 Task: Look for space in Alexandria, United States from 12th August, 2023 to 16th August, 2023 for 8 adults in price range Rs.10000 to Rs.16000. Place can be private room with 8 bedrooms having 8 beds and 8 bathrooms. Property type can be house, flat, guest house, hotel. Amenities needed are: wifi, TV, free parkinig on premises, gym, breakfast. Booking option can be shelf check-in. Required host language is English.
Action: Mouse moved to (491, 121)
Screenshot: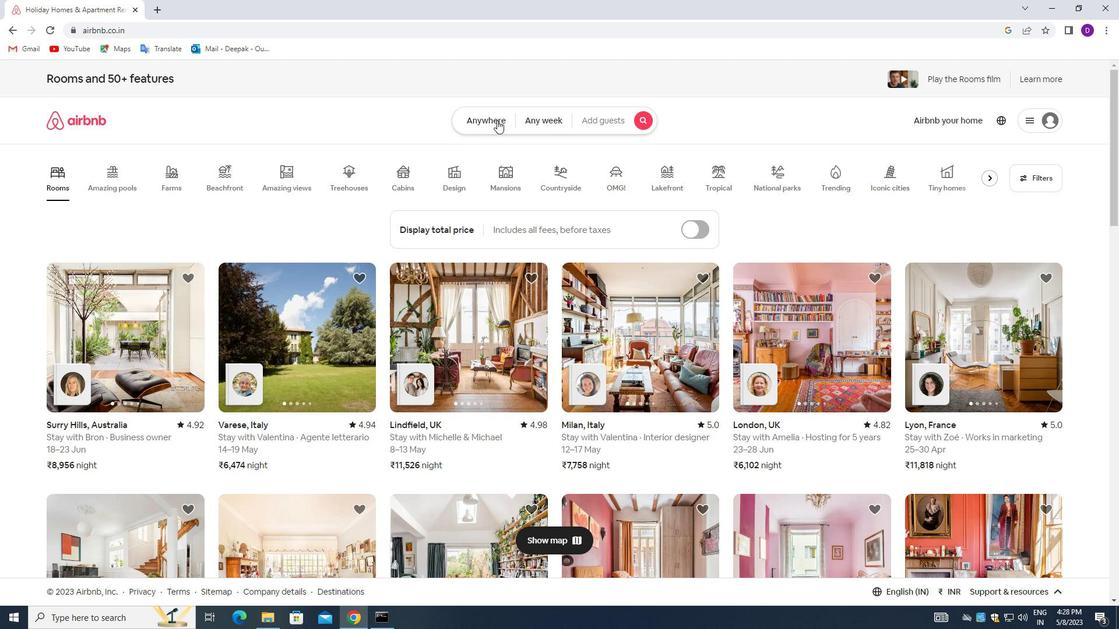 
Action: Mouse pressed left at (491, 121)
Screenshot: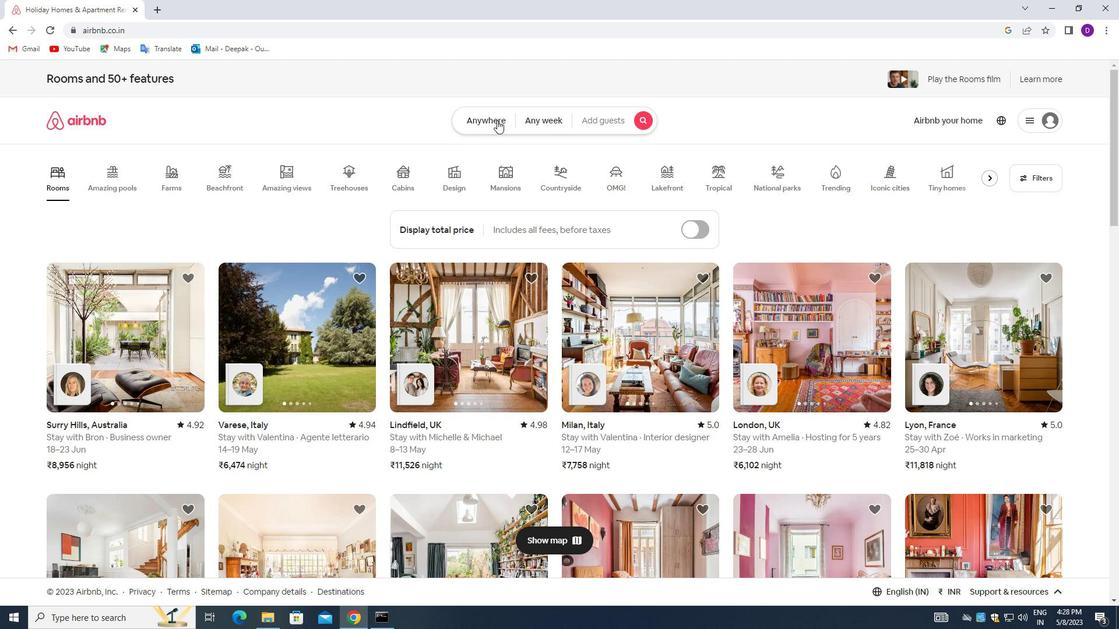 
Action: Mouse moved to (468, 166)
Screenshot: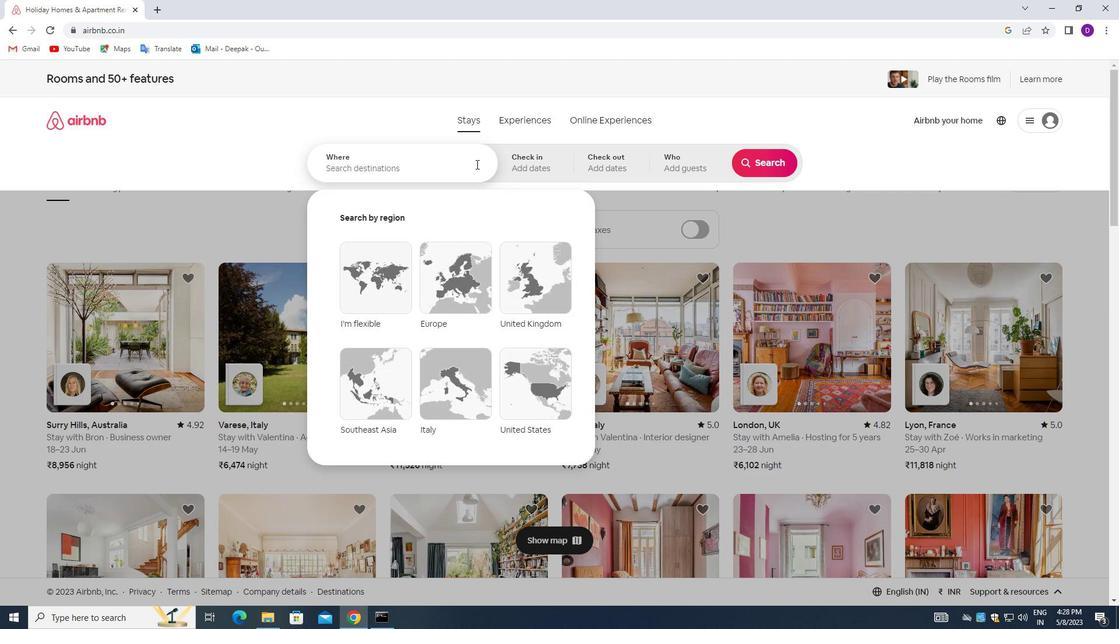 
Action: Mouse pressed left at (468, 166)
Screenshot: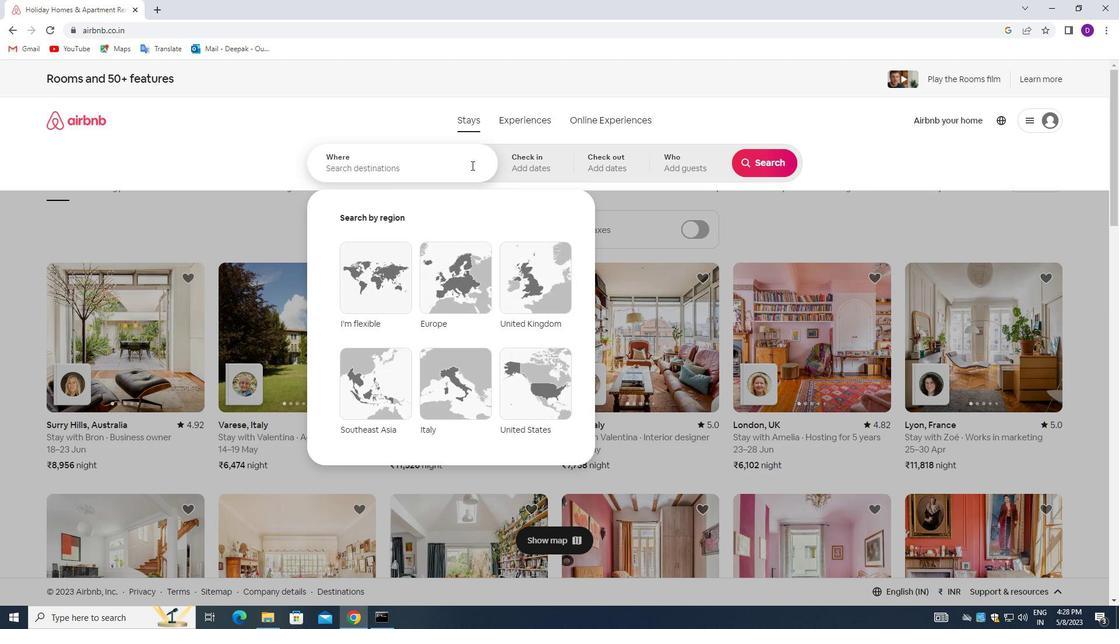 
Action: Mouse moved to (233, 209)
Screenshot: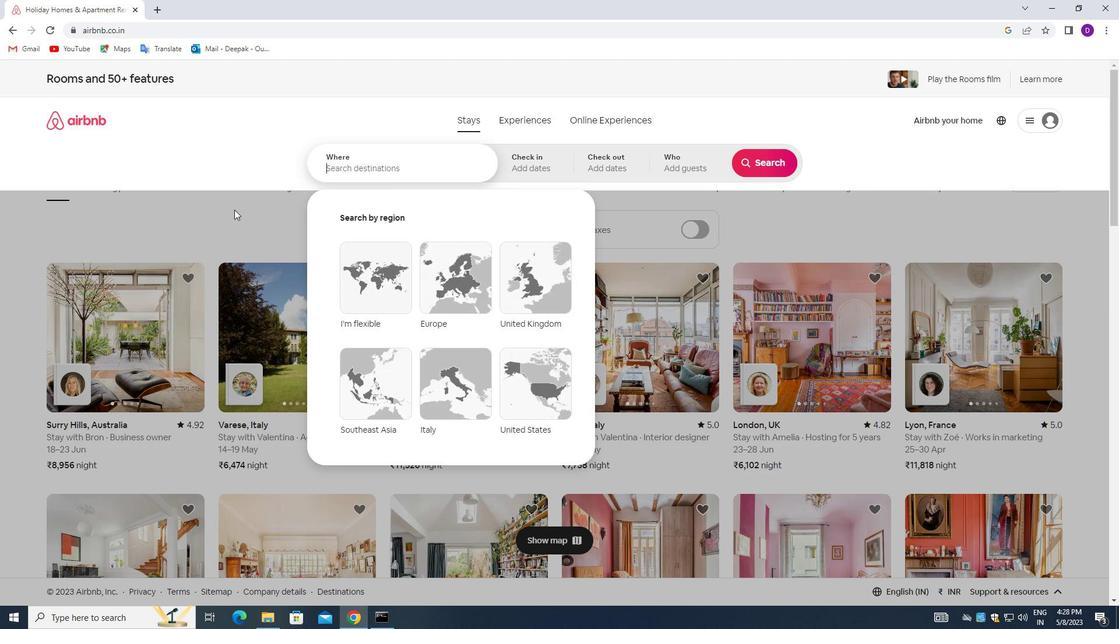 
Action: Key pressed <Key.shift_r>Alexandria,<Key.space><Key.shift><Key.shift><Key.shift><Key.shift><Key.shift>UNITED<Key.space><Key.shift_r><Key.shift_r>STATES<Key.enter>
Screenshot: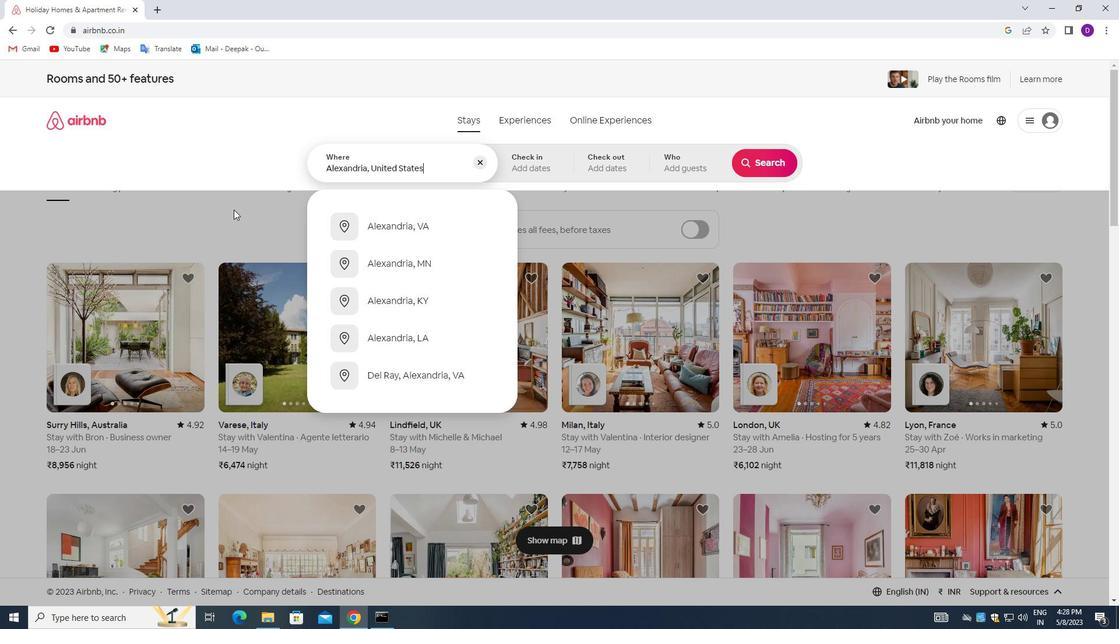 
Action: Mouse moved to (764, 261)
Screenshot: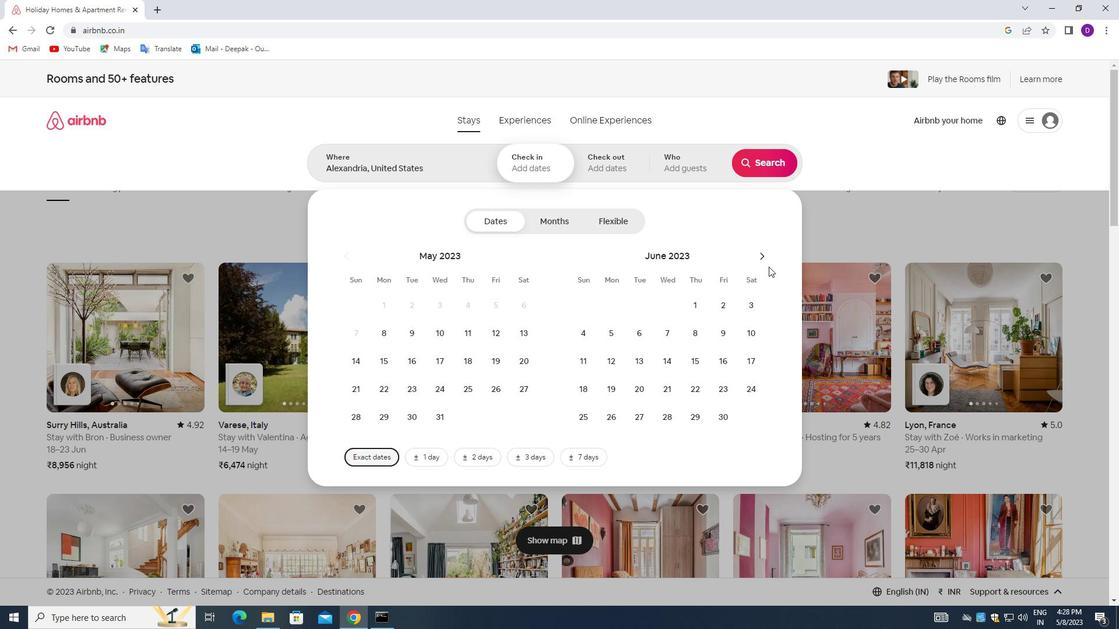 
Action: Mouse pressed left at (764, 261)
Screenshot: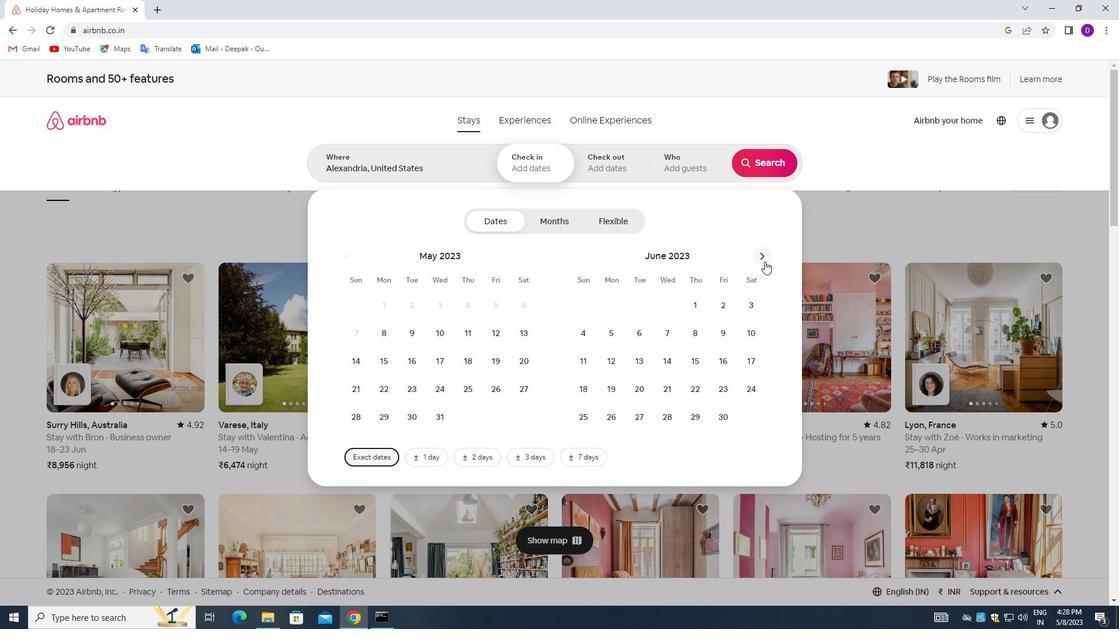 
Action: Mouse pressed left at (764, 261)
Screenshot: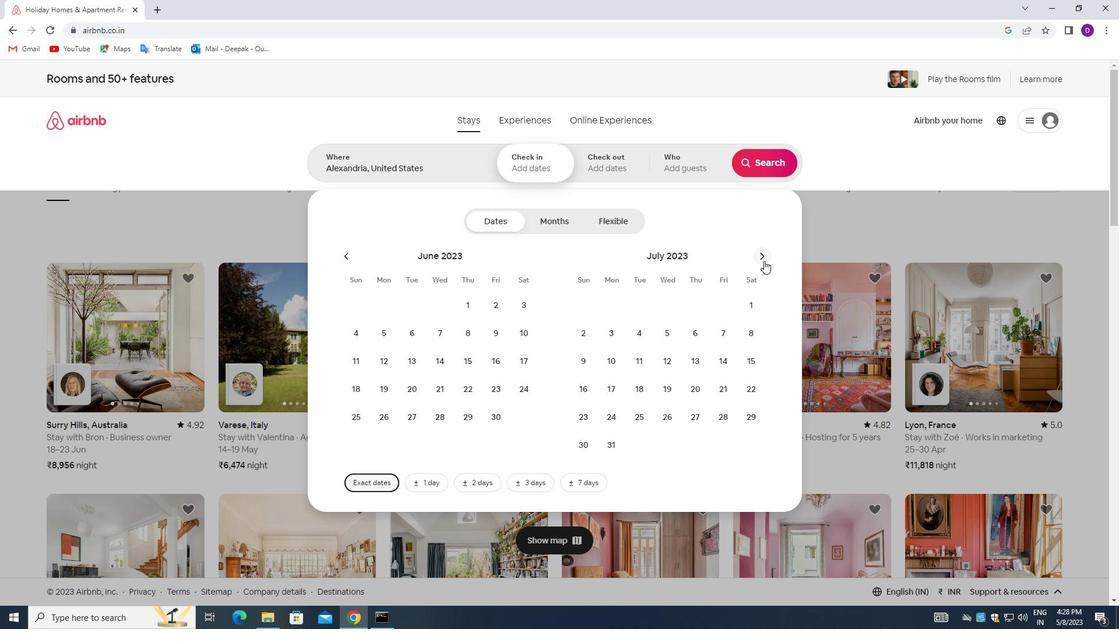 
Action: Mouse moved to (740, 333)
Screenshot: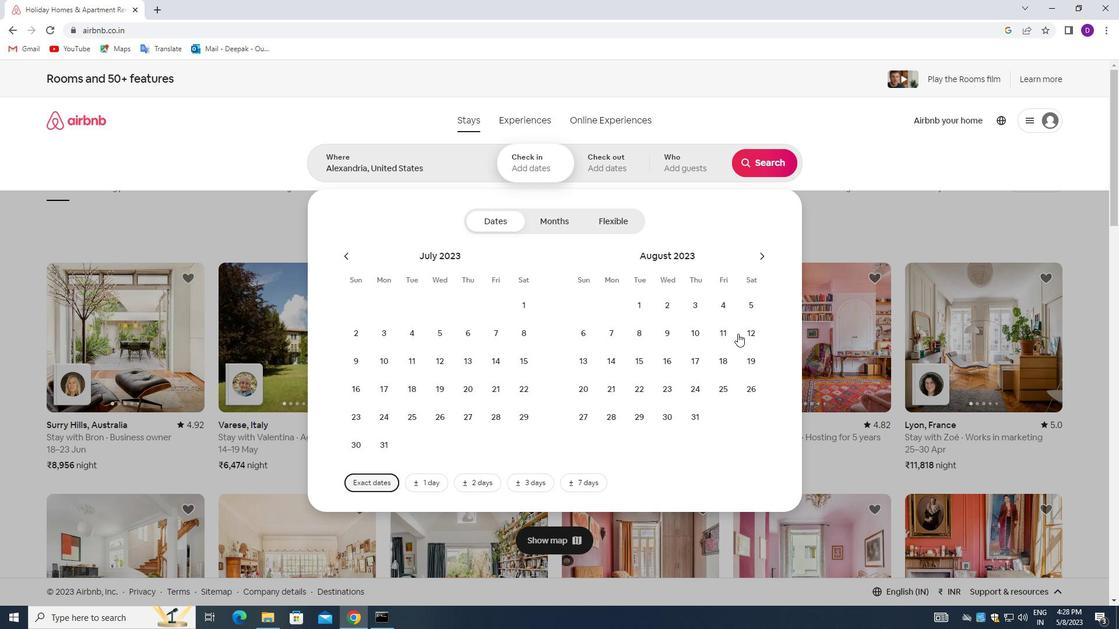 
Action: Mouse pressed left at (740, 333)
Screenshot: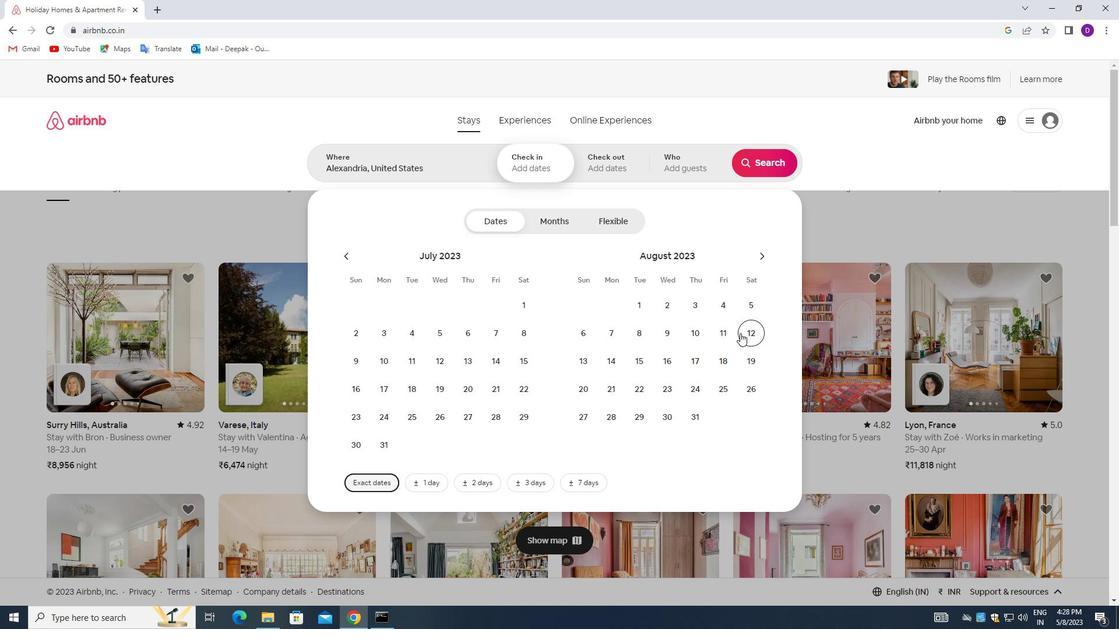 
Action: Mouse moved to (660, 360)
Screenshot: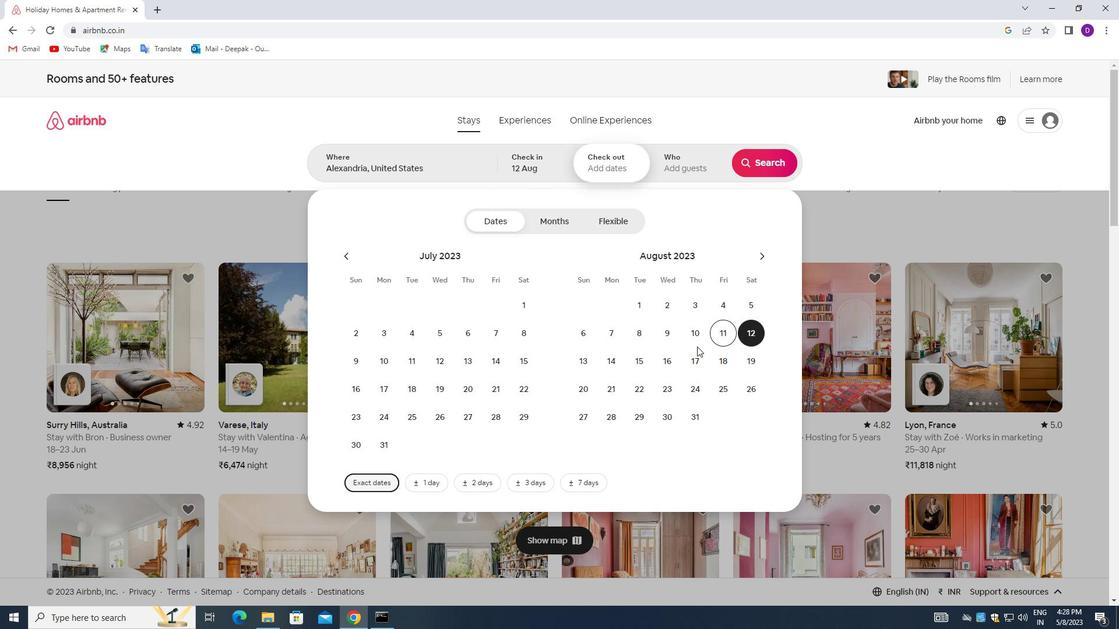 
Action: Mouse pressed left at (660, 360)
Screenshot: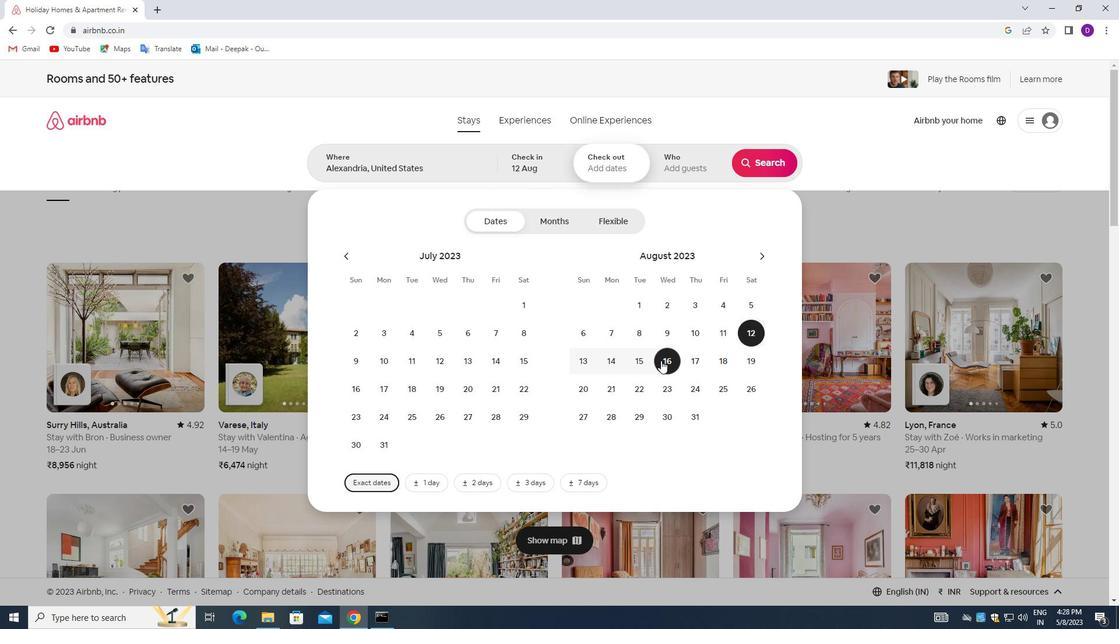 
Action: Mouse moved to (667, 167)
Screenshot: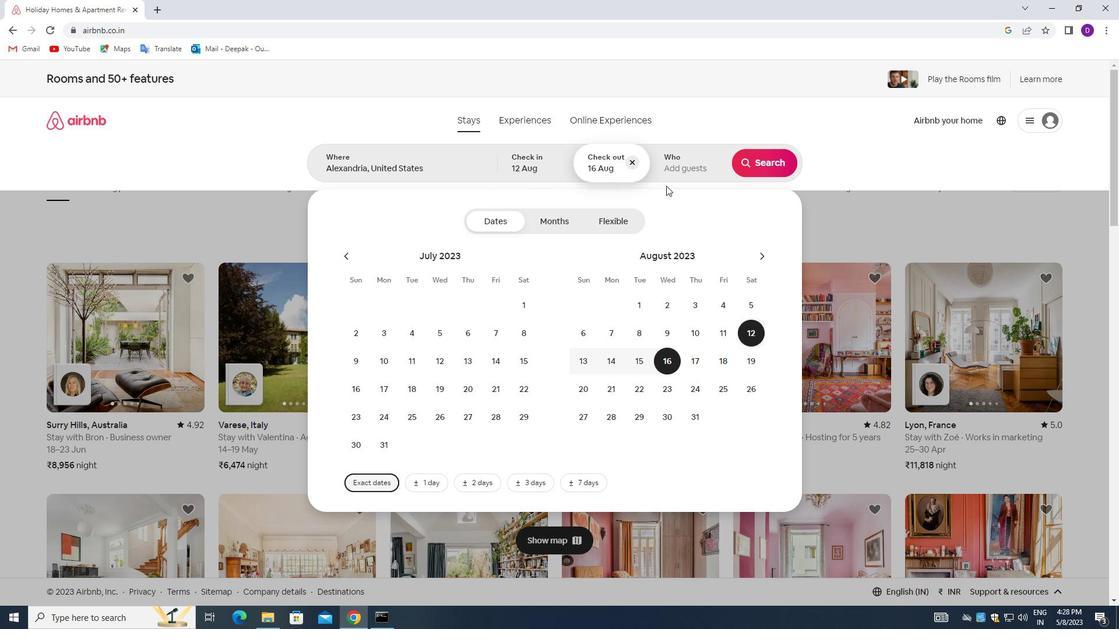 
Action: Mouse pressed left at (667, 167)
Screenshot: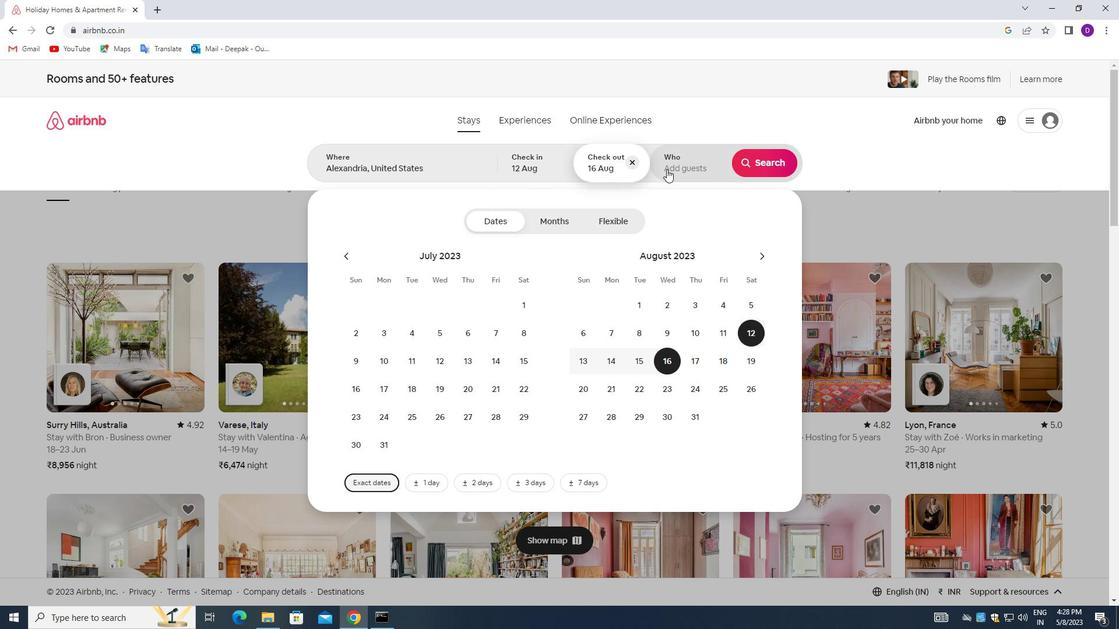 
Action: Mouse moved to (765, 229)
Screenshot: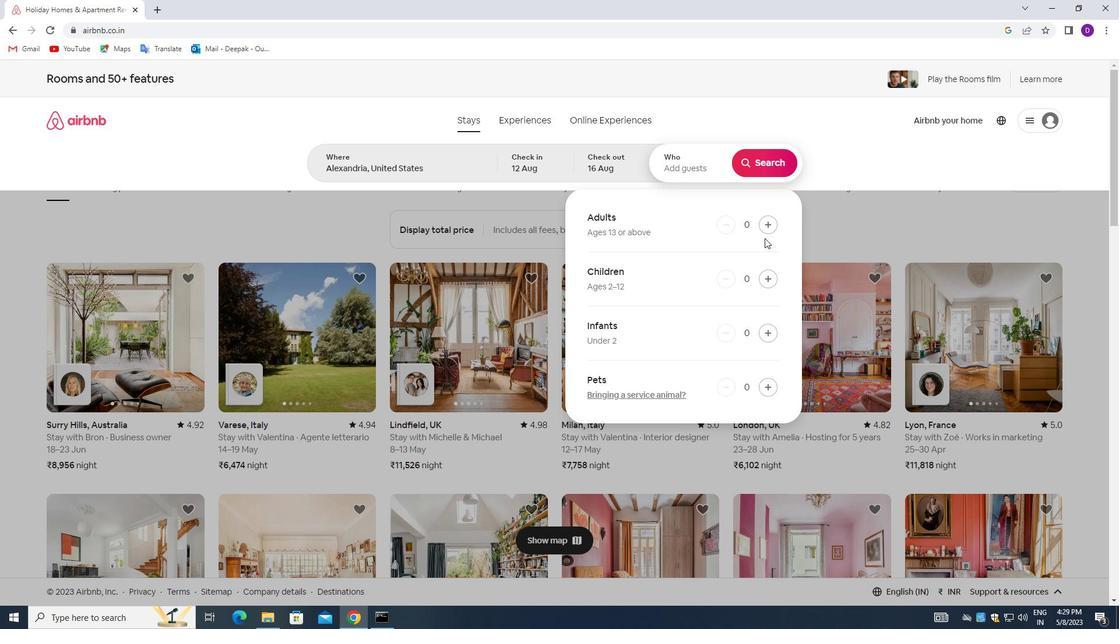 
Action: Mouse pressed left at (765, 229)
Screenshot: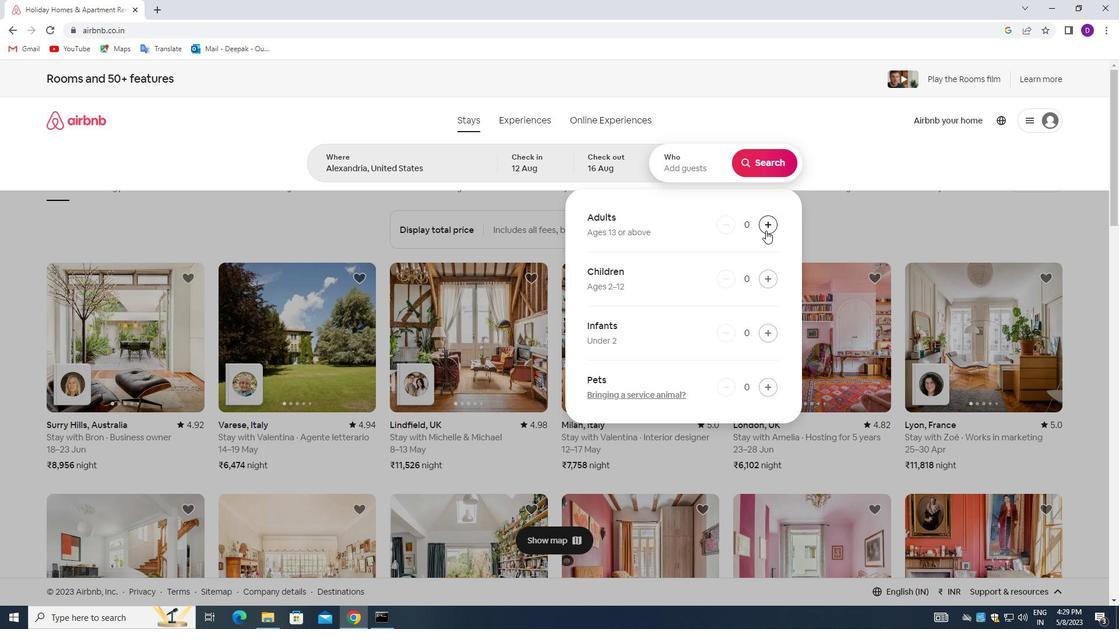 
Action: Mouse pressed left at (765, 229)
Screenshot: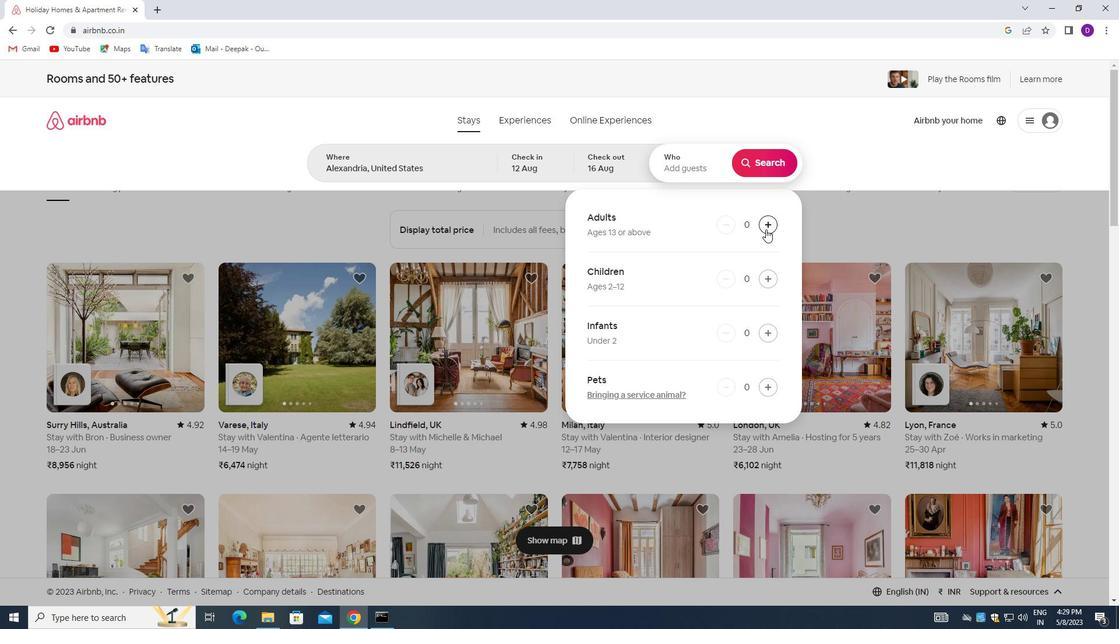 
Action: Mouse pressed left at (765, 229)
Screenshot: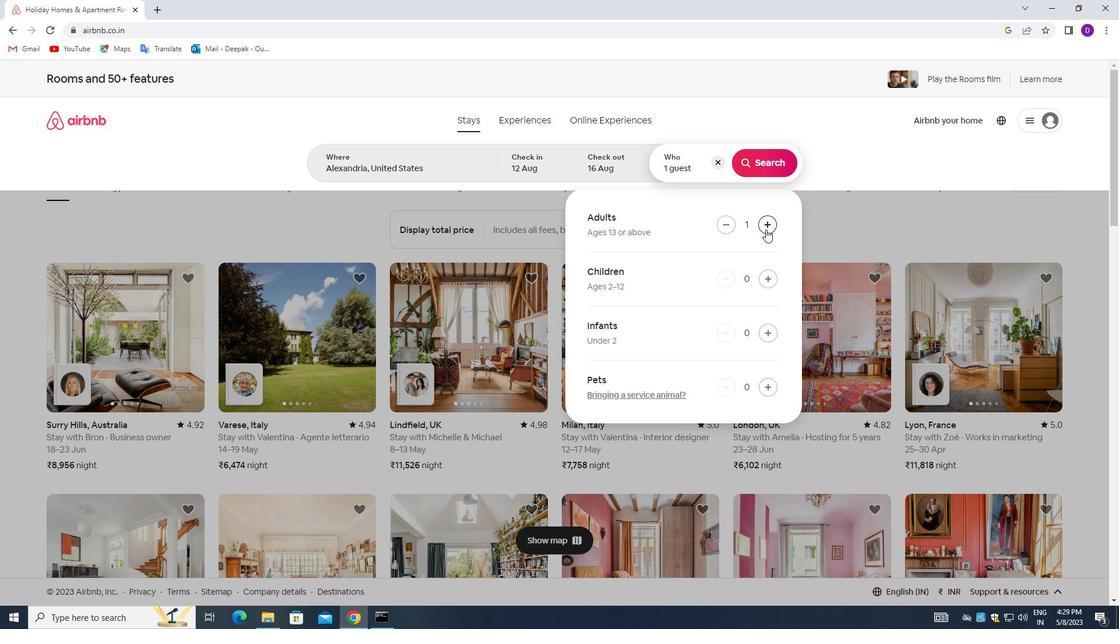 
Action: Mouse pressed left at (765, 229)
Screenshot: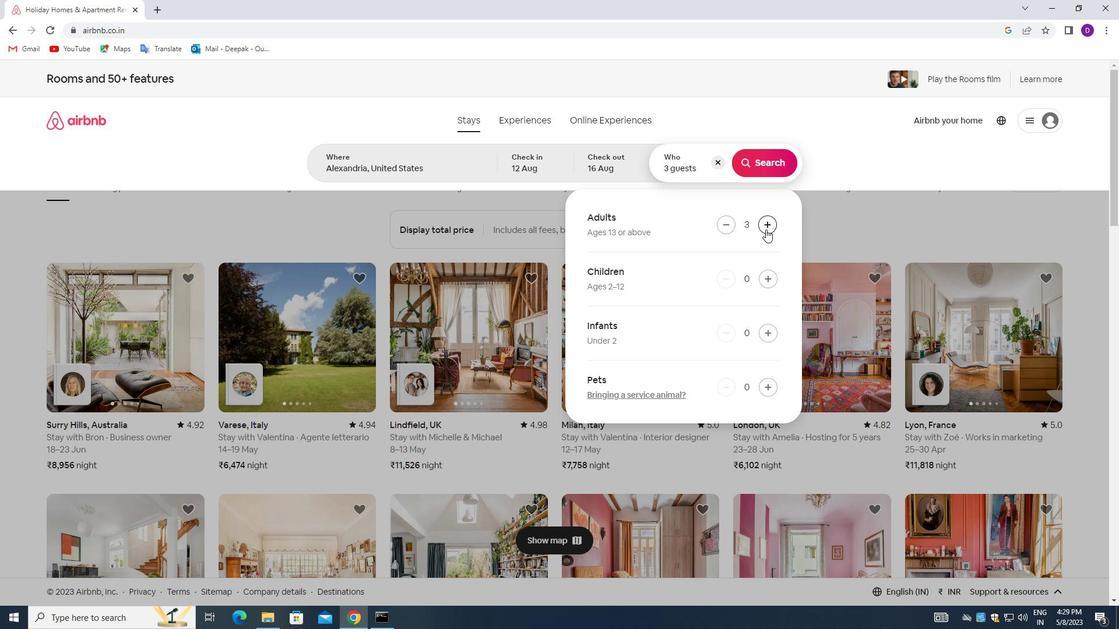 
Action: Mouse pressed left at (765, 229)
Screenshot: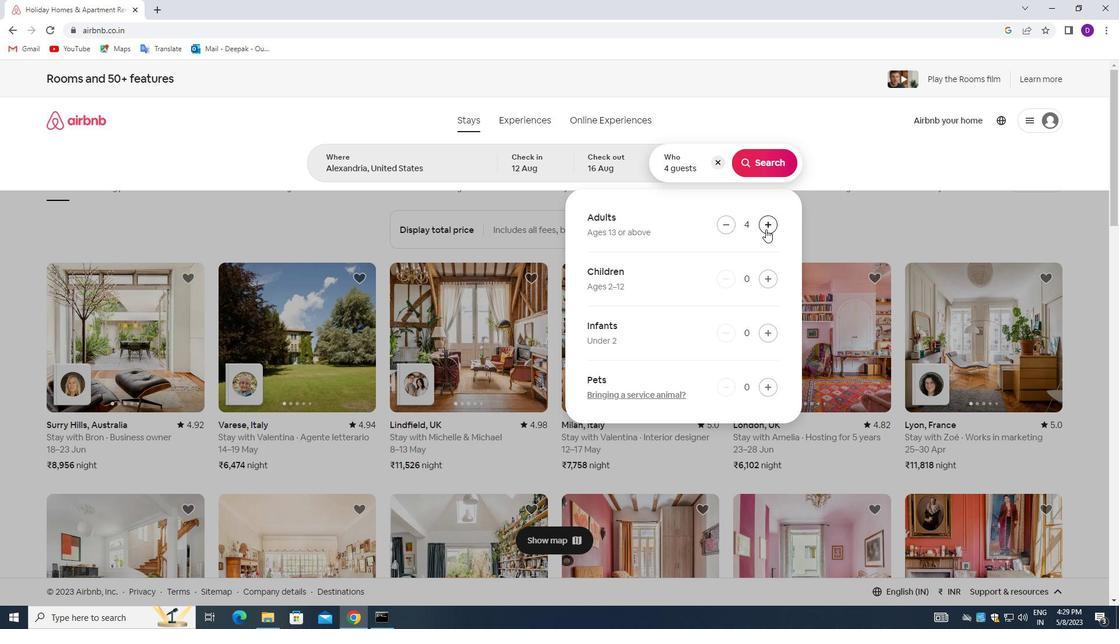 
Action: Mouse pressed left at (765, 229)
Screenshot: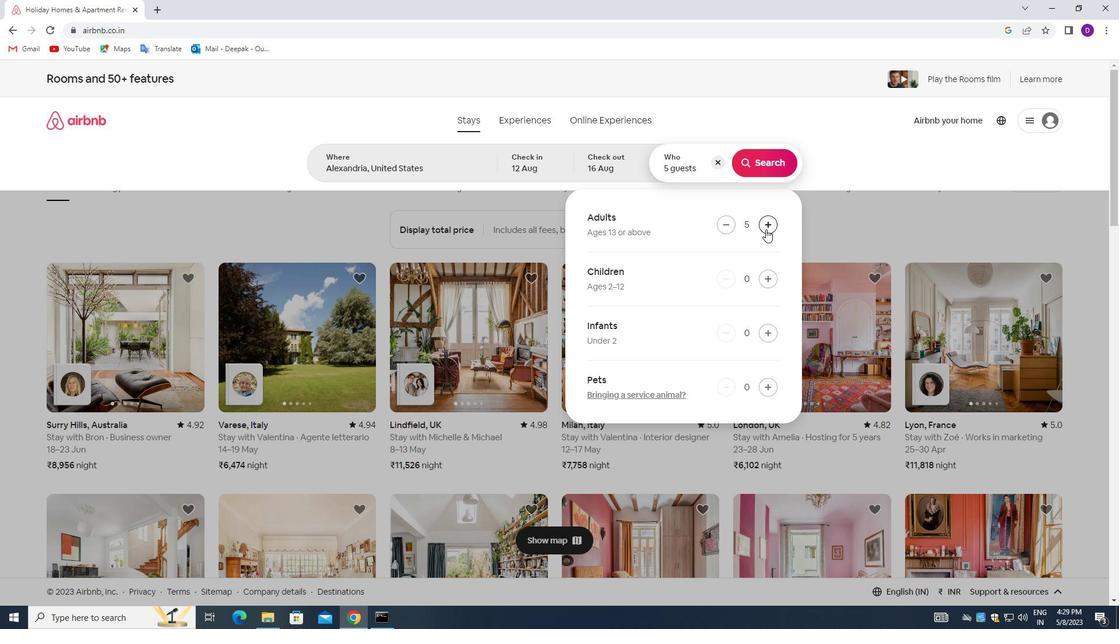 
Action: Mouse moved to (764, 229)
Screenshot: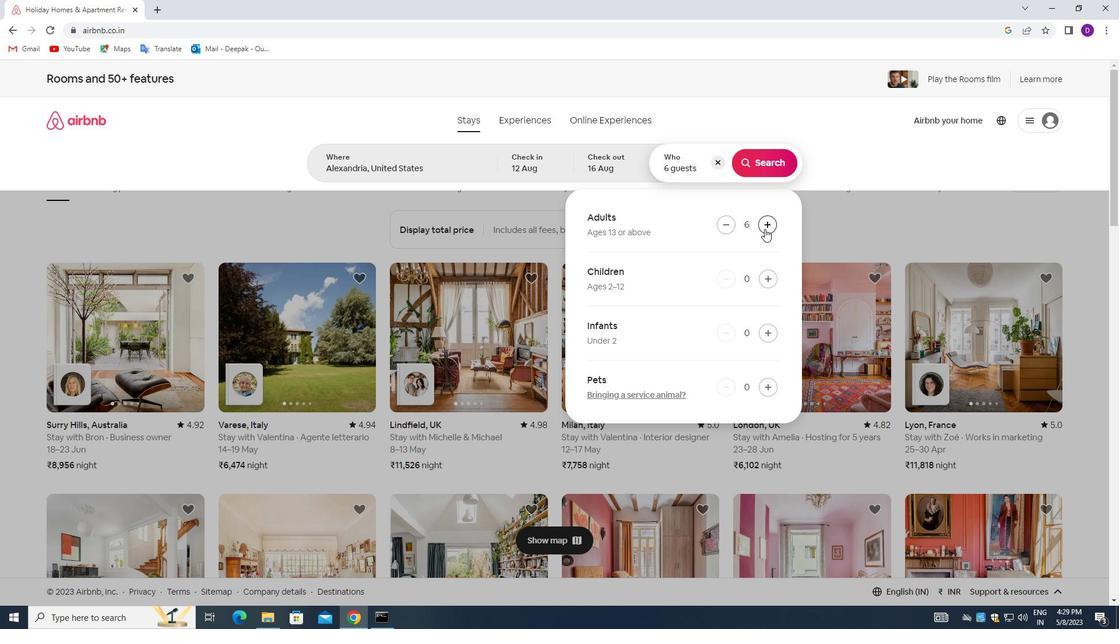 
Action: Mouse pressed left at (764, 229)
Screenshot: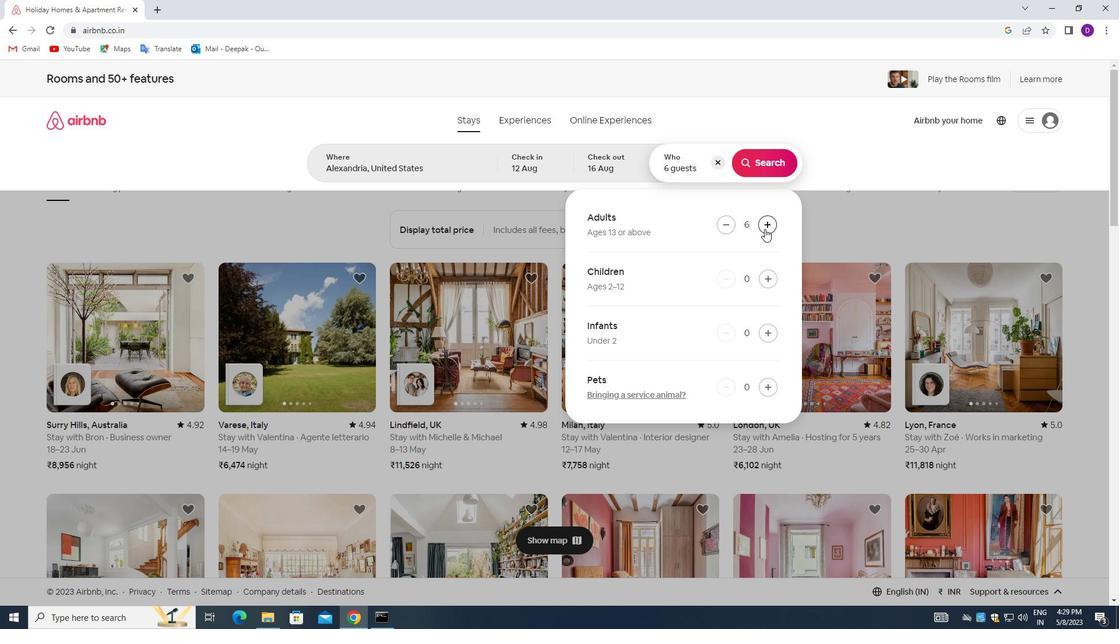
Action: Mouse moved to (764, 229)
Screenshot: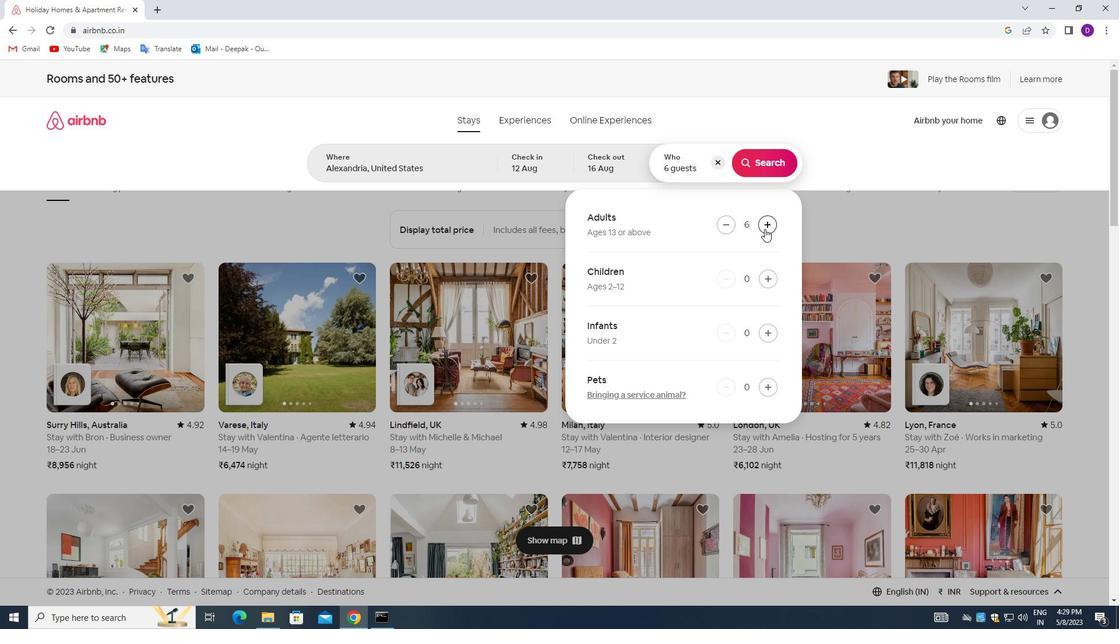 
Action: Mouse pressed left at (764, 229)
Screenshot: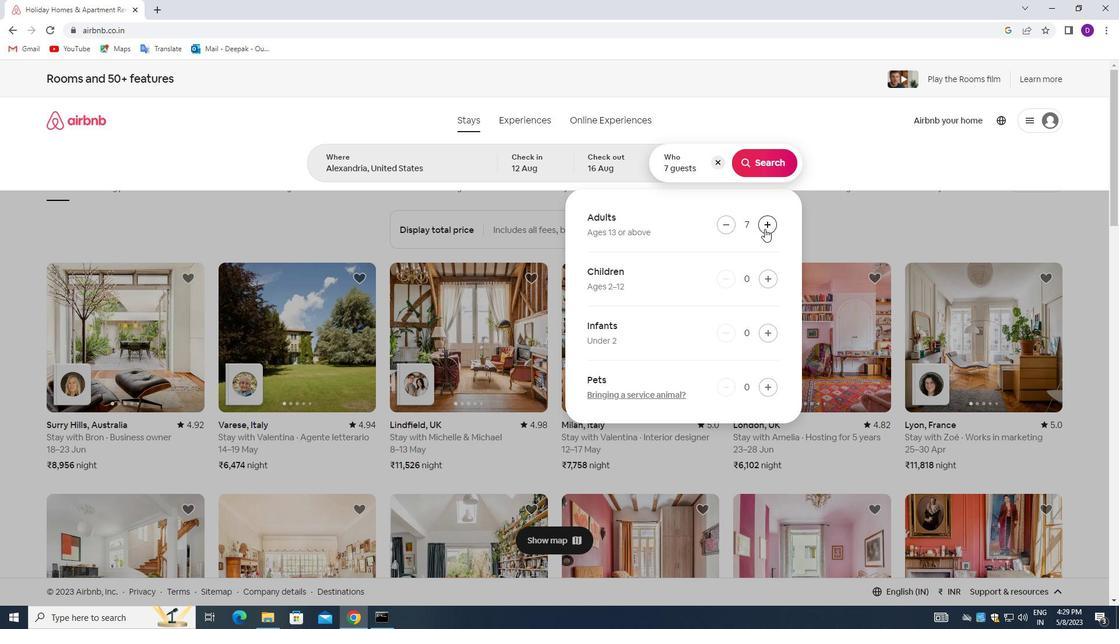 
Action: Mouse moved to (762, 155)
Screenshot: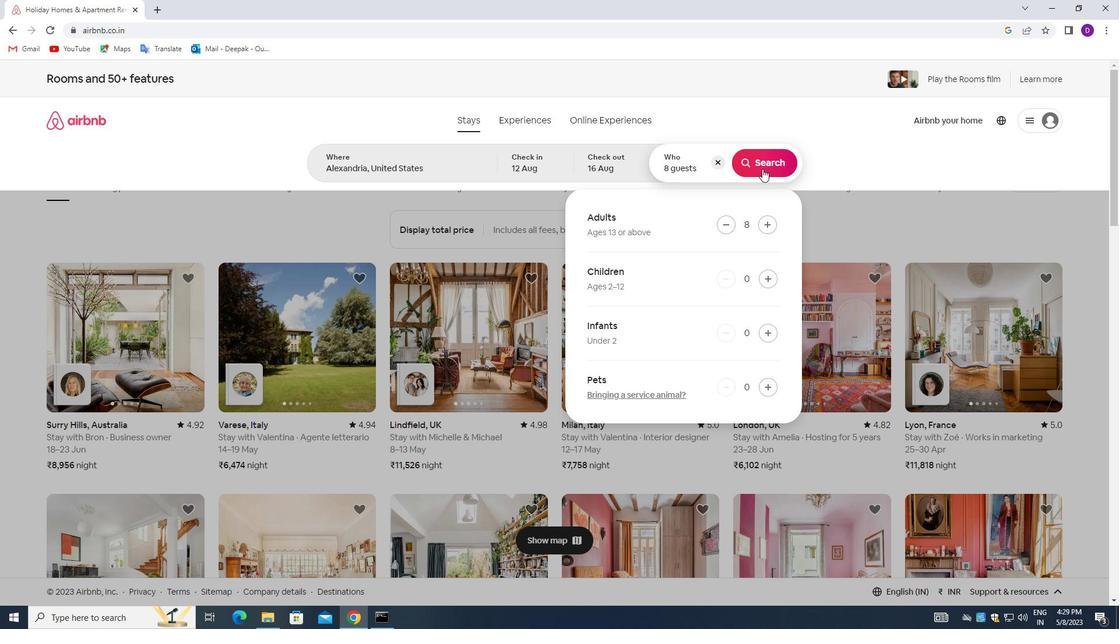 
Action: Mouse pressed left at (762, 155)
Screenshot: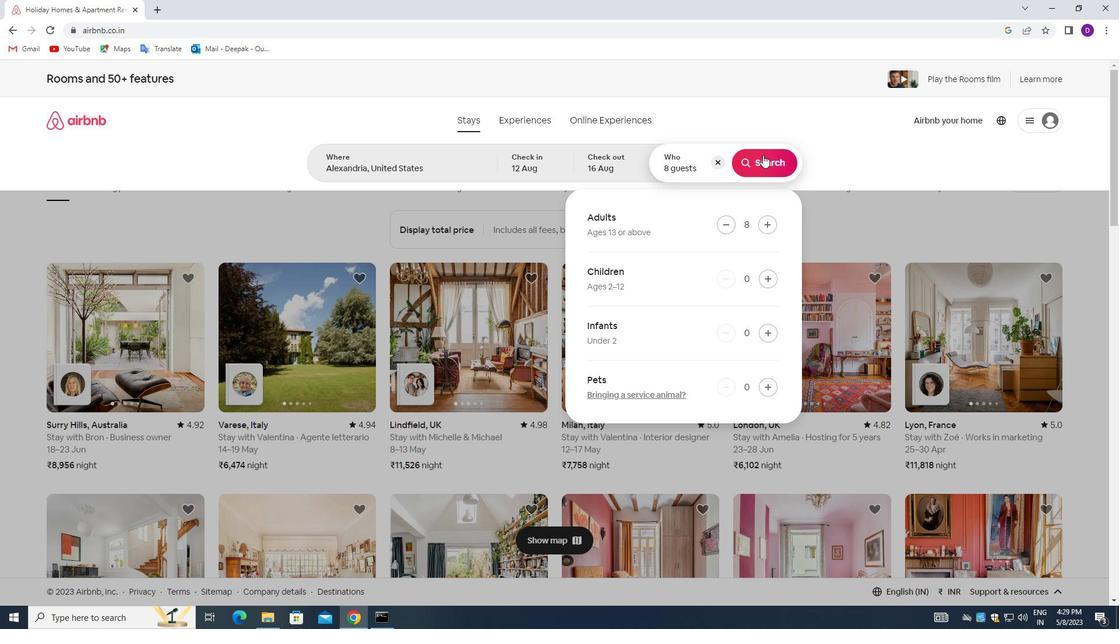 
Action: Mouse moved to (1053, 125)
Screenshot: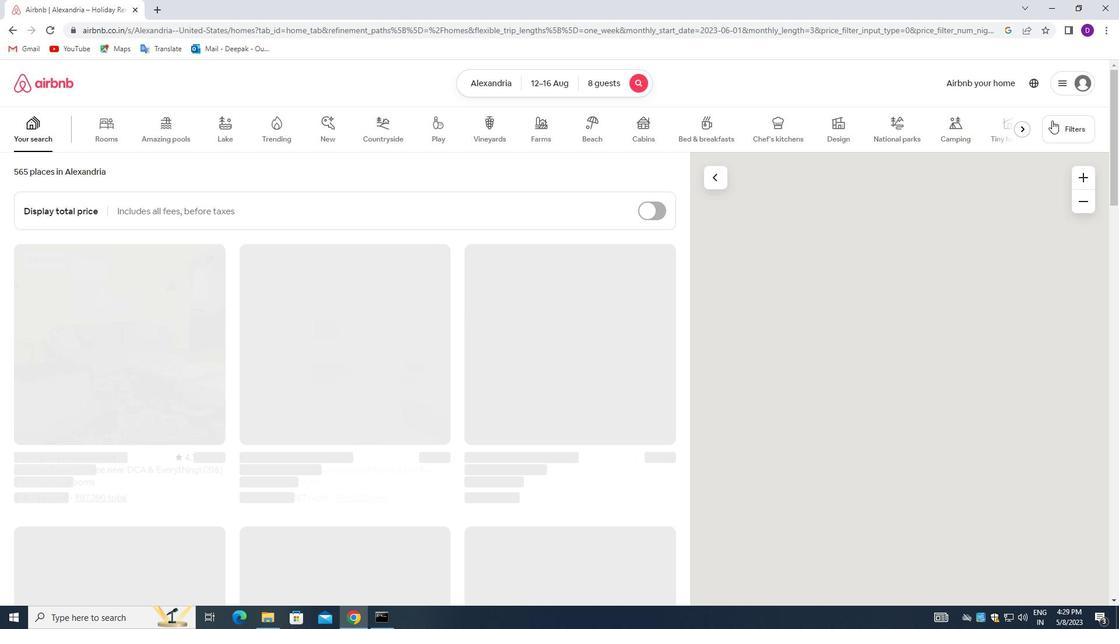 
Action: Mouse pressed left at (1053, 125)
Screenshot: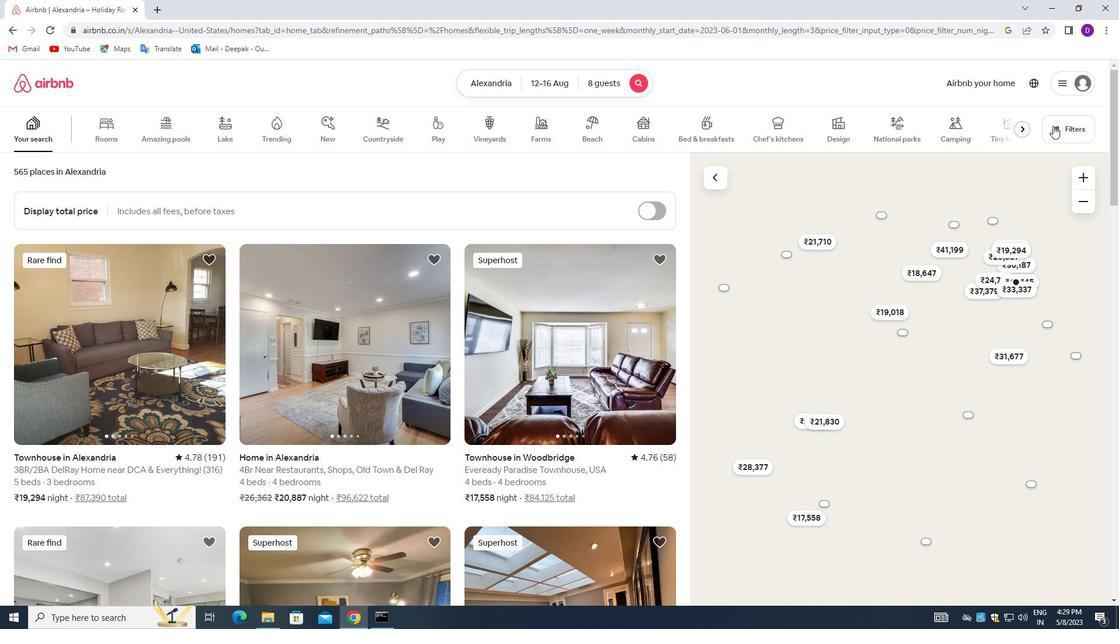 
Action: Mouse moved to (411, 414)
Screenshot: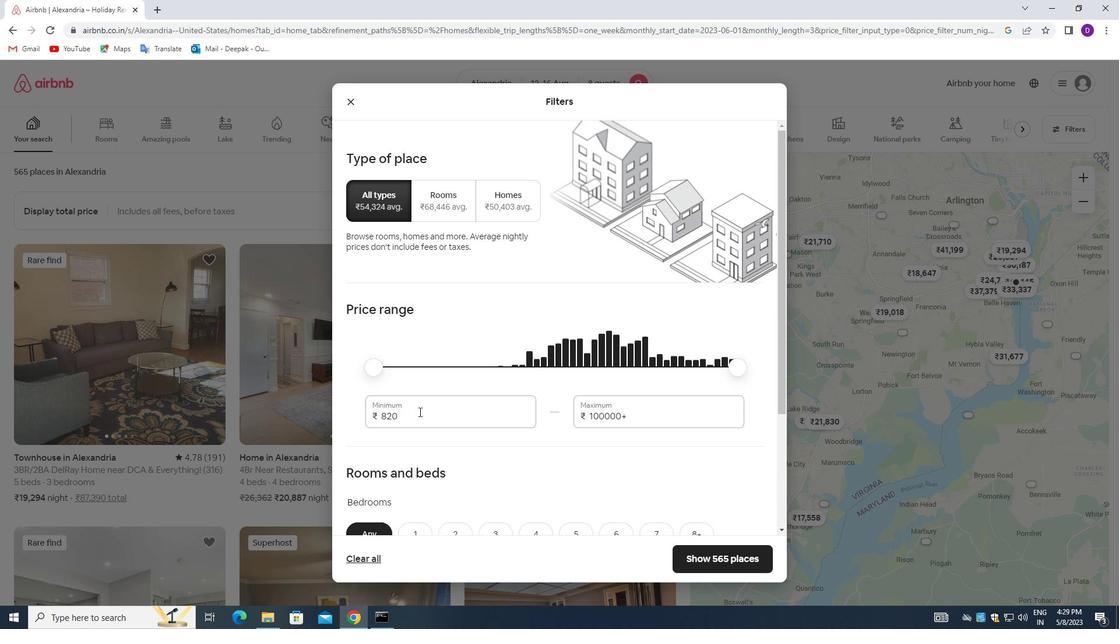 
Action: Mouse pressed left at (411, 414)
Screenshot: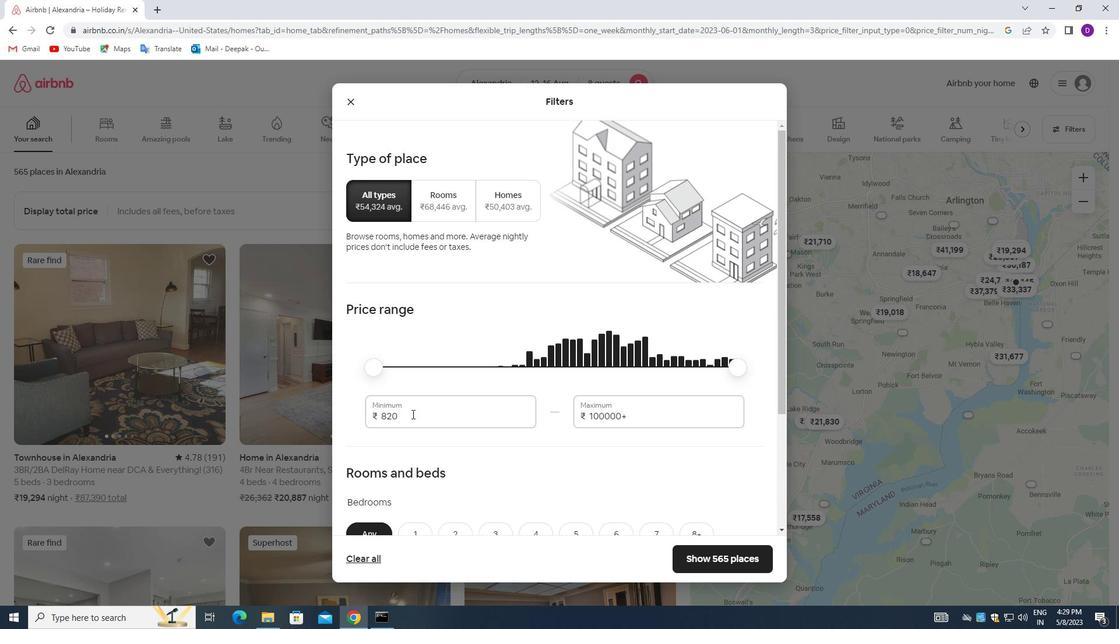
Action: Mouse pressed left at (411, 414)
Screenshot: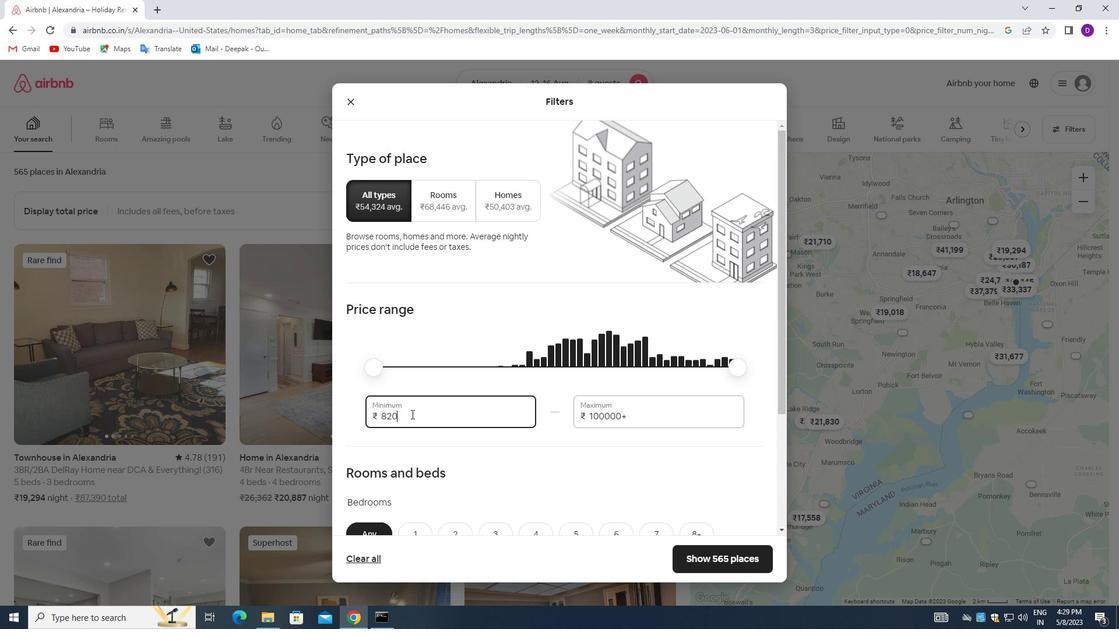 
Action: Mouse moved to (408, 401)
Screenshot: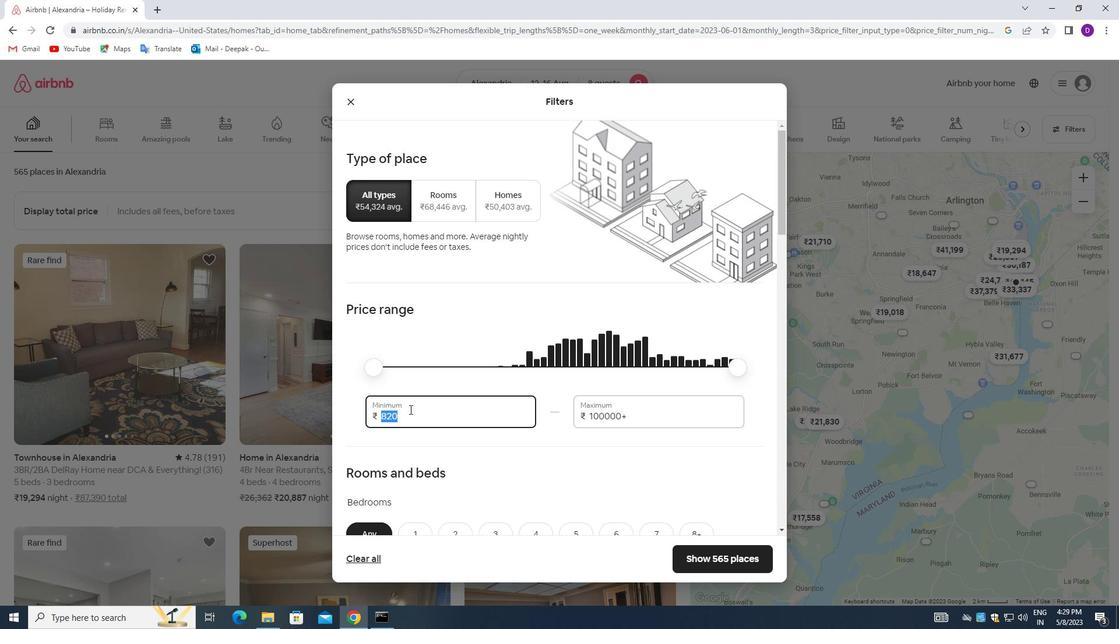 
Action: Key pressed 1
Screenshot: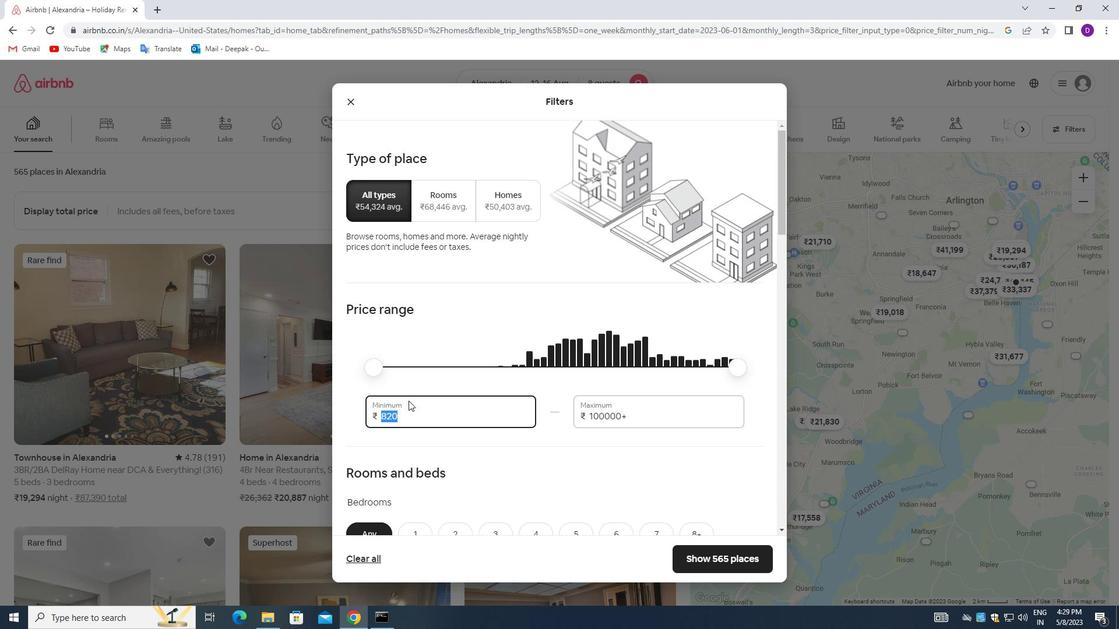 
Action: Mouse moved to (408, 400)
Screenshot: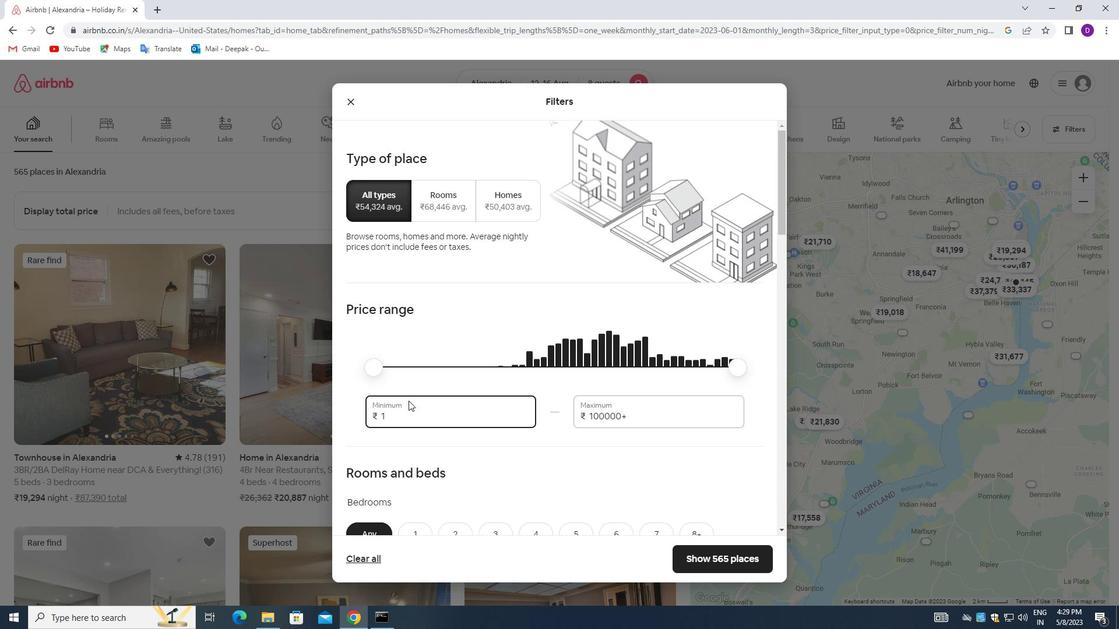 
Action: Key pressed 0000<Key.tab>16000
Screenshot: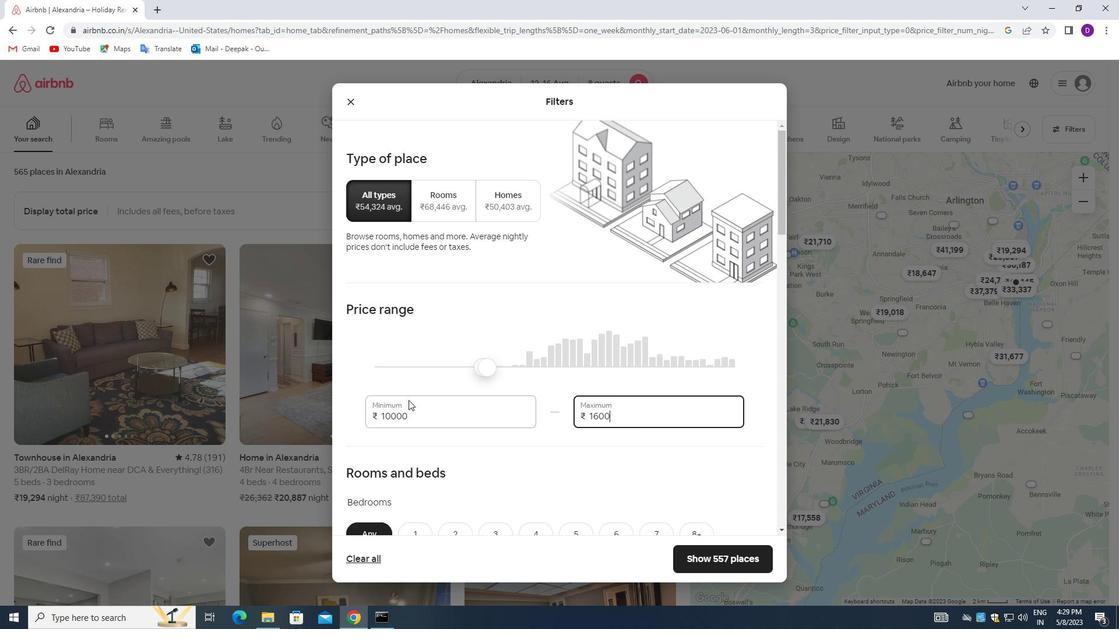 
Action: Mouse moved to (545, 343)
Screenshot: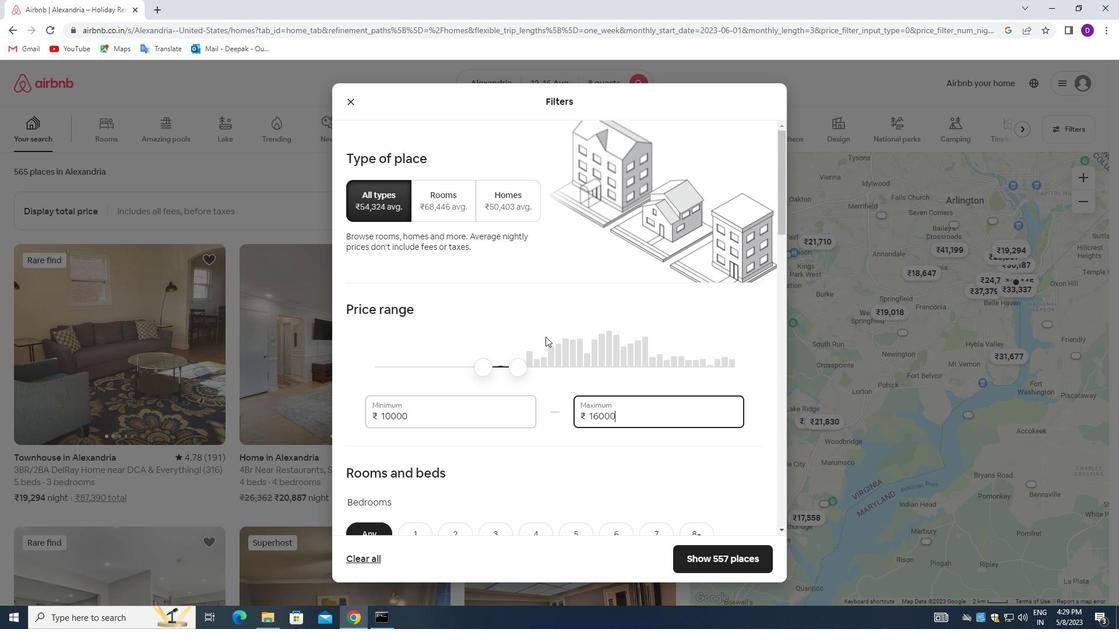 
Action: Mouse scrolled (545, 342) with delta (0, 0)
Screenshot: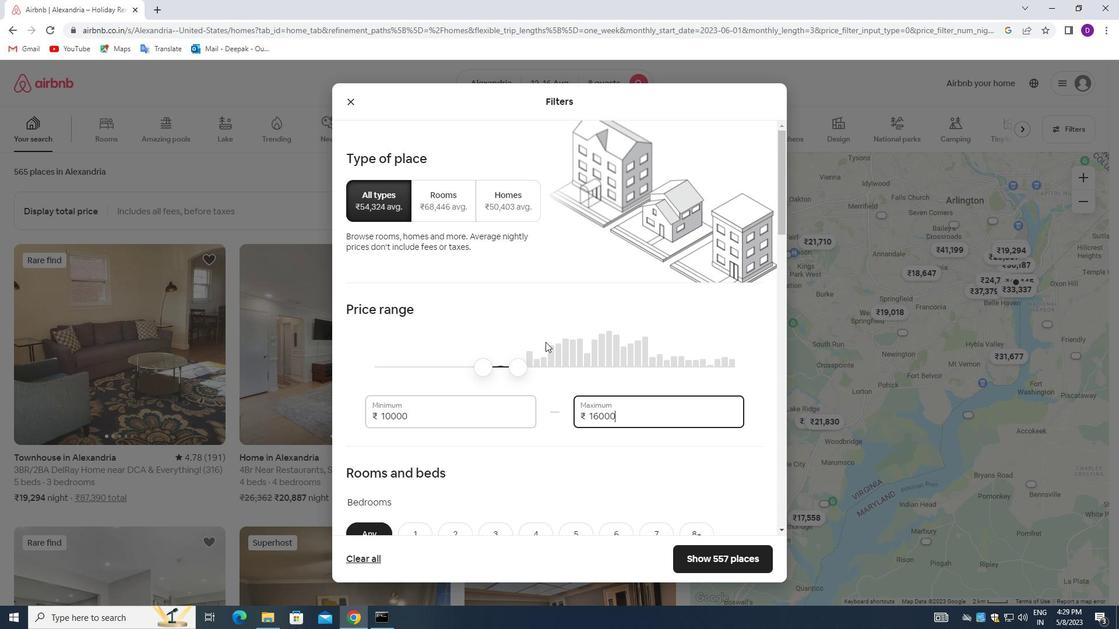
Action: Mouse moved to (546, 343)
Screenshot: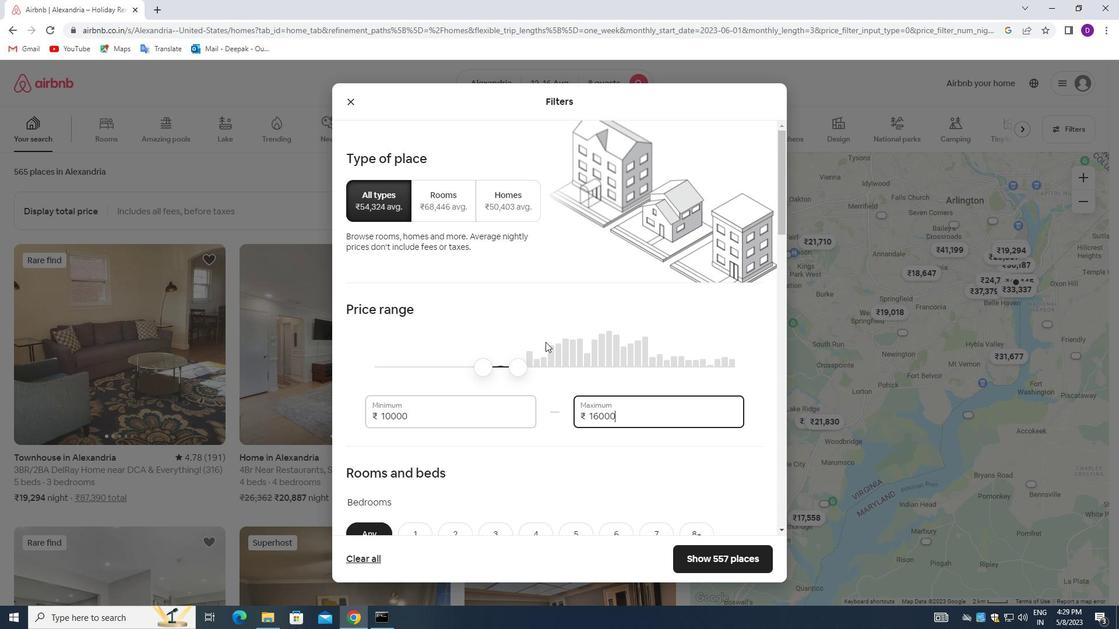 
Action: Mouse scrolled (546, 342) with delta (0, 0)
Screenshot: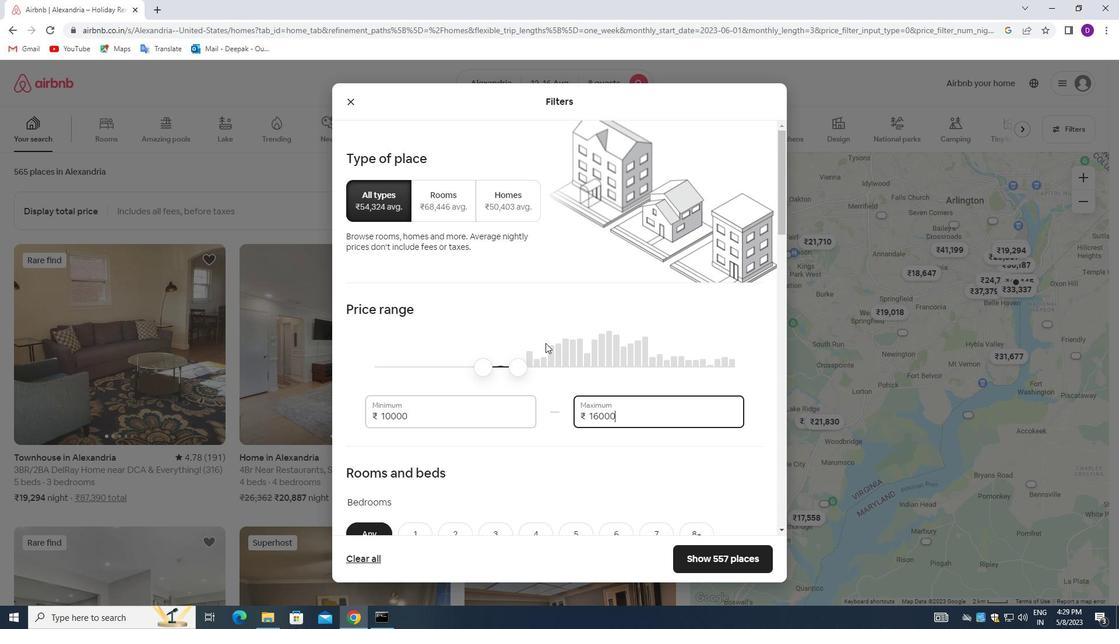 
Action: Mouse moved to (550, 325)
Screenshot: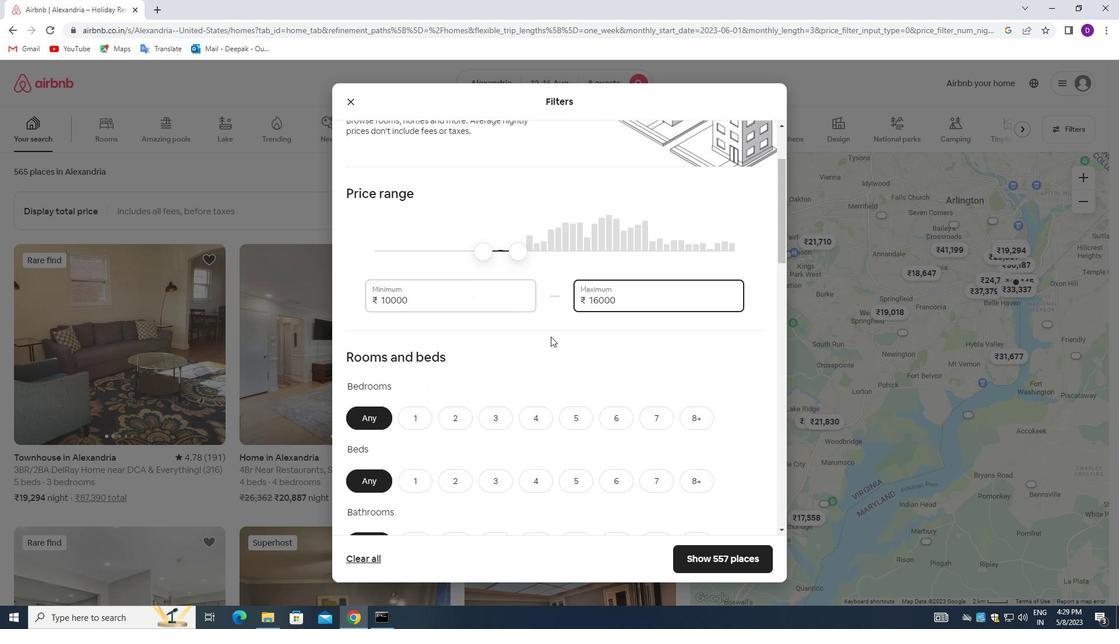 
Action: Mouse scrolled (550, 325) with delta (0, 0)
Screenshot: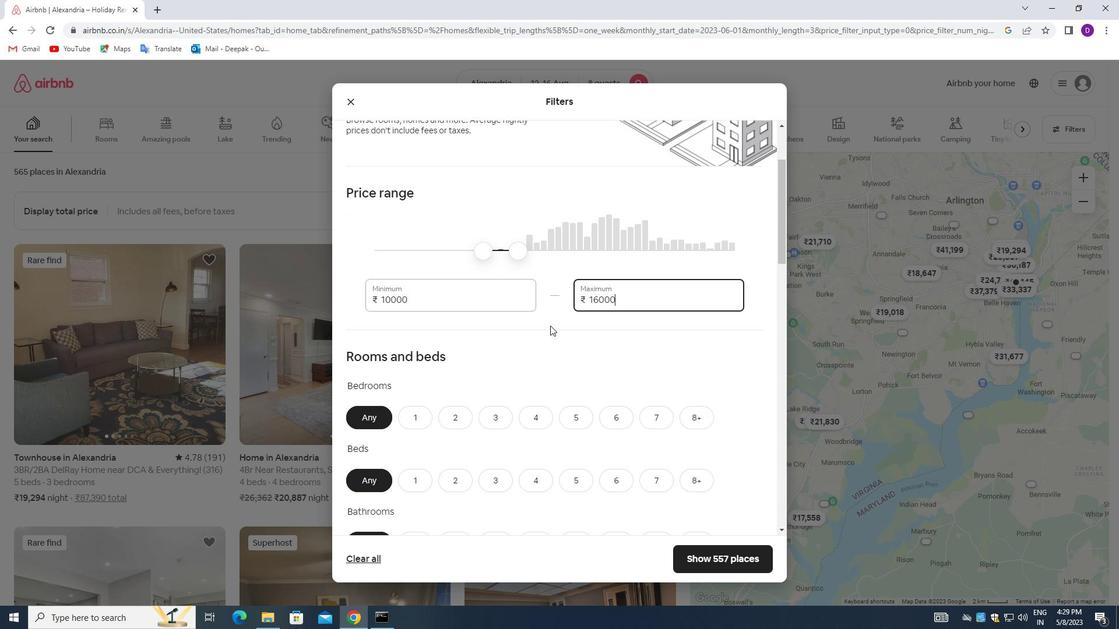
Action: Mouse scrolled (550, 325) with delta (0, 0)
Screenshot: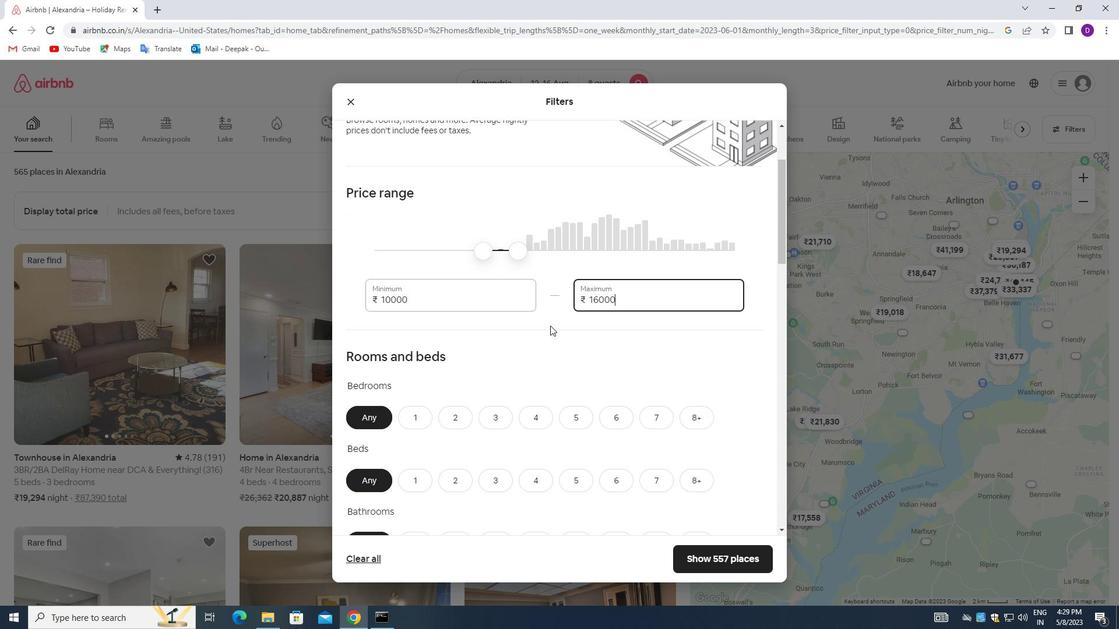 
Action: Mouse moved to (692, 300)
Screenshot: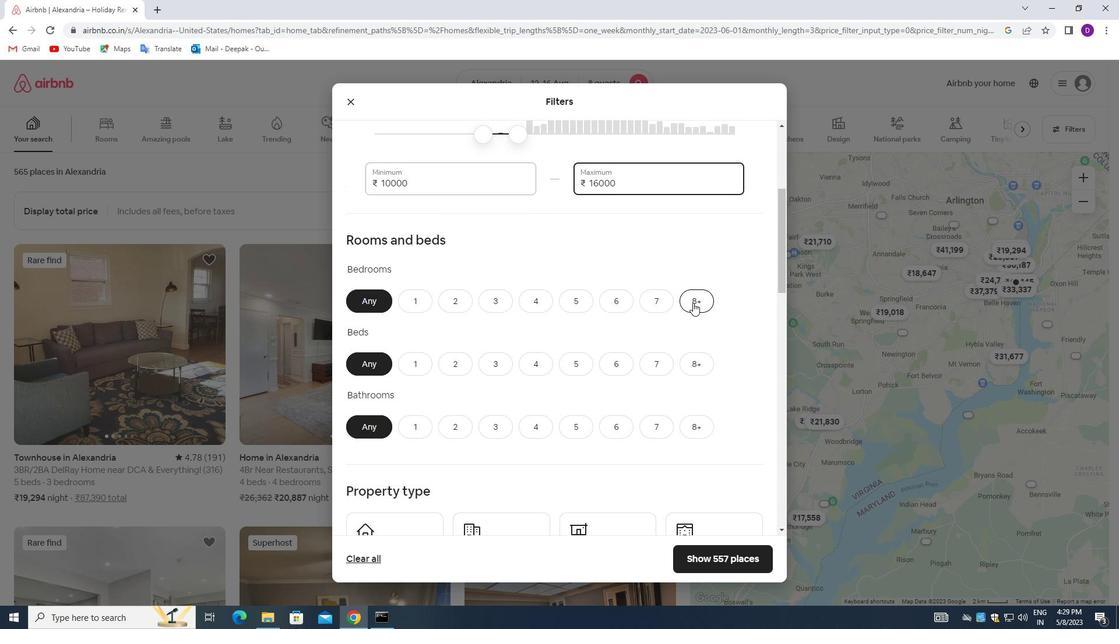 
Action: Mouse pressed left at (692, 300)
Screenshot: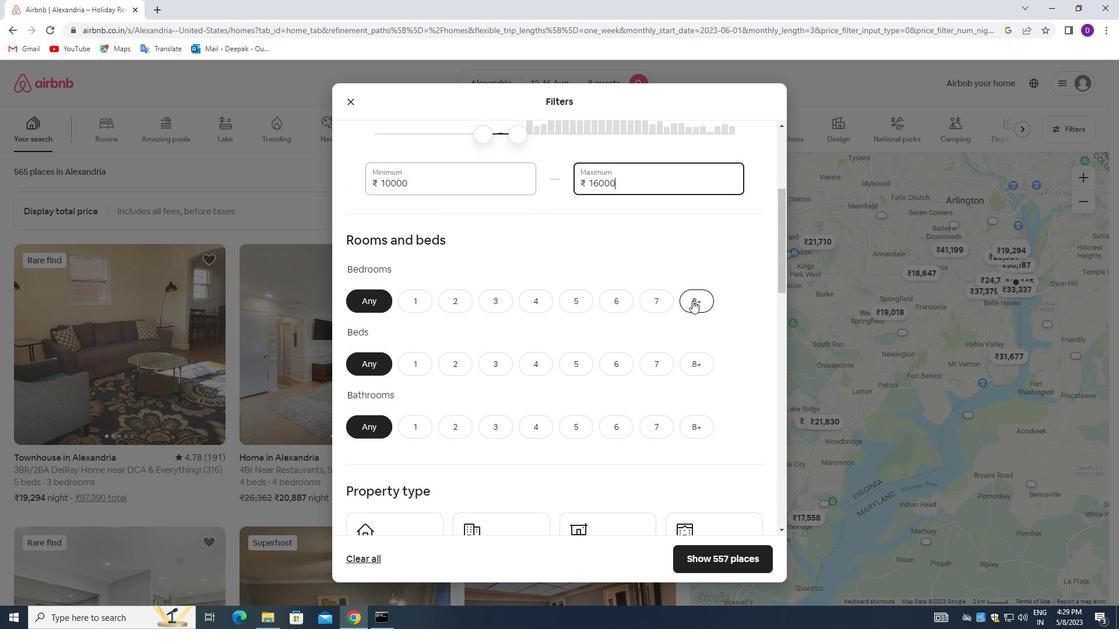 
Action: Mouse moved to (686, 358)
Screenshot: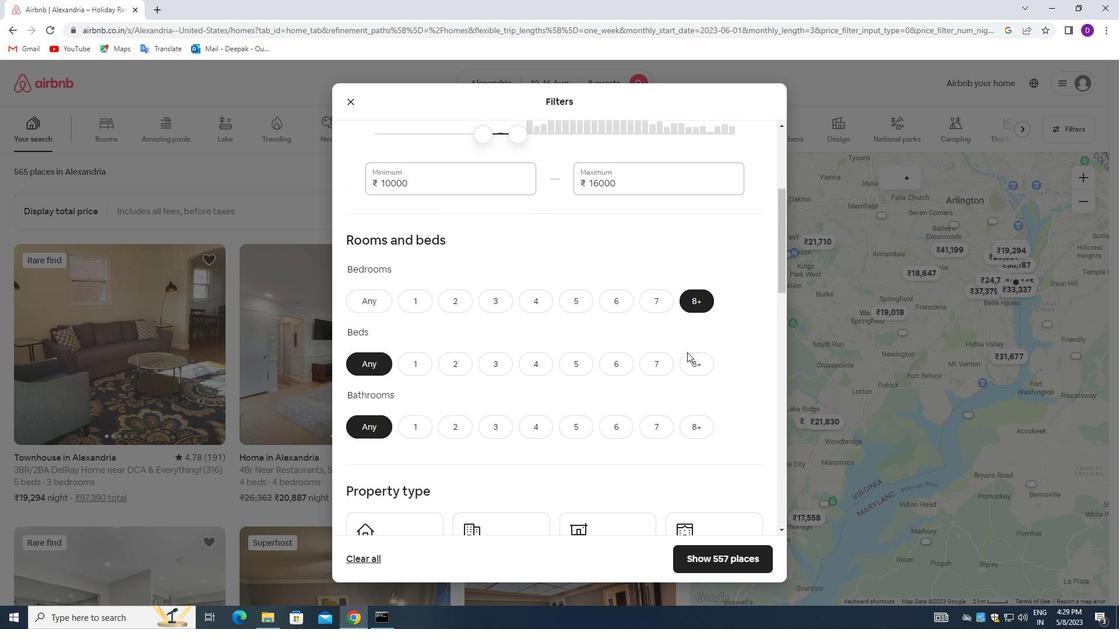 
Action: Mouse pressed left at (686, 358)
Screenshot: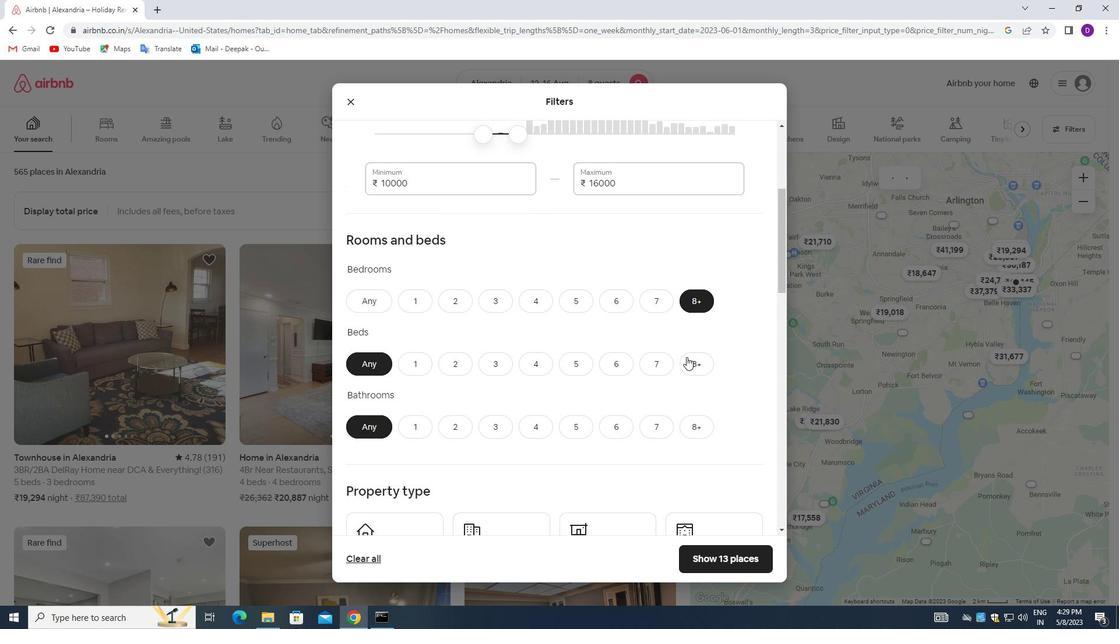 
Action: Mouse moved to (688, 423)
Screenshot: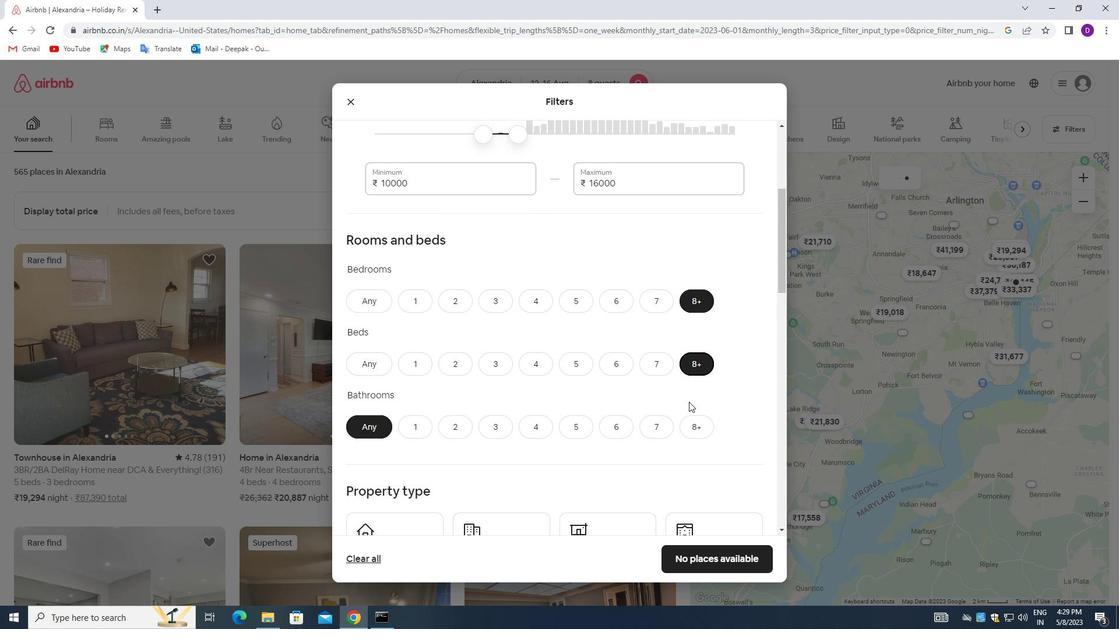 
Action: Mouse pressed left at (688, 423)
Screenshot: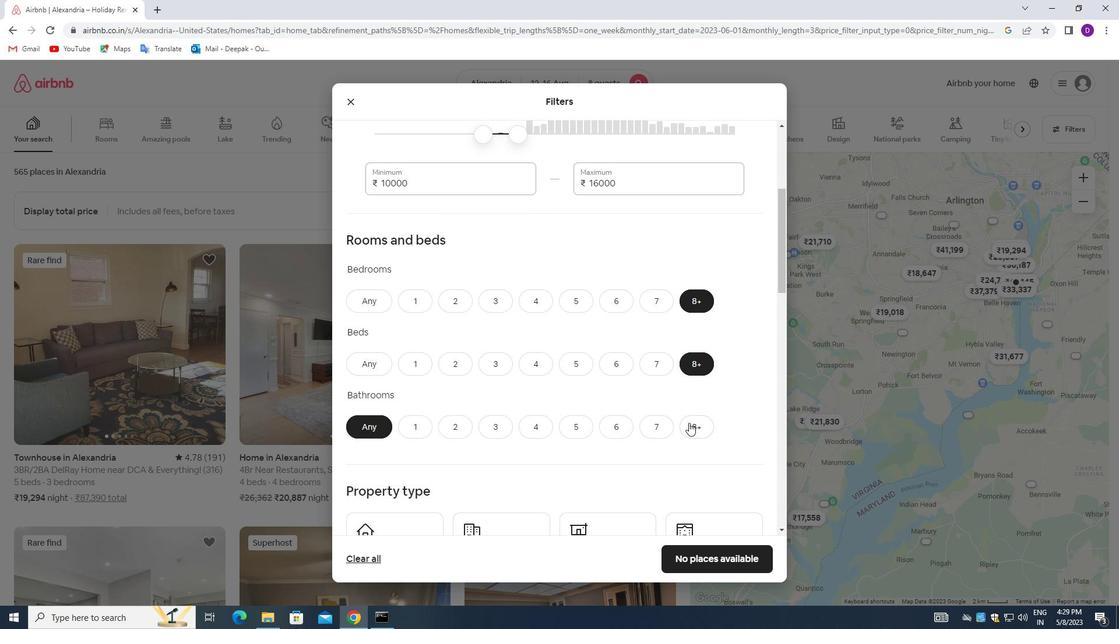 
Action: Mouse moved to (578, 343)
Screenshot: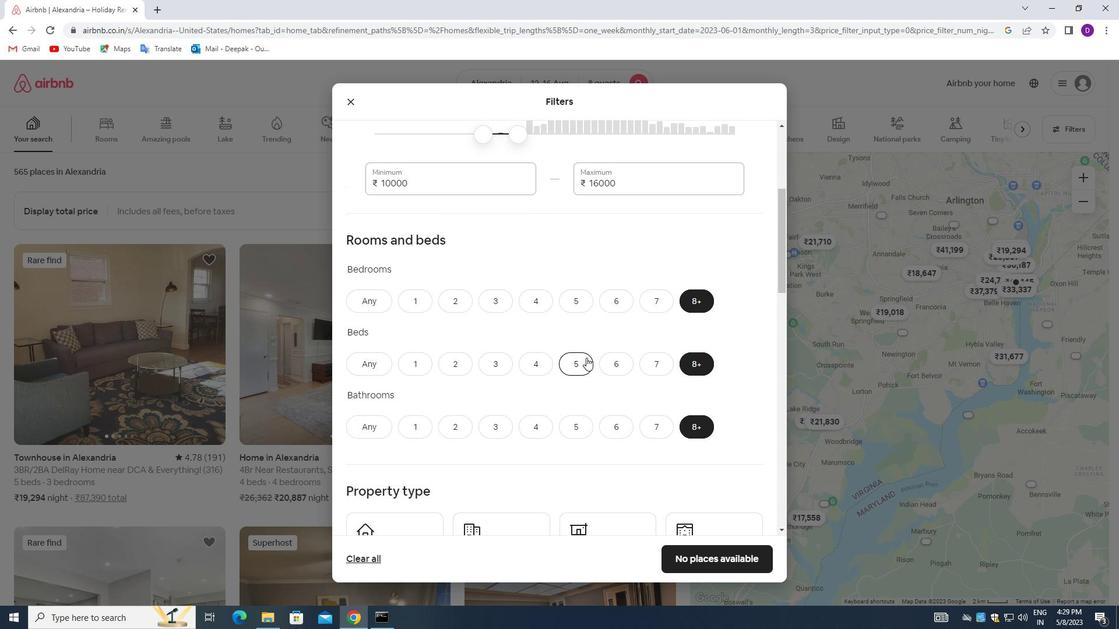 
Action: Mouse scrolled (578, 343) with delta (0, 0)
Screenshot: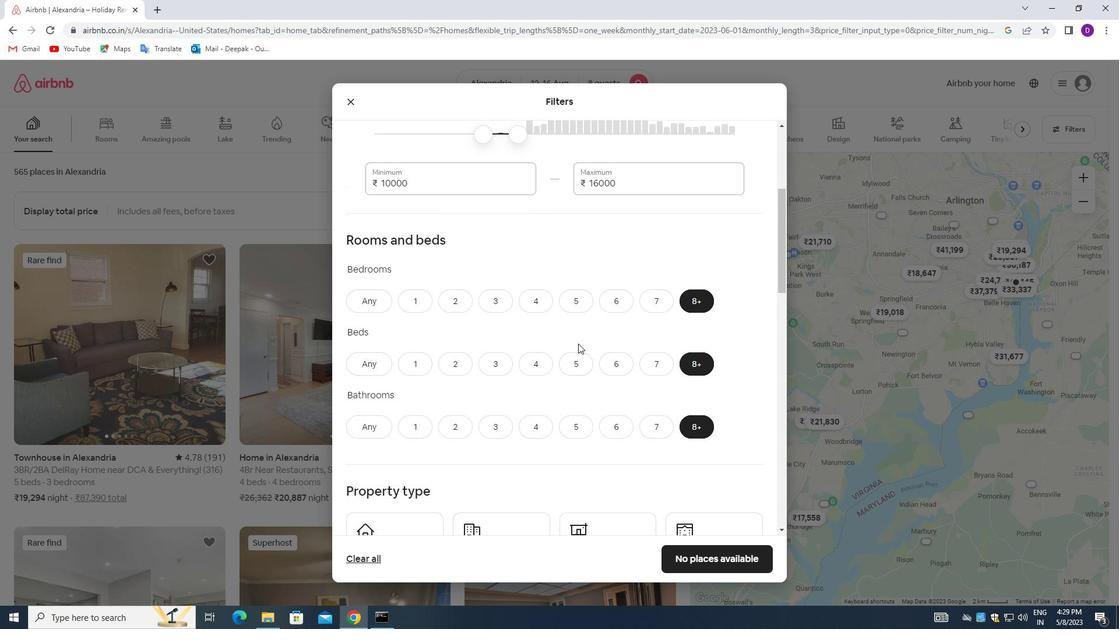 
Action: Mouse moved to (577, 343)
Screenshot: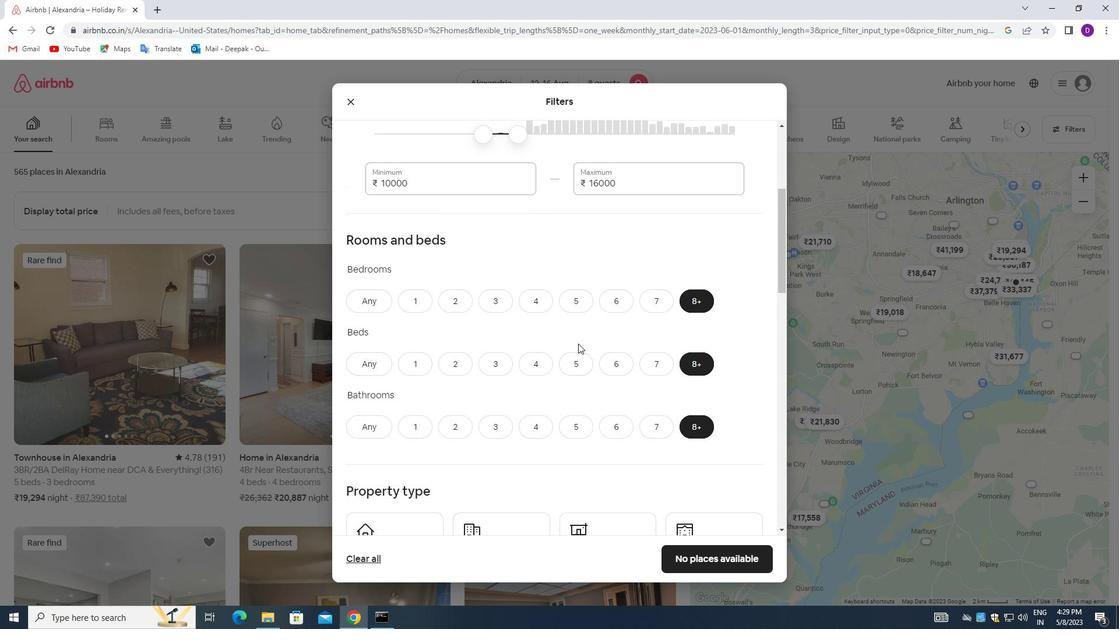 
Action: Mouse scrolled (577, 343) with delta (0, 0)
Screenshot: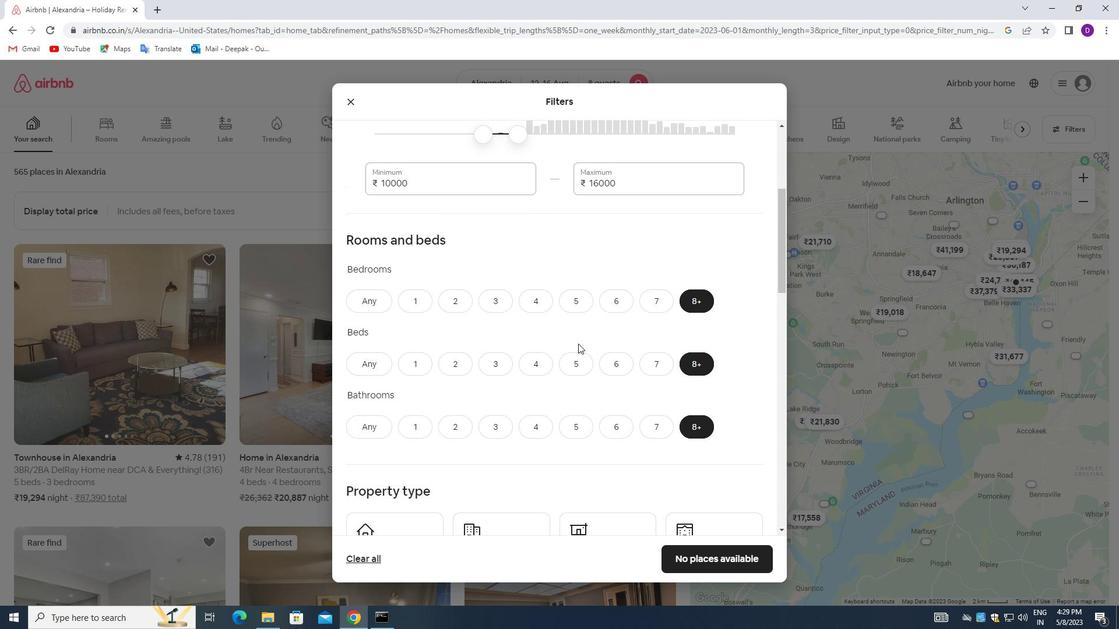 
Action: Mouse moved to (577, 343)
Screenshot: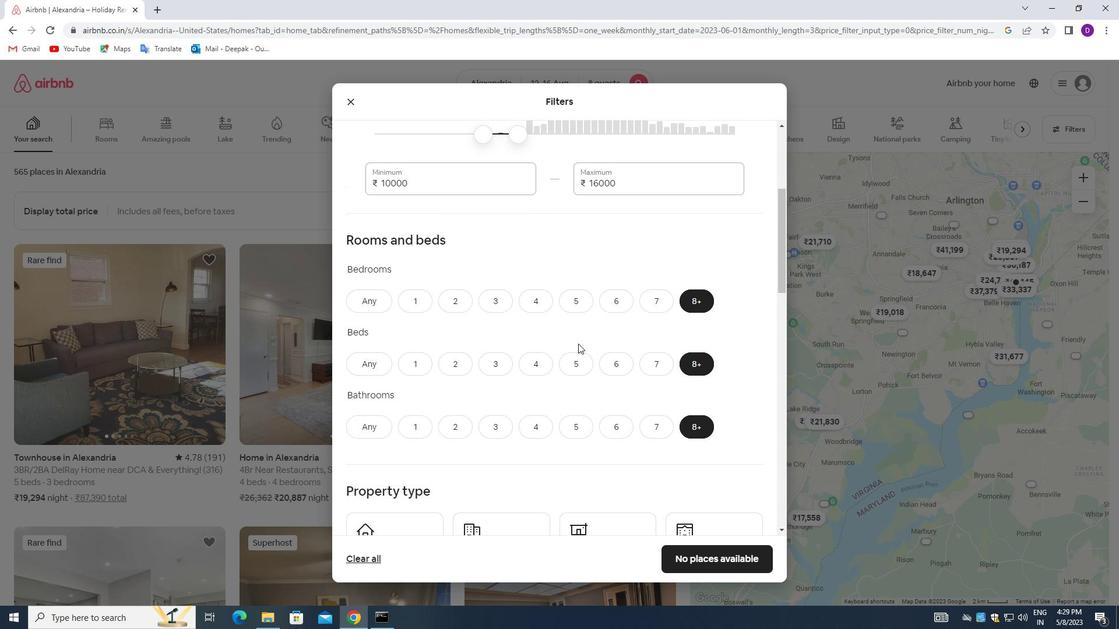 
Action: Mouse scrolled (577, 343) with delta (0, 0)
Screenshot: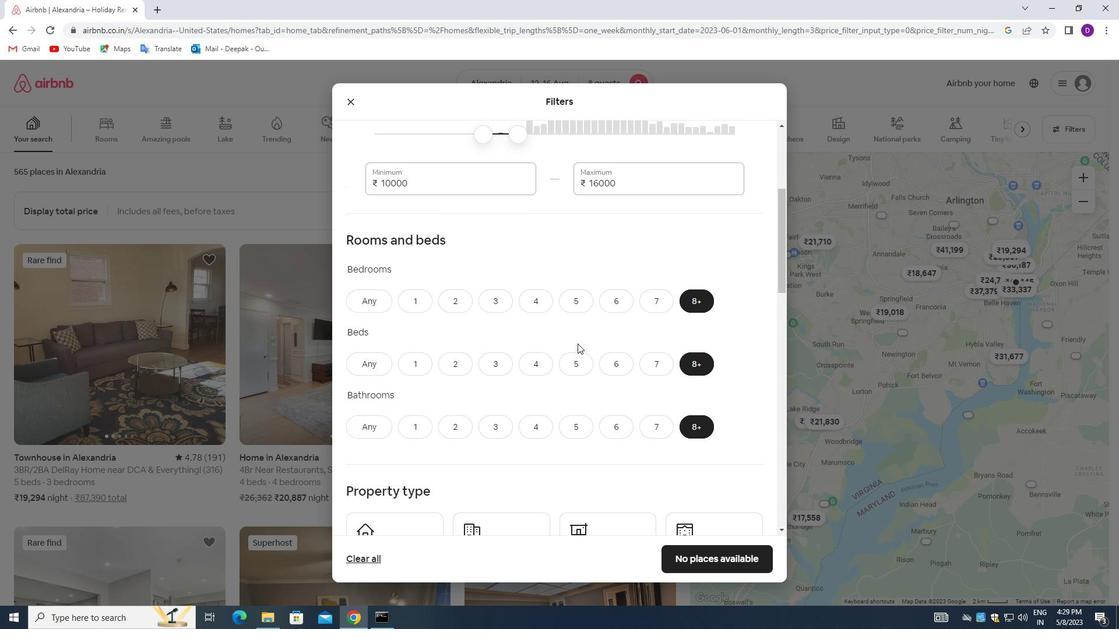 
Action: Mouse moved to (568, 330)
Screenshot: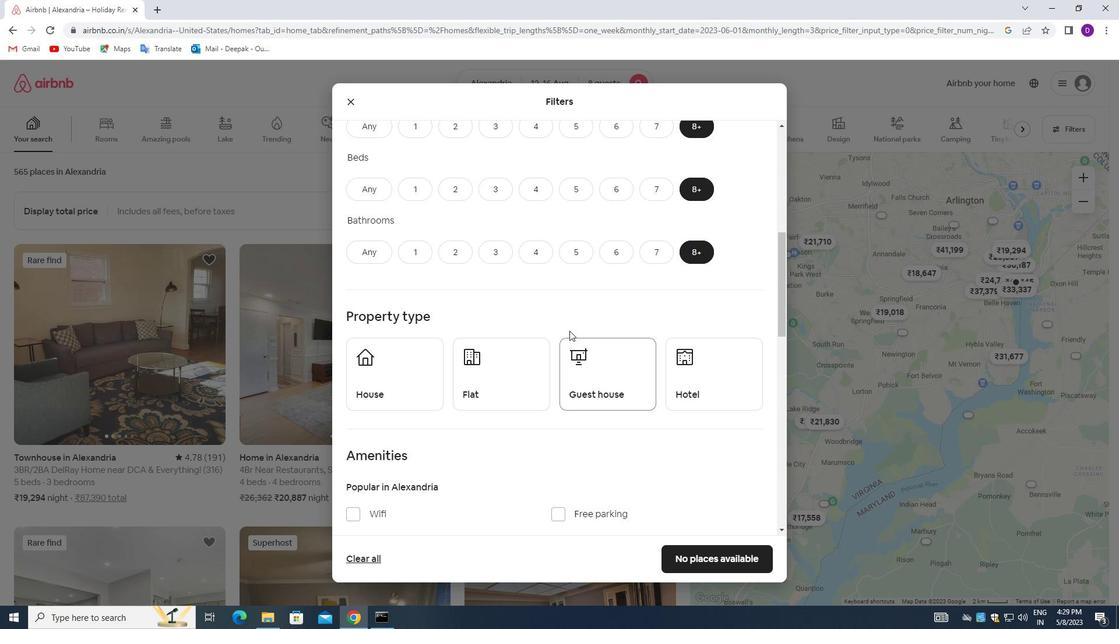 
Action: Mouse scrolled (568, 329) with delta (0, 0)
Screenshot: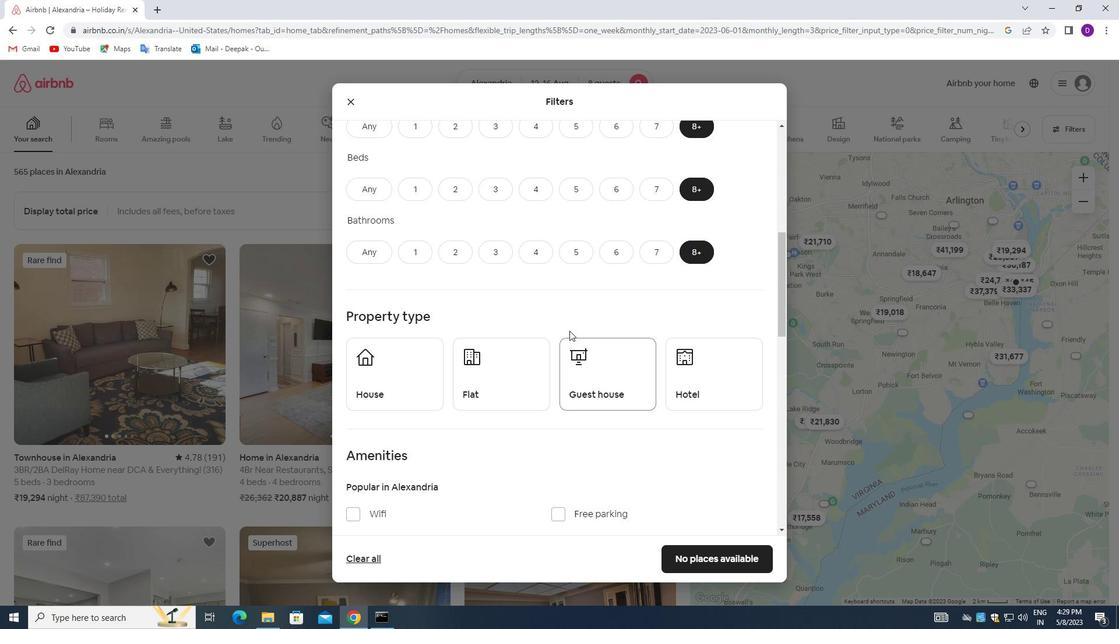 
Action: Mouse scrolled (568, 329) with delta (0, 0)
Screenshot: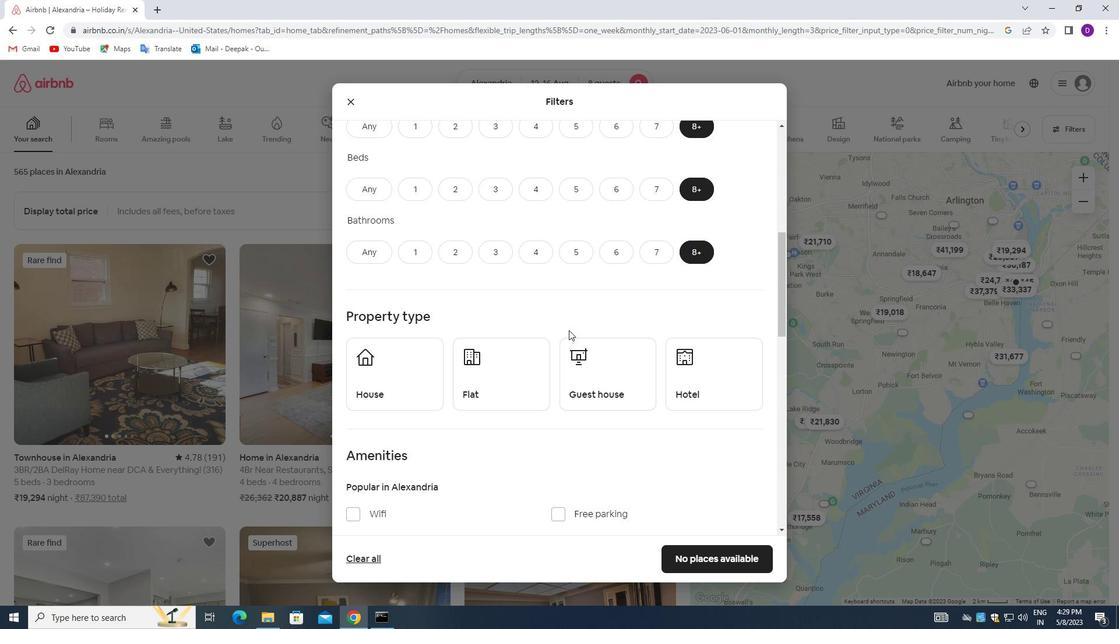
Action: Mouse moved to (389, 267)
Screenshot: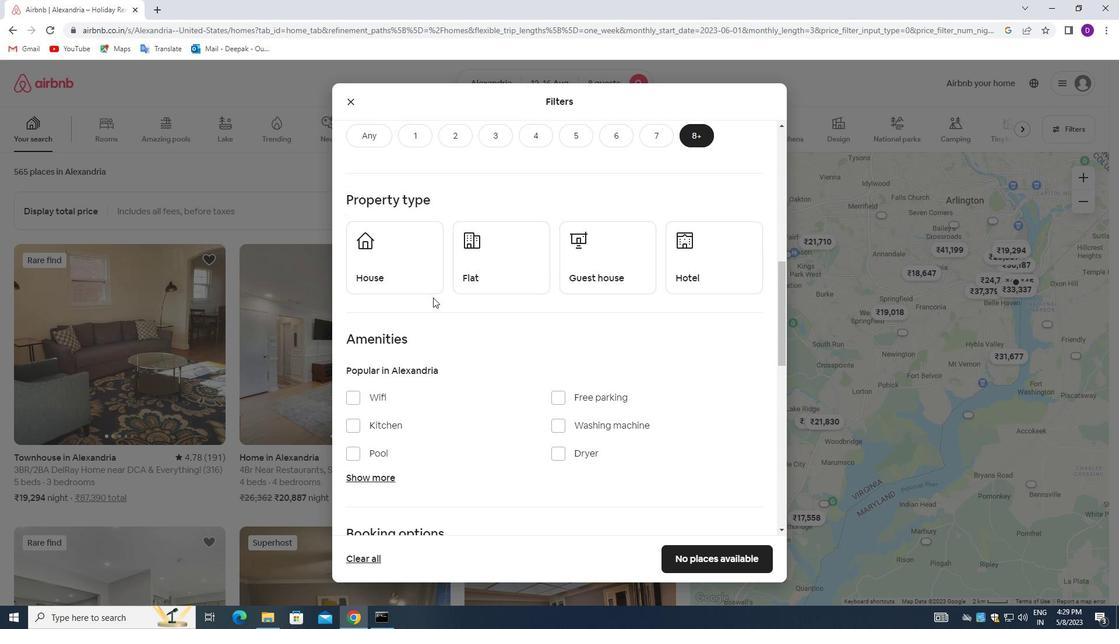 
Action: Mouse pressed left at (389, 267)
Screenshot: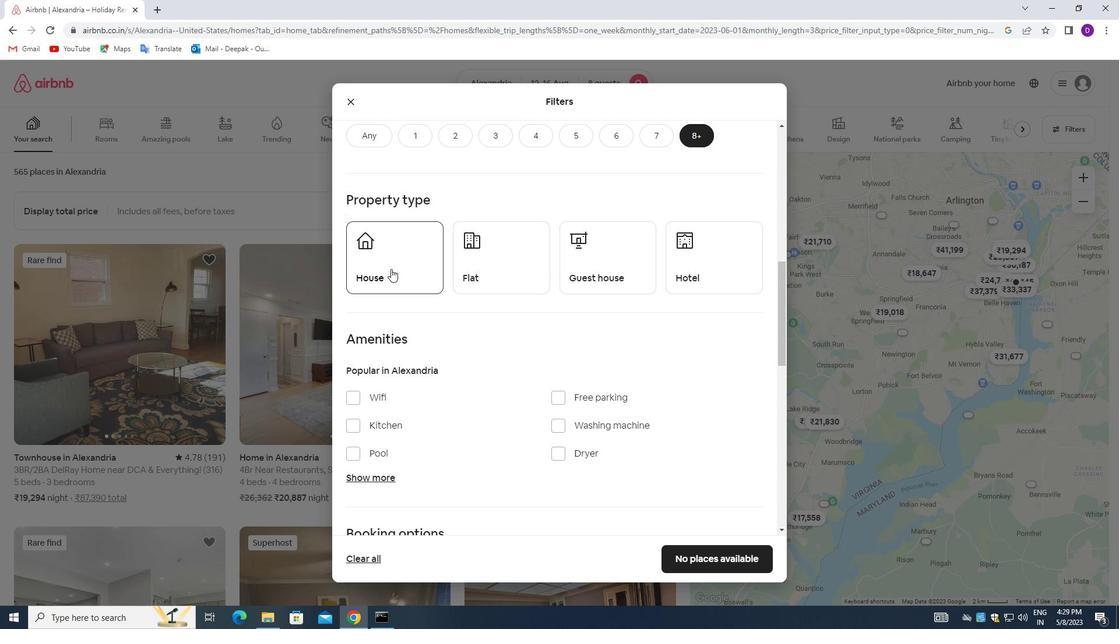 
Action: Mouse moved to (501, 269)
Screenshot: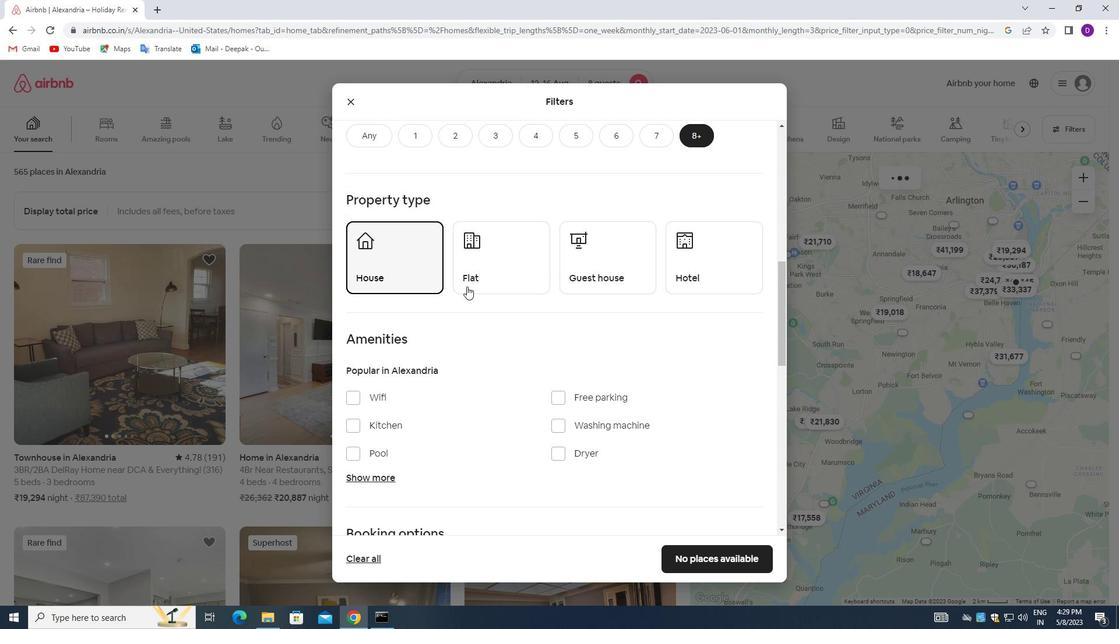 
Action: Mouse pressed left at (501, 269)
Screenshot: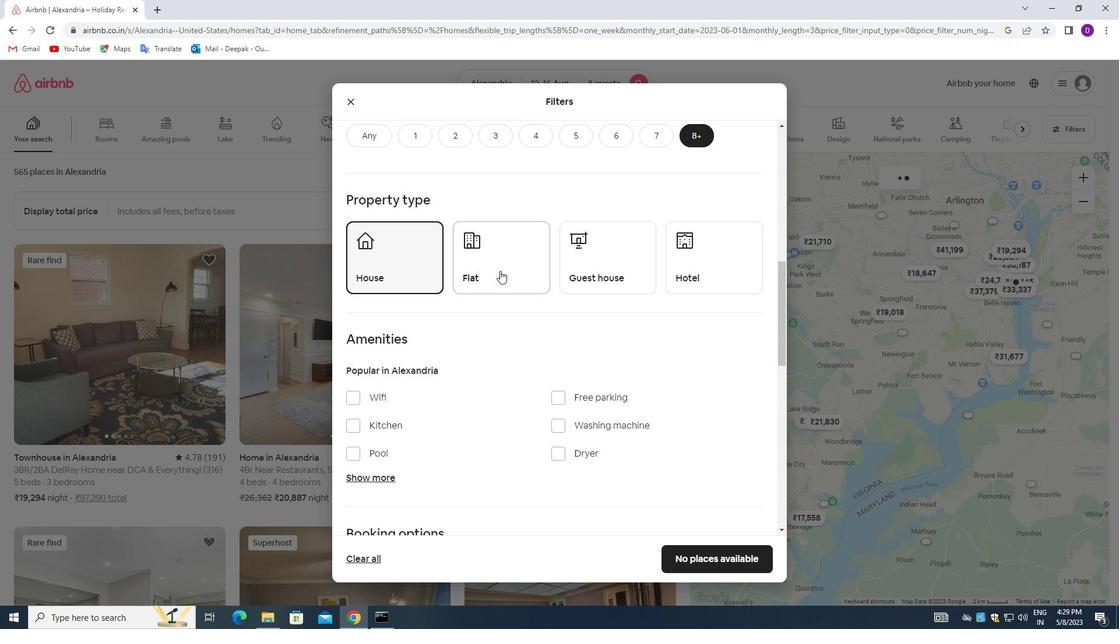 
Action: Mouse moved to (586, 264)
Screenshot: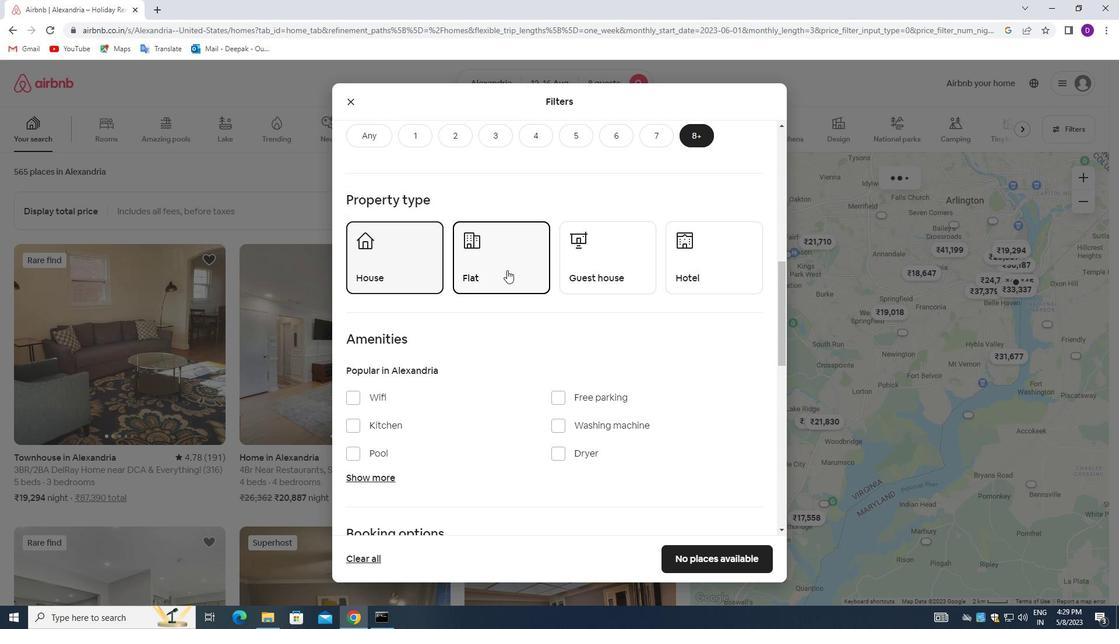 
Action: Mouse pressed left at (586, 264)
Screenshot: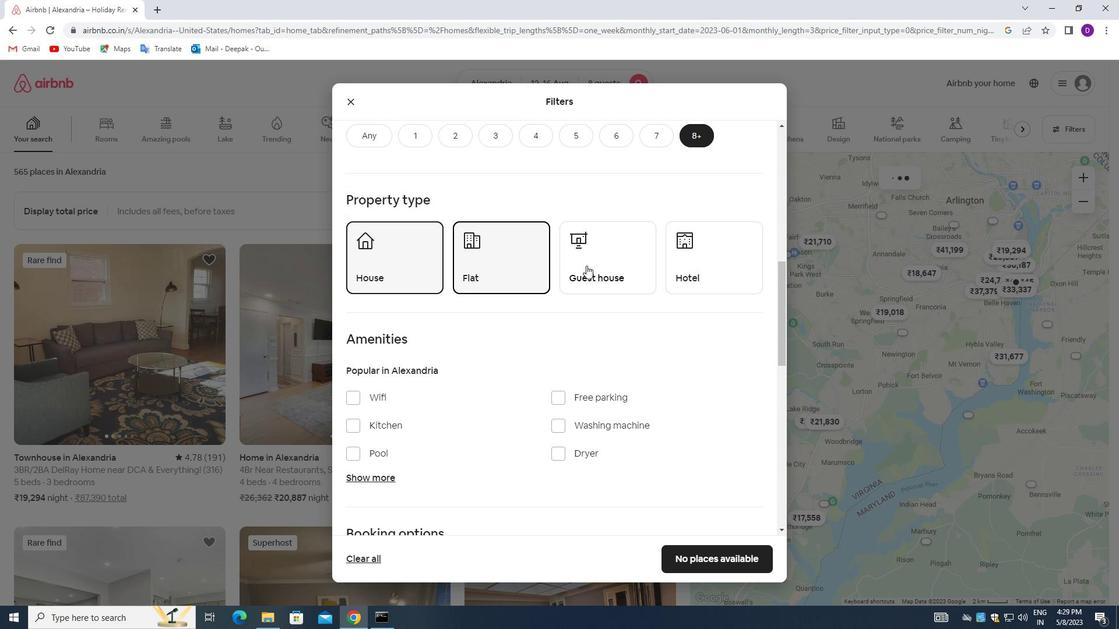 
Action: Mouse moved to (697, 264)
Screenshot: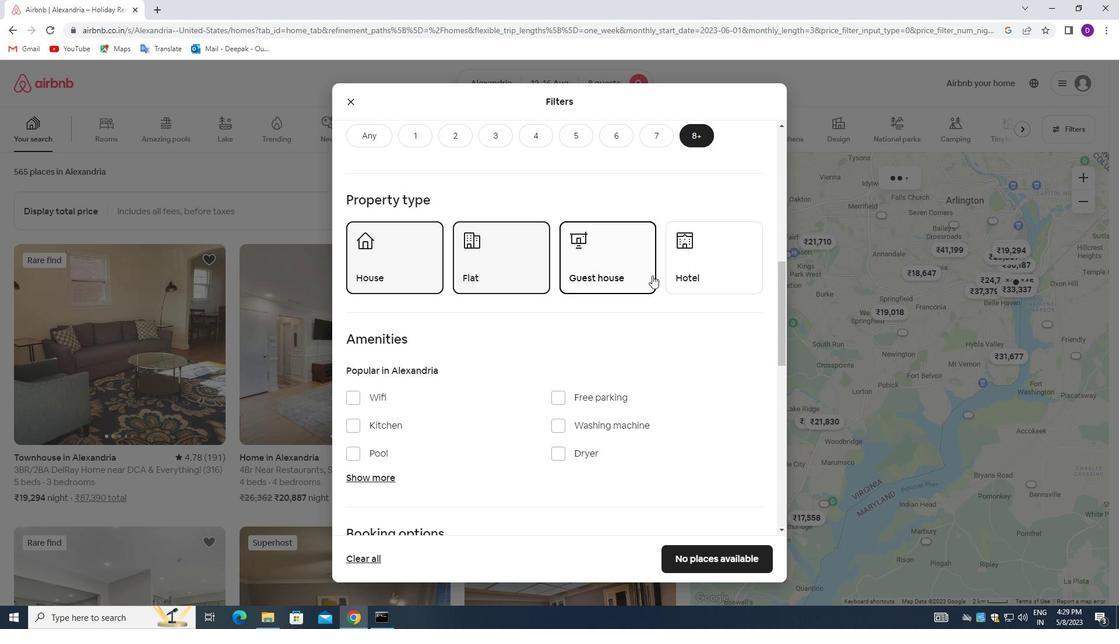 
Action: Mouse pressed left at (697, 264)
Screenshot: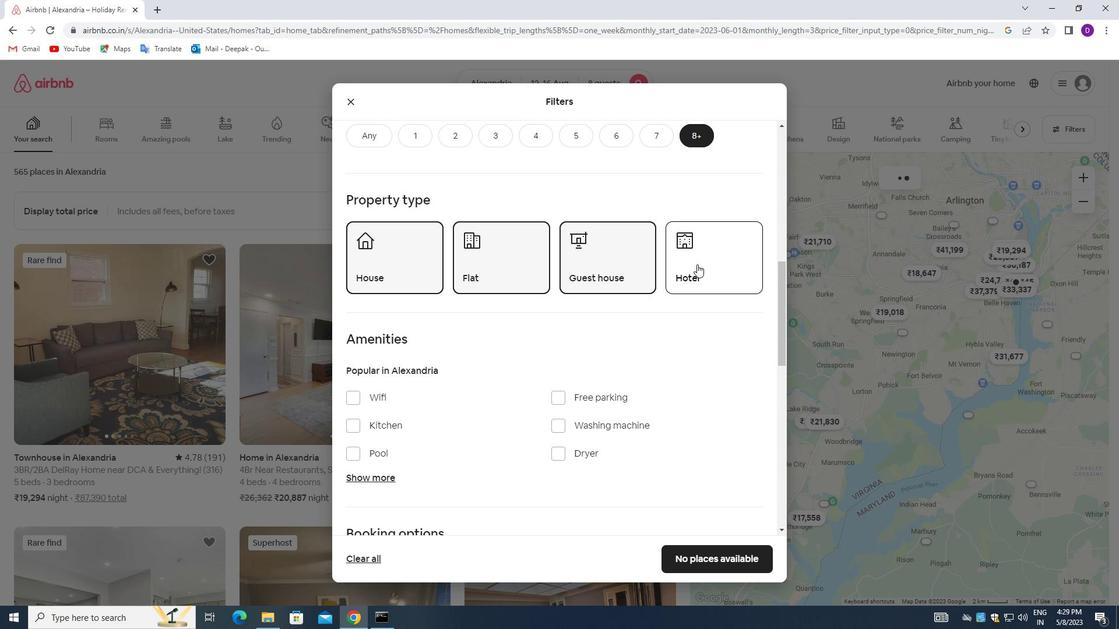 
Action: Mouse moved to (525, 304)
Screenshot: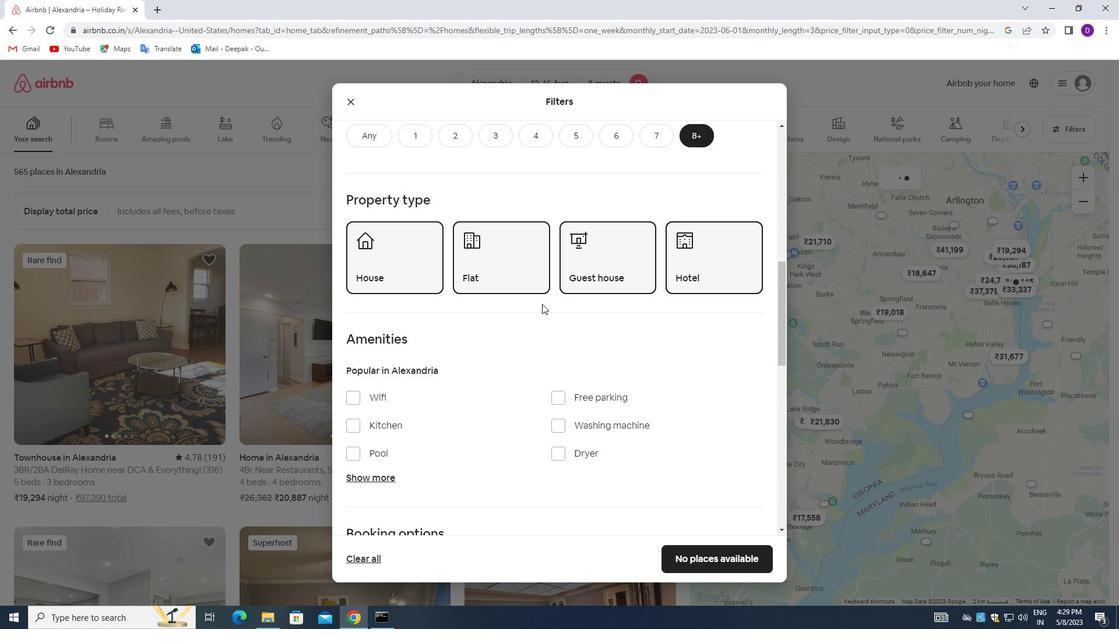 
Action: Mouse scrolled (525, 303) with delta (0, 0)
Screenshot: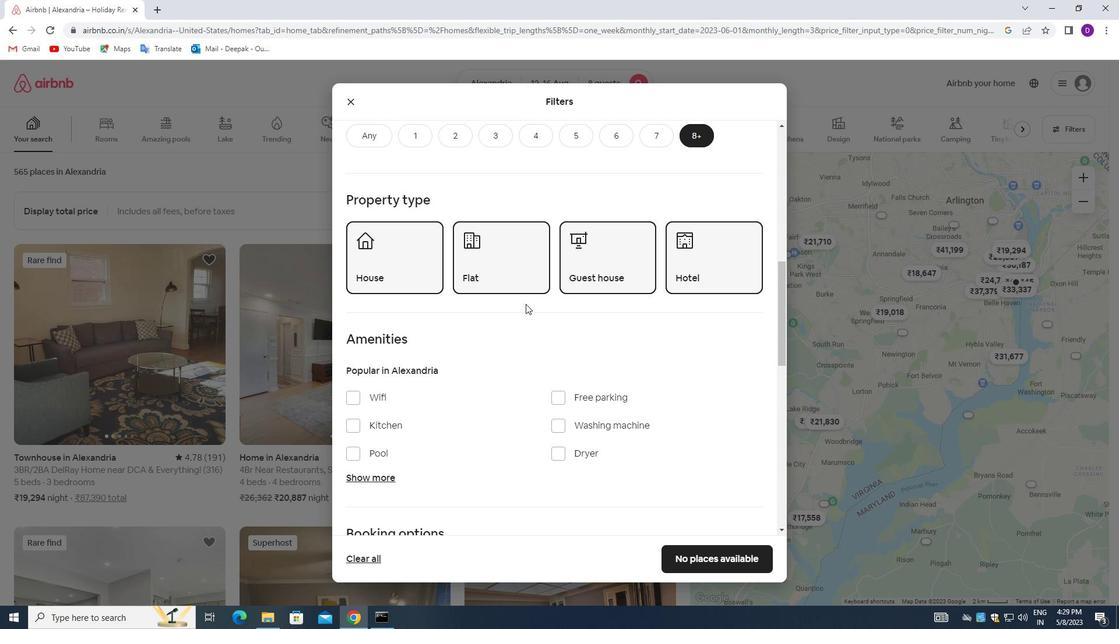 
Action: Mouse scrolled (525, 303) with delta (0, 0)
Screenshot: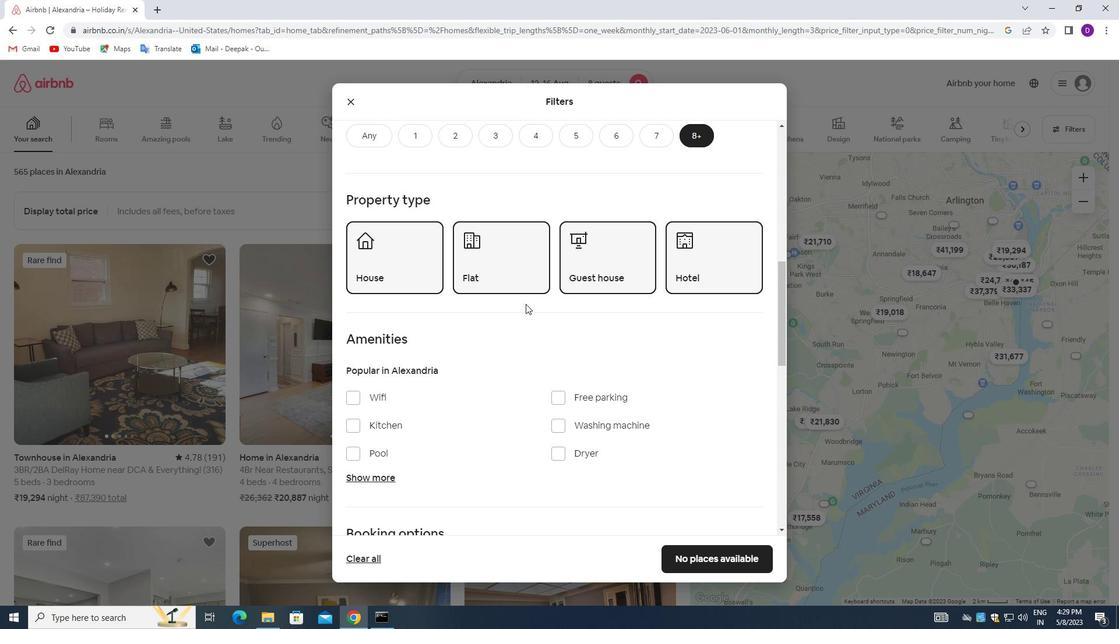 
Action: Mouse scrolled (525, 303) with delta (0, 0)
Screenshot: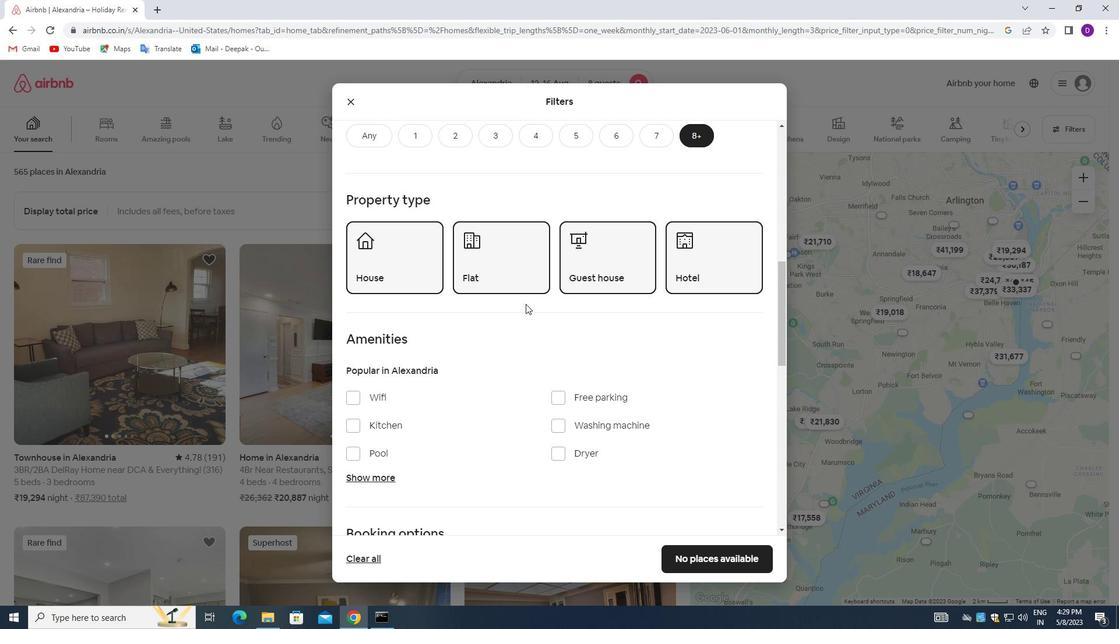 
Action: Mouse moved to (352, 227)
Screenshot: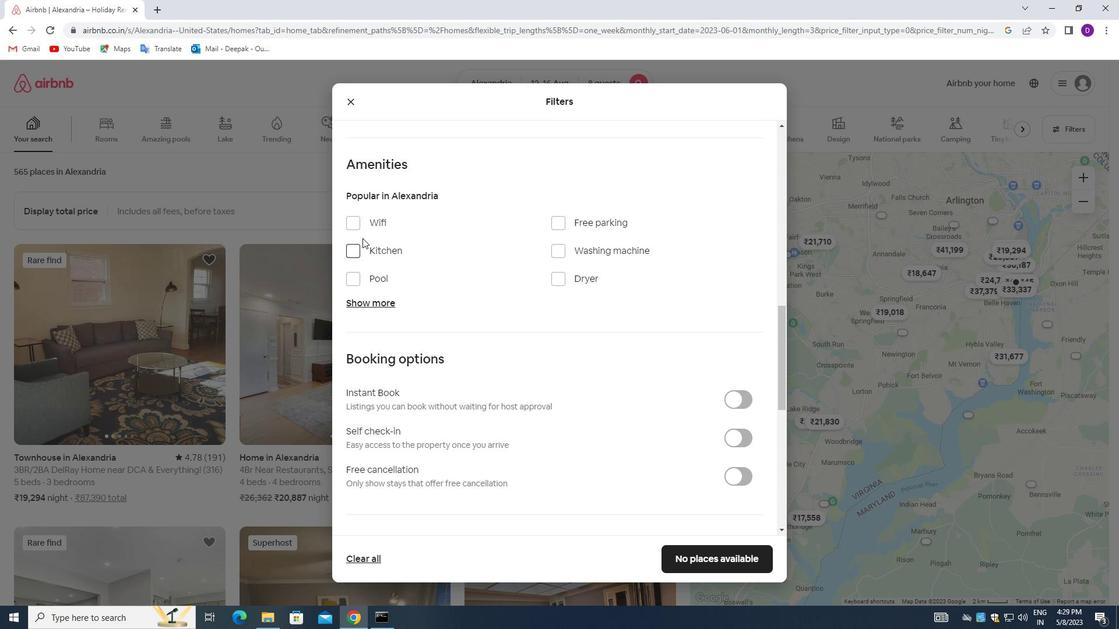 
Action: Mouse pressed left at (352, 227)
Screenshot: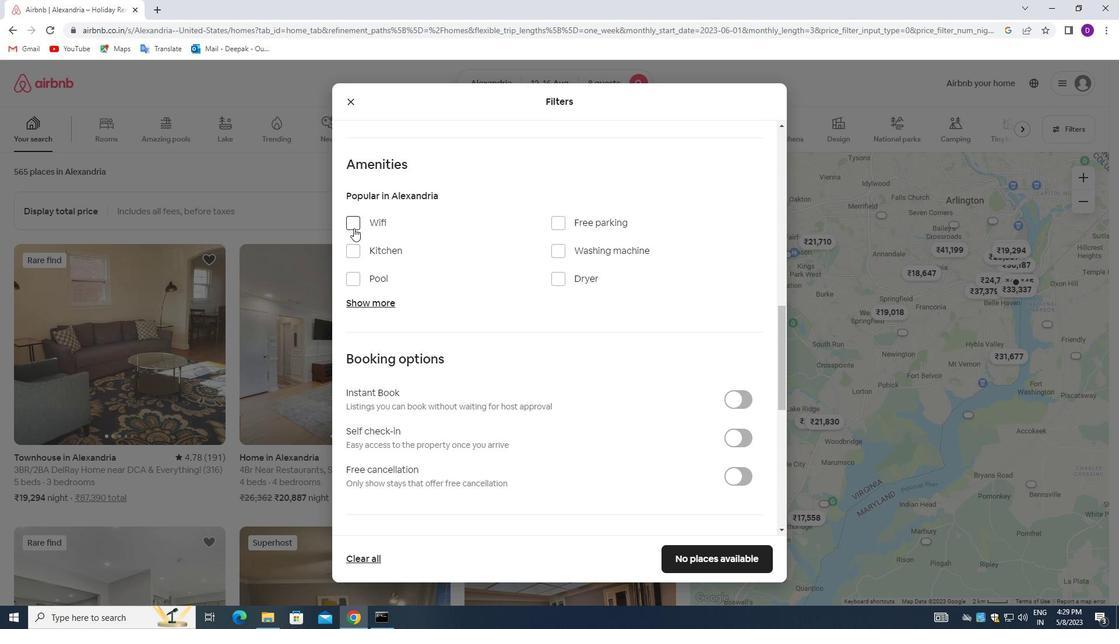 
Action: Mouse moved to (564, 223)
Screenshot: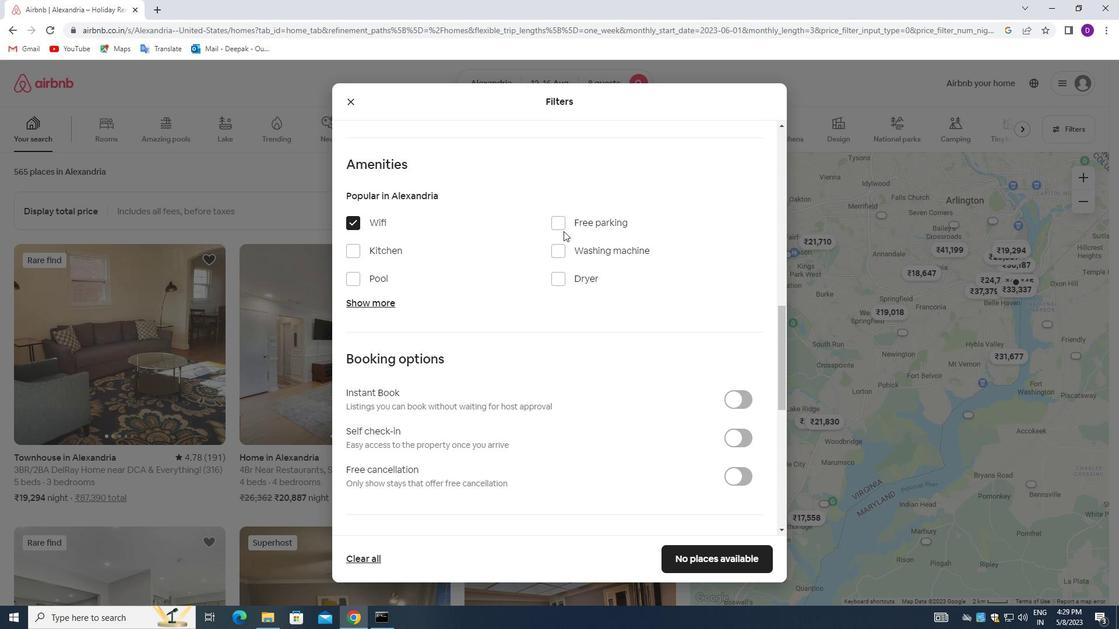 
Action: Mouse pressed left at (564, 223)
Screenshot: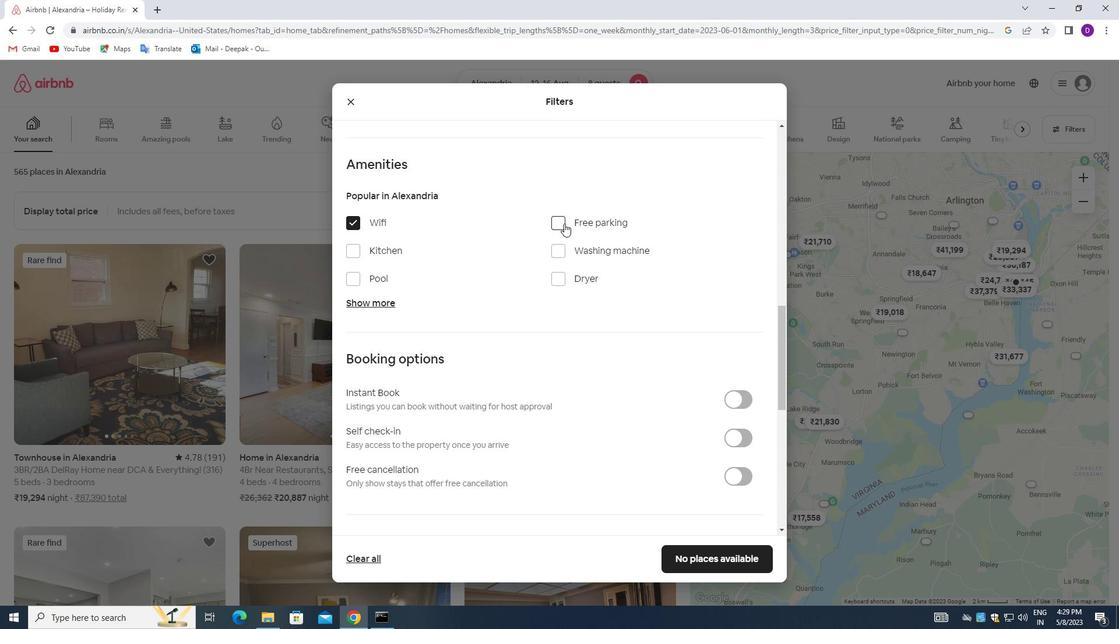 
Action: Mouse moved to (371, 304)
Screenshot: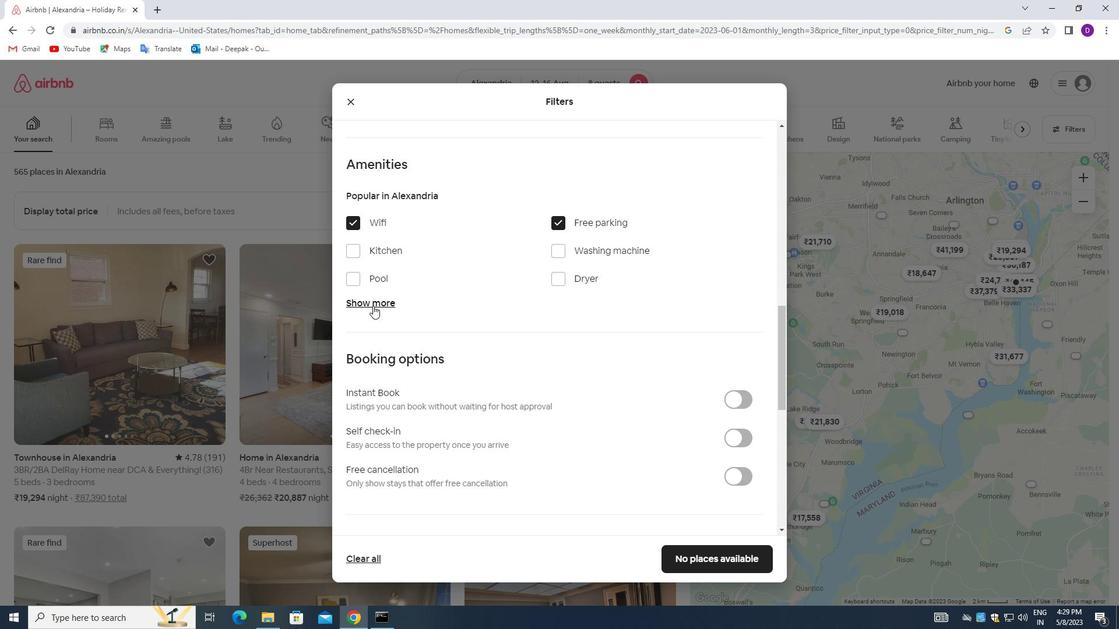 
Action: Mouse pressed left at (371, 304)
Screenshot: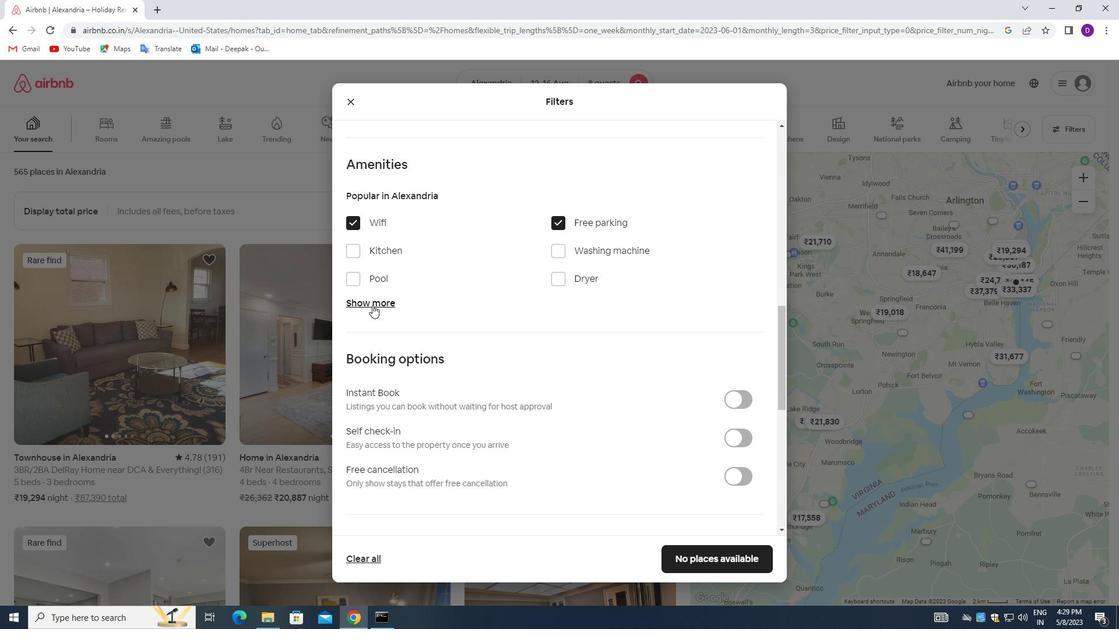 
Action: Mouse moved to (561, 370)
Screenshot: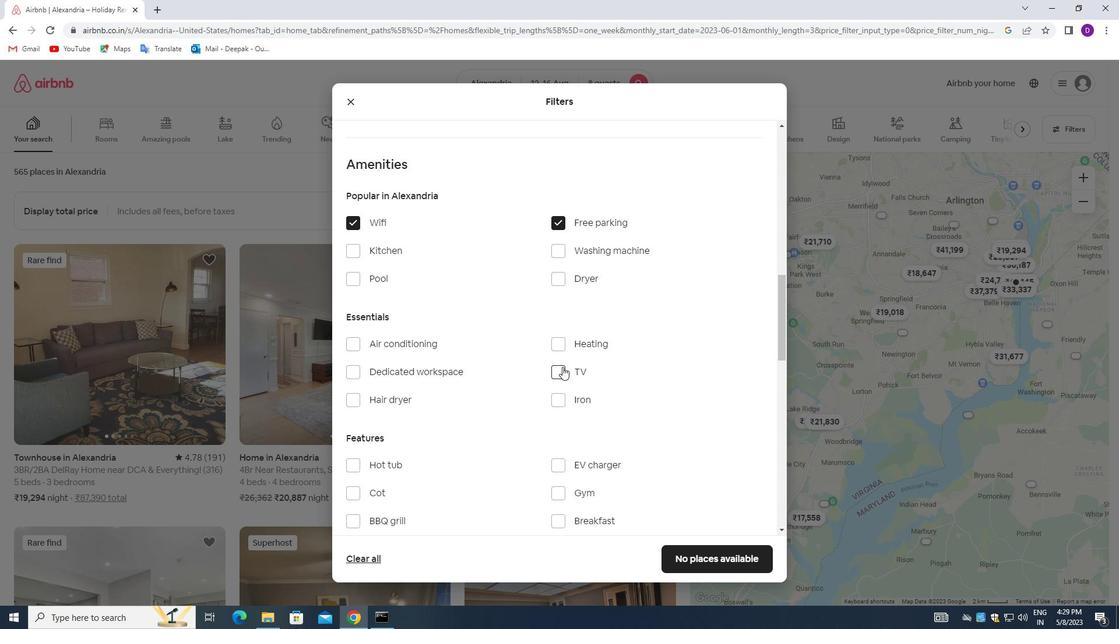 
Action: Mouse pressed left at (561, 370)
Screenshot: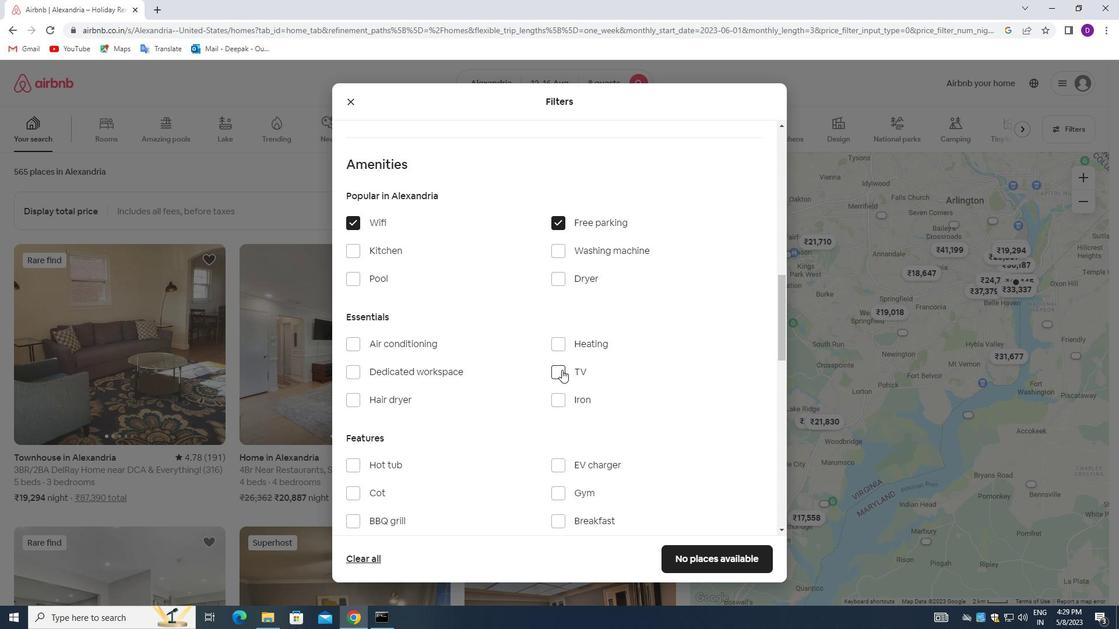 
Action: Mouse moved to (463, 369)
Screenshot: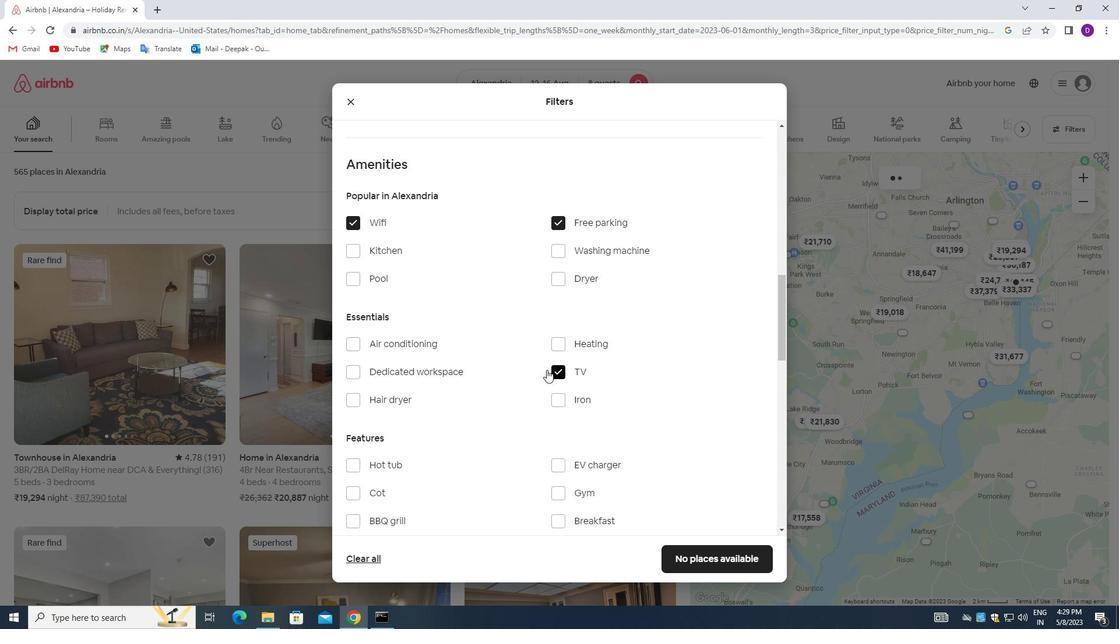 
Action: Mouse scrolled (463, 368) with delta (0, 0)
Screenshot: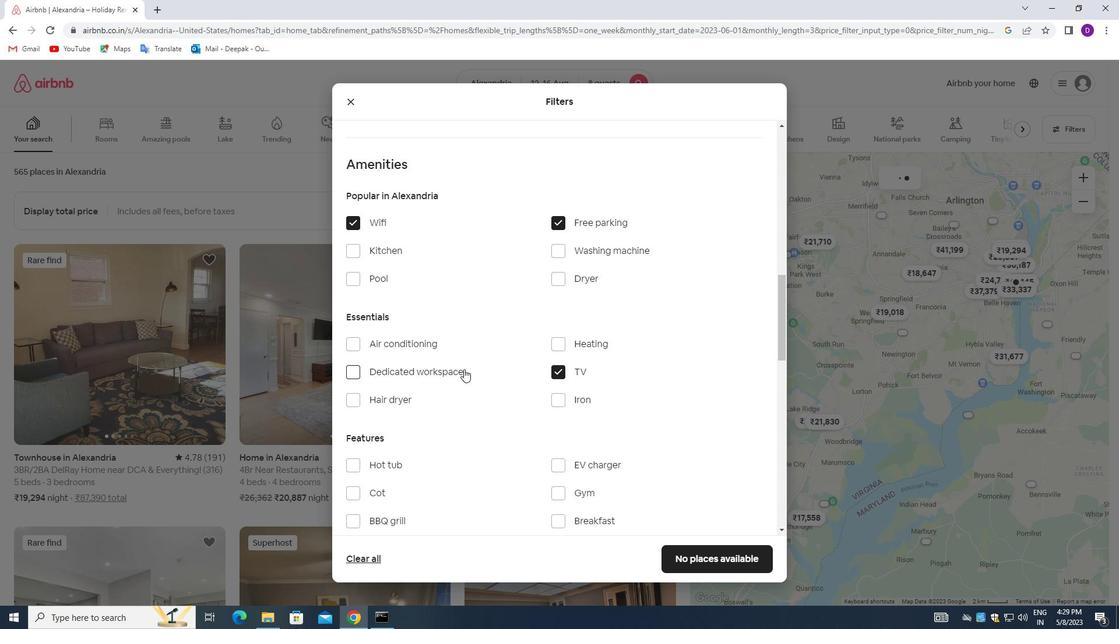 
Action: Mouse scrolled (463, 368) with delta (0, 0)
Screenshot: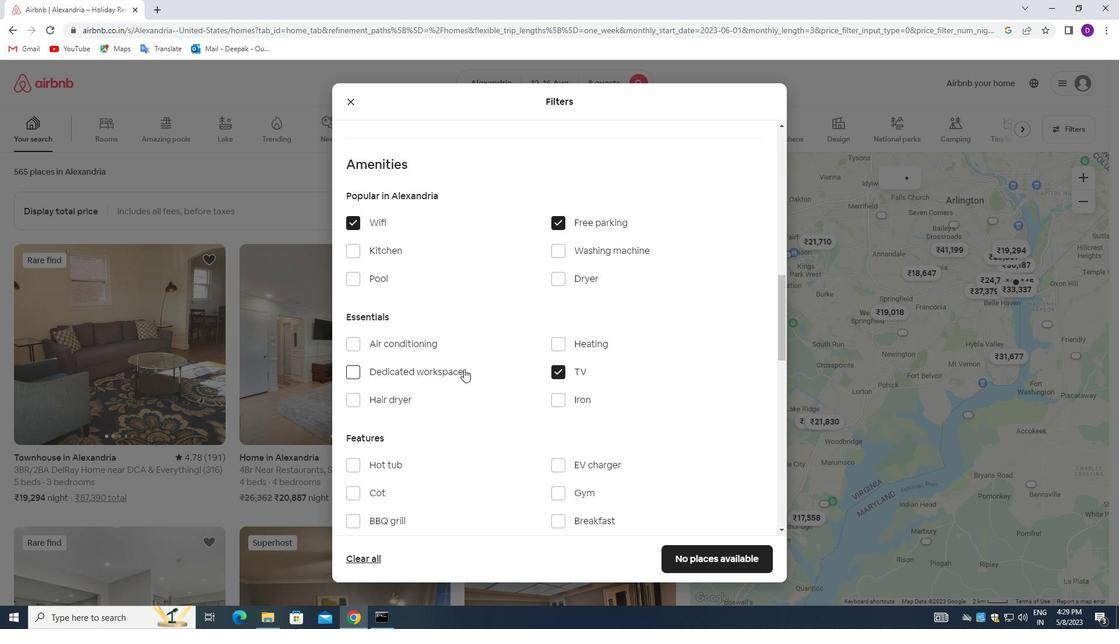 
Action: Mouse scrolled (463, 368) with delta (0, 0)
Screenshot: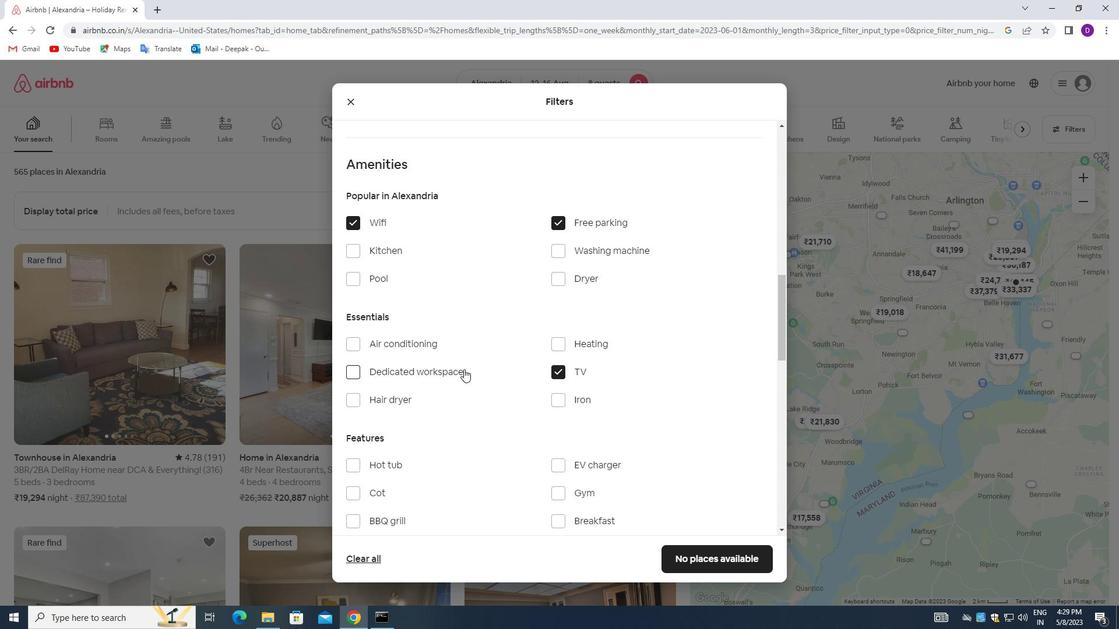 
Action: Mouse moved to (556, 345)
Screenshot: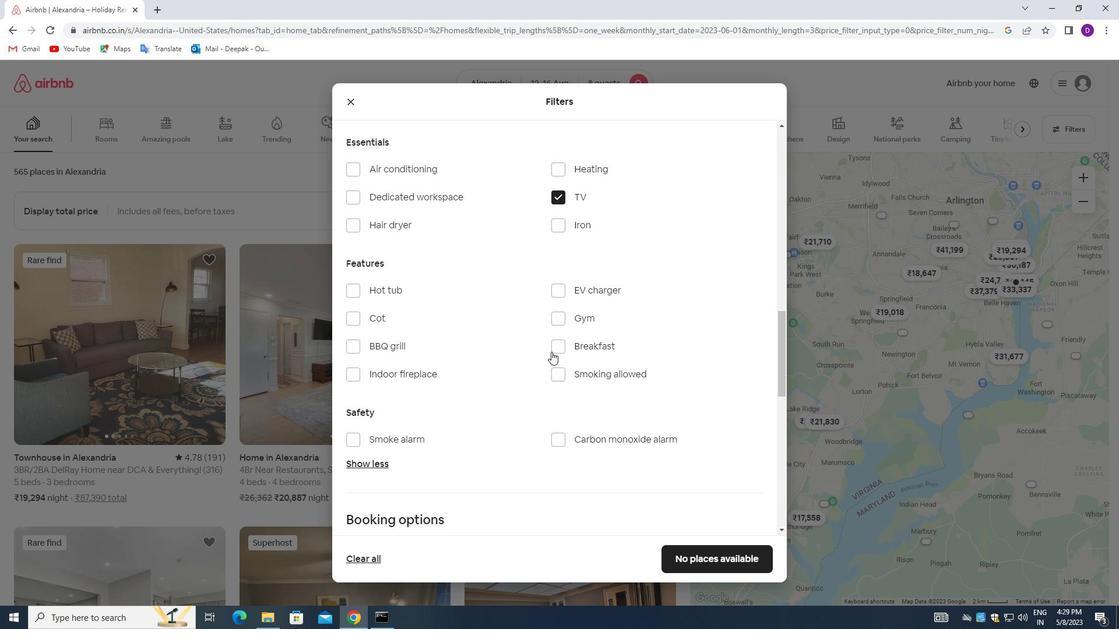 
Action: Mouse pressed left at (556, 345)
Screenshot: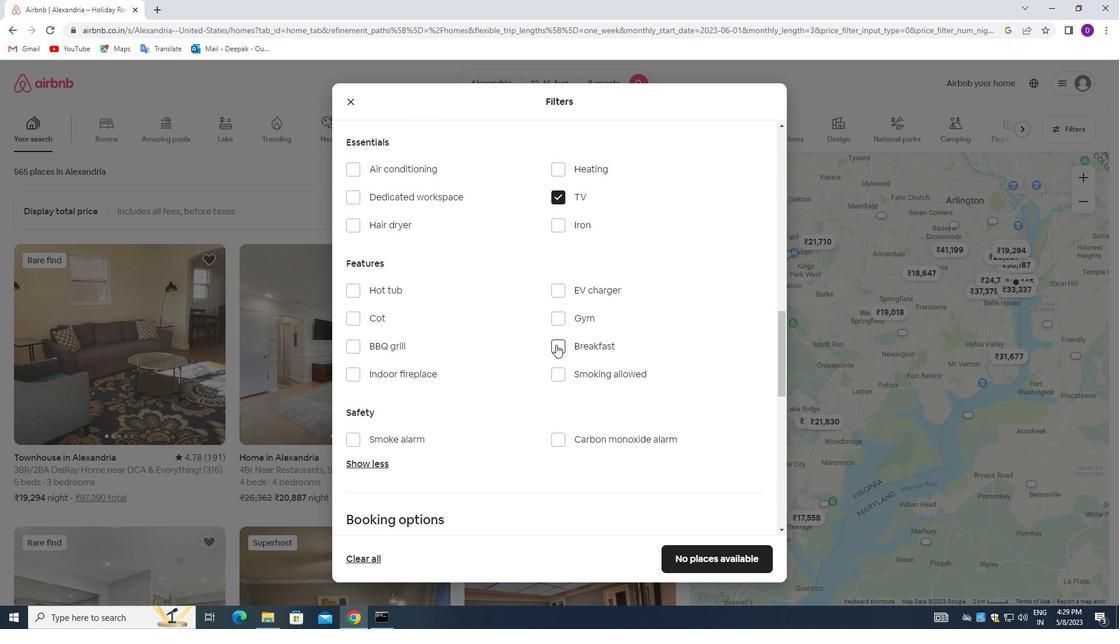 
Action: Mouse moved to (552, 310)
Screenshot: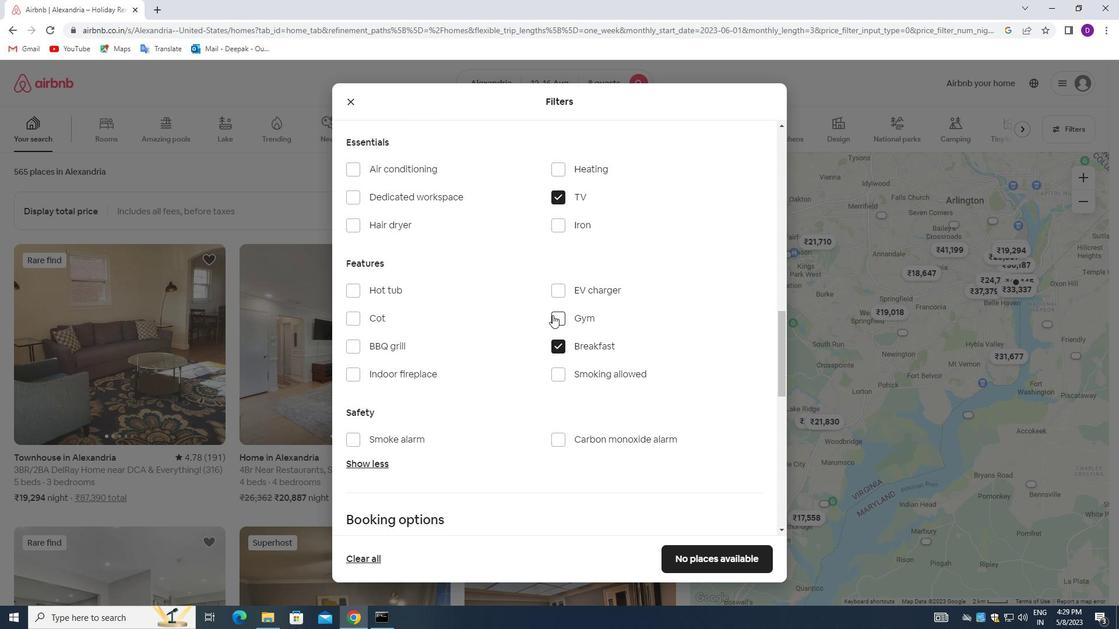 
Action: Mouse pressed left at (552, 310)
Screenshot: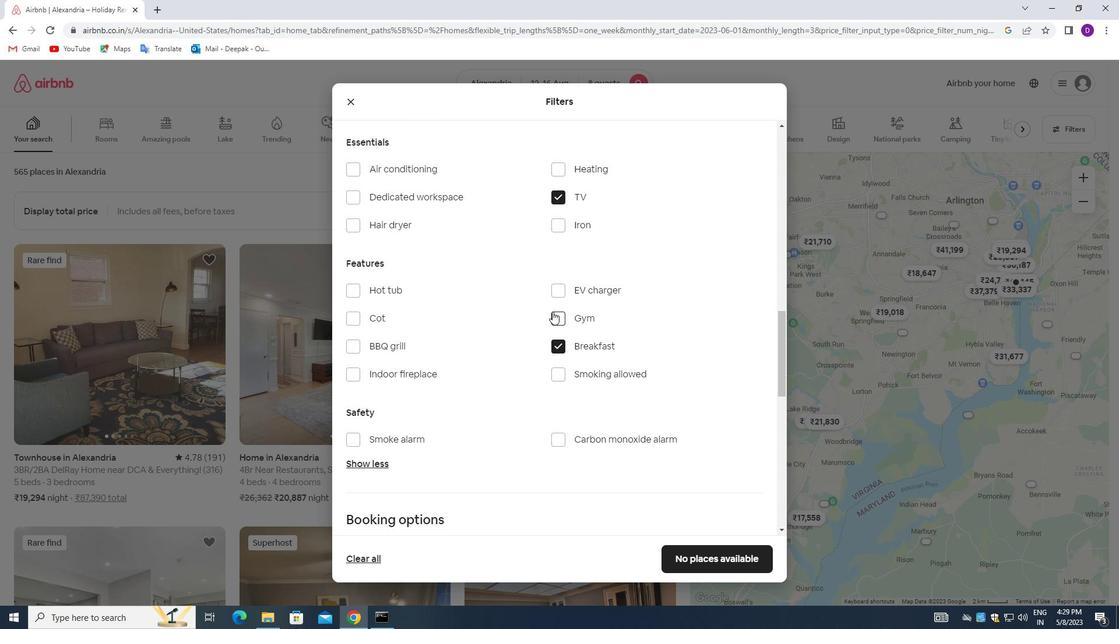 
Action: Mouse moved to (553, 315)
Screenshot: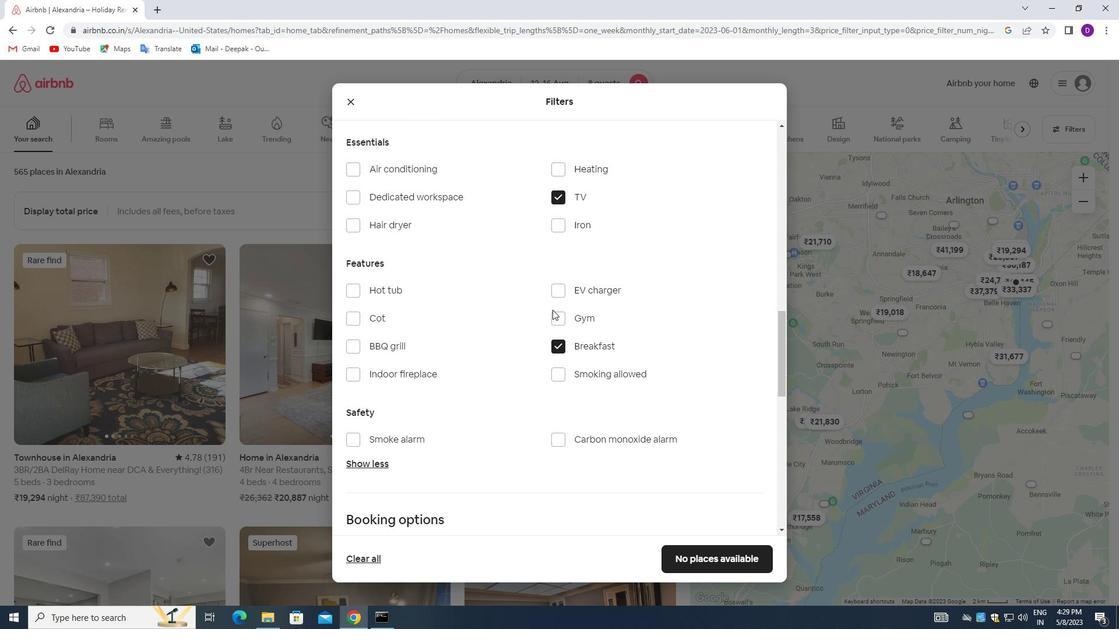 
Action: Mouse pressed left at (553, 315)
Screenshot: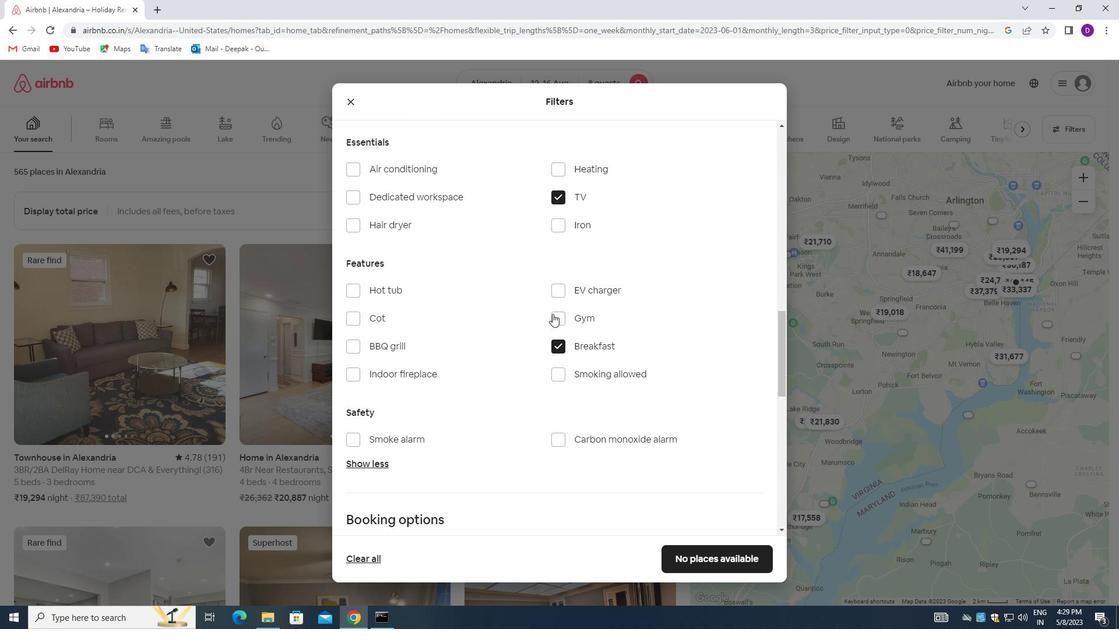 
Action: Mouse moved to (476, 350)
Screenshot: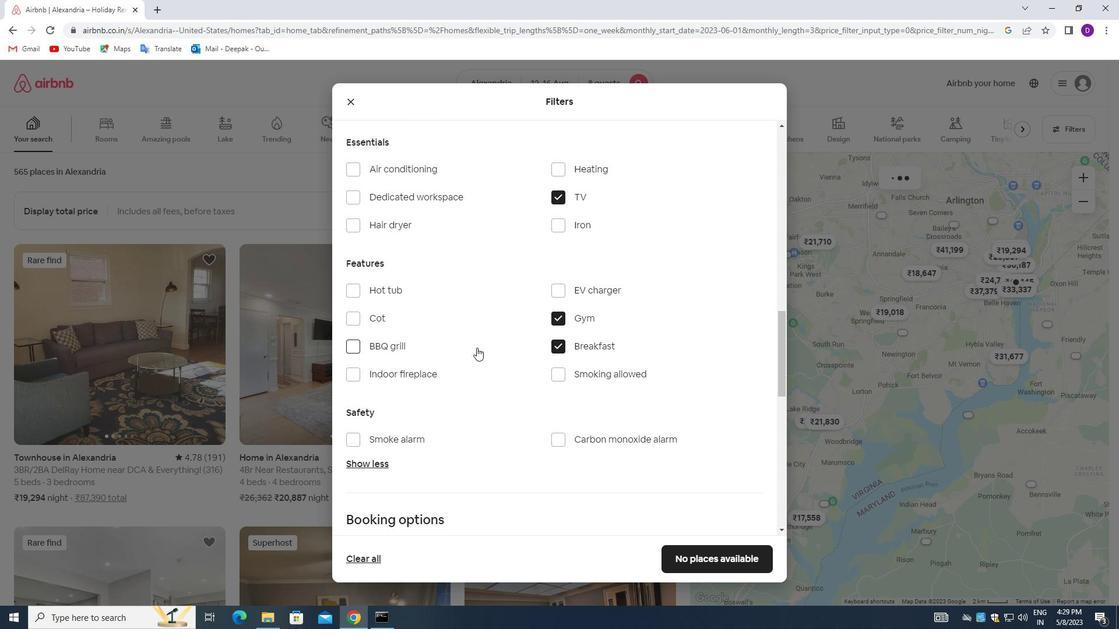 
Action: Mouse scrolled (476, 349) with delta (0, 0)
Screenshot: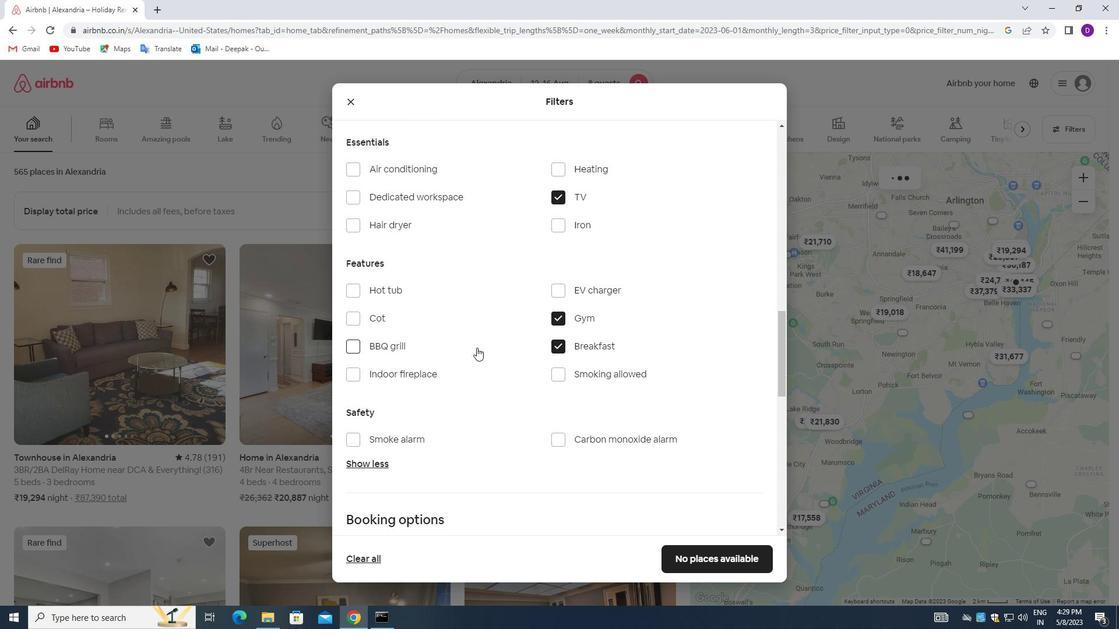
Action: Mouse moved to (476, 350)
Screenshot: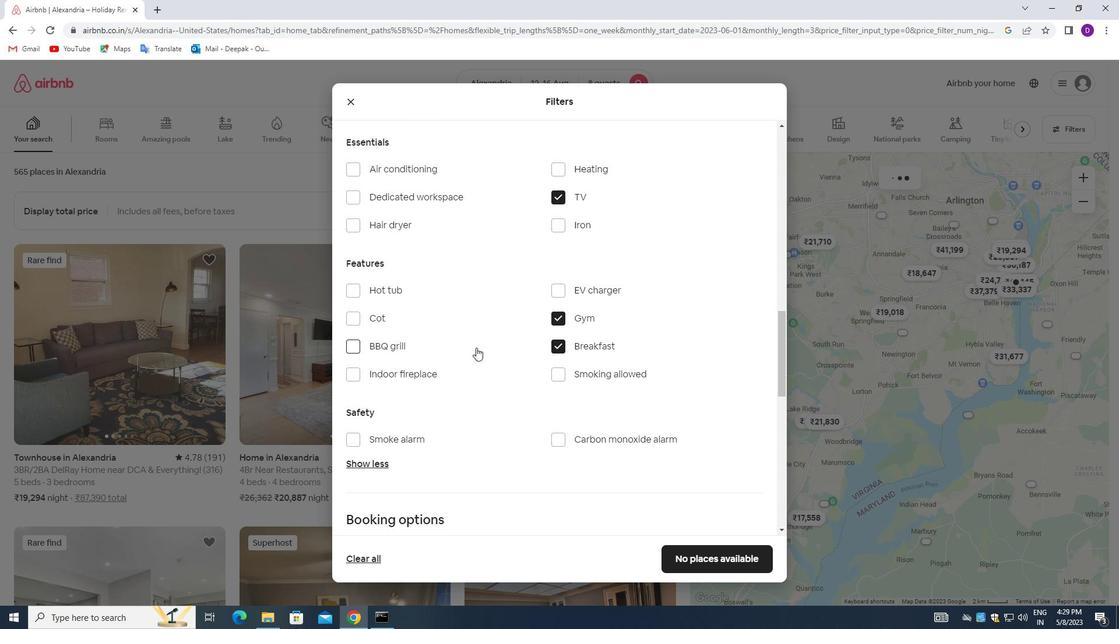 
Action: Mouse scrolled (476, 349) with delta (0, 0)
Screenshot: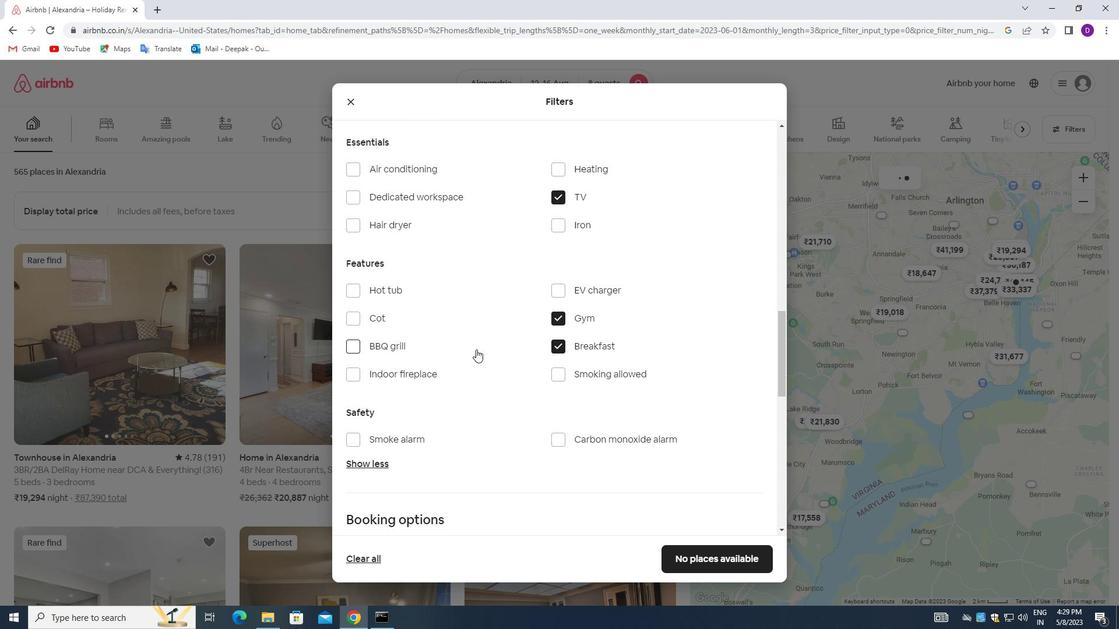 
Action: Mouse moved to (477, 352)
Screenshot: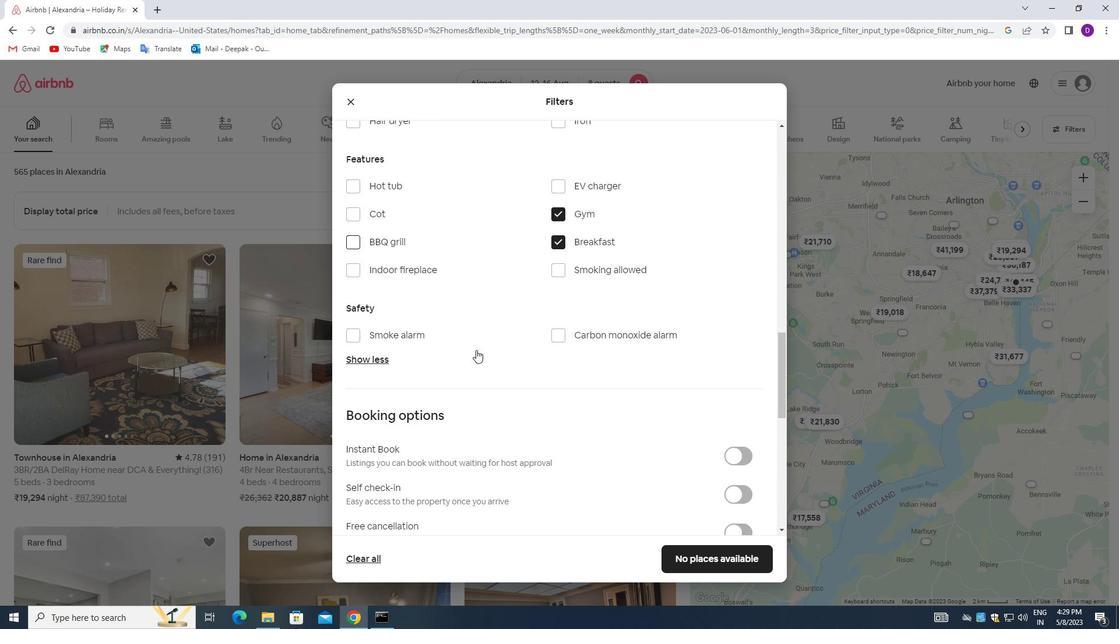 
Action: Mouse scrolled (477, 352) with delta (0, 0)
Screenshot: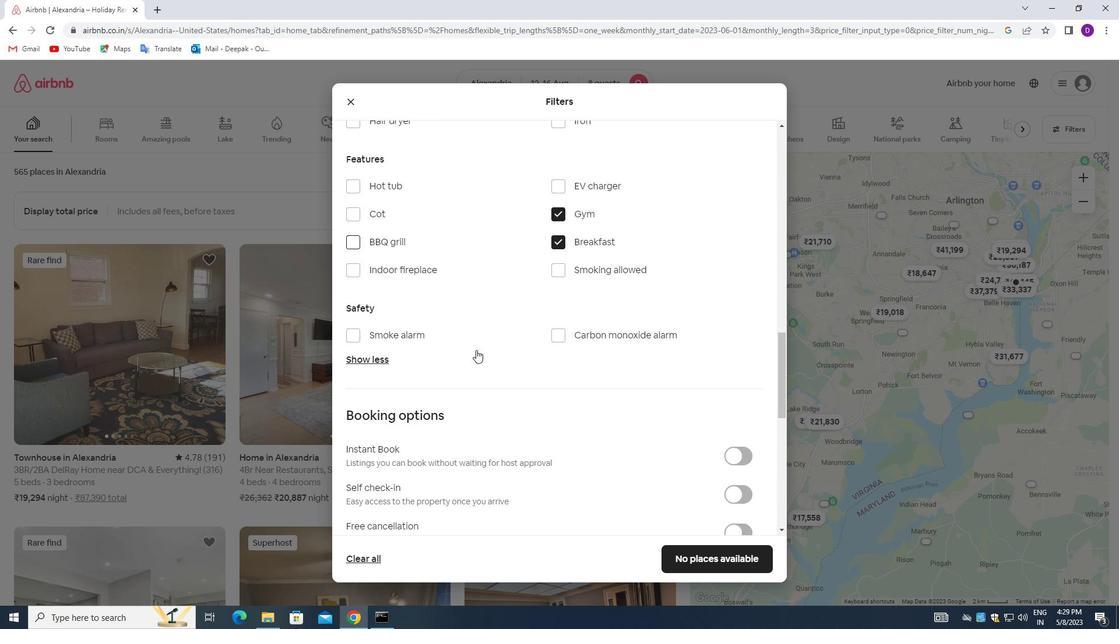 
Action: Mouse moved to (483, 357)
Screenshot: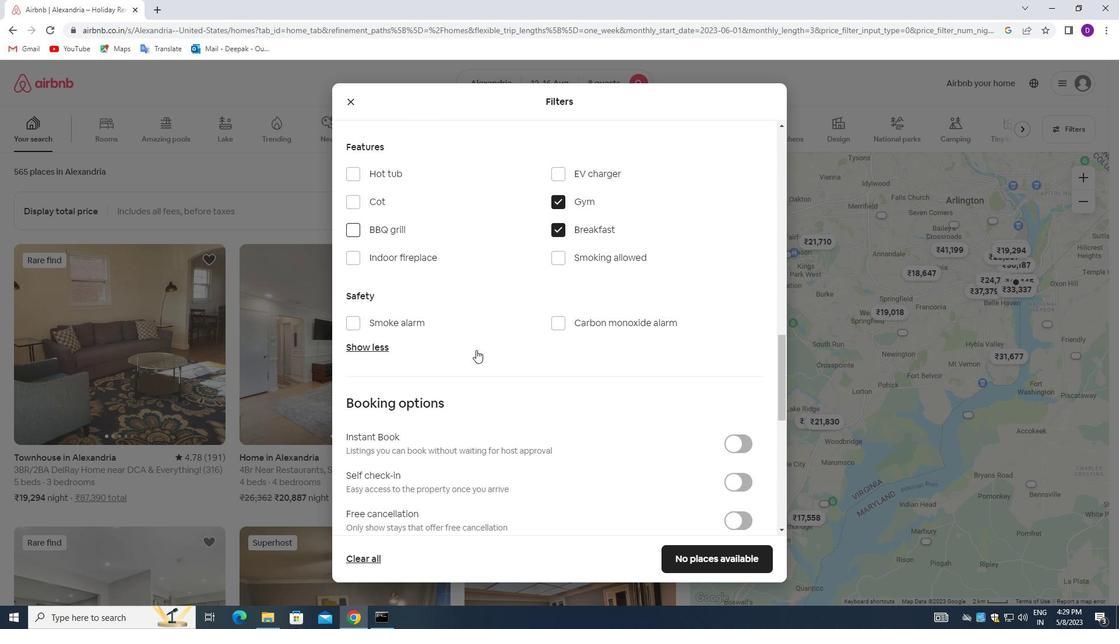 
Action: Mouse scrolled (483, 357) with delta (0, 0)
Screenshot: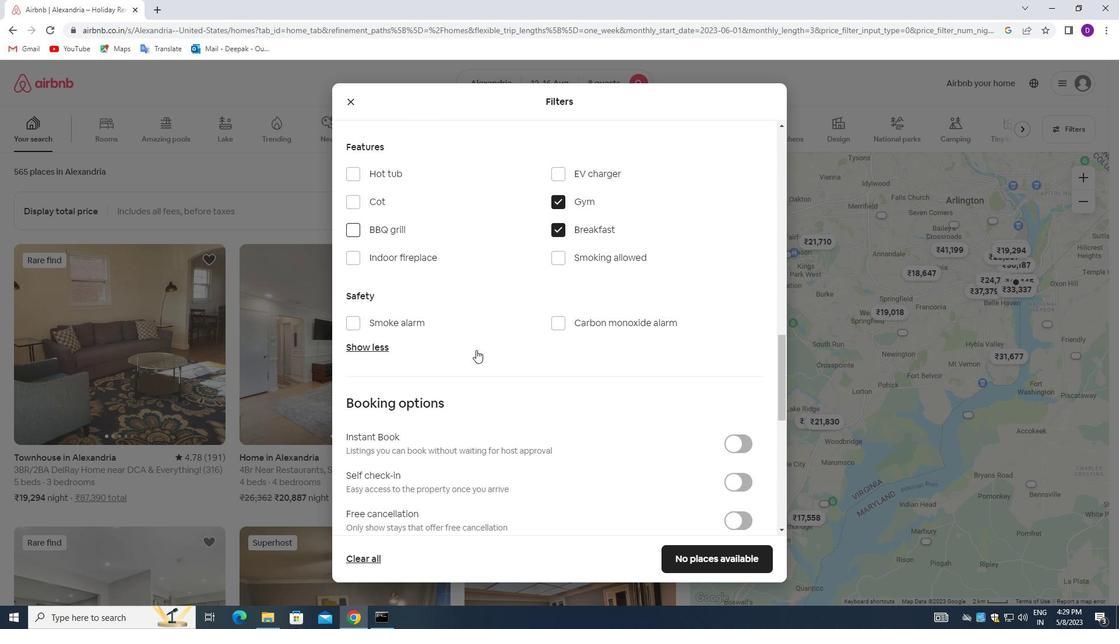 
Action: Mouse moved to (731, 365)
Screenshot: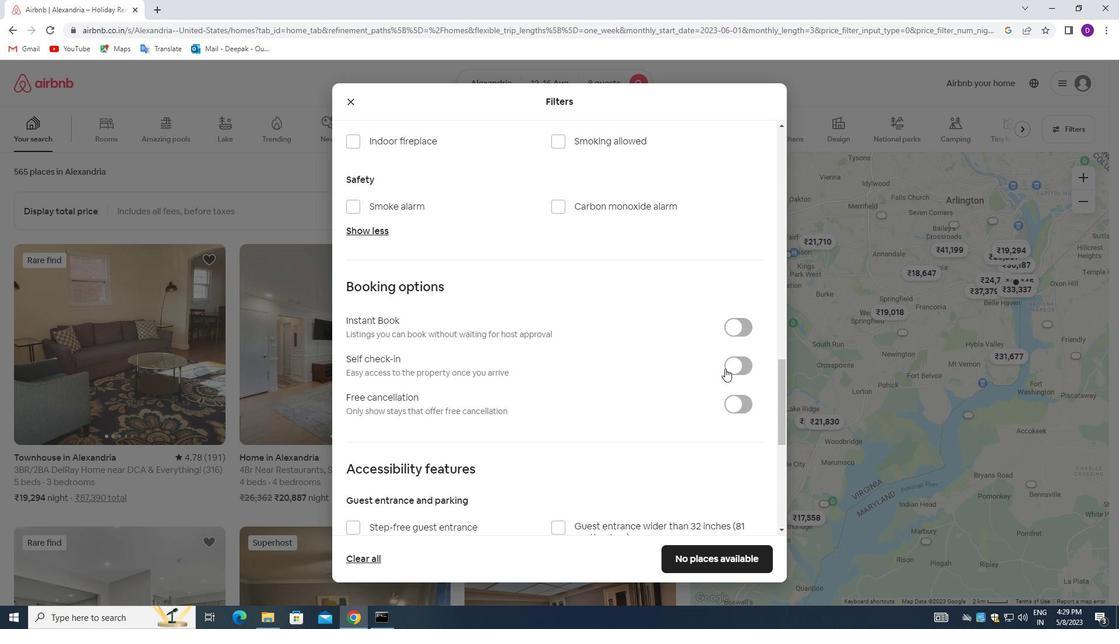 
Action: Mouse pressed left at (731, 365)
Screenshot: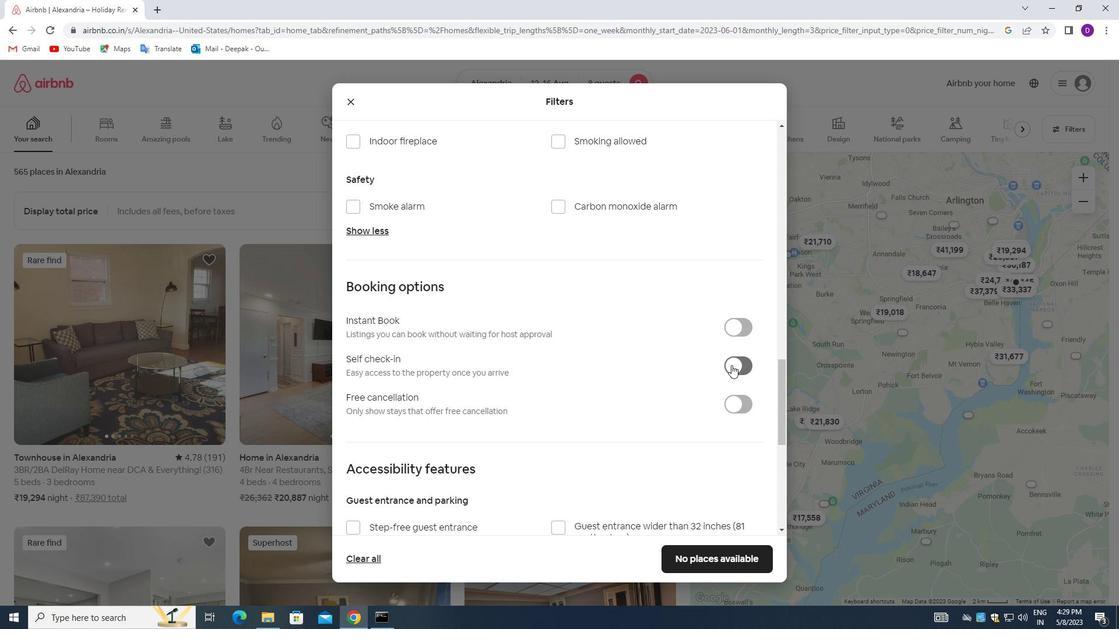 
Action: Mouse moved to (531, 378)
Screenshot: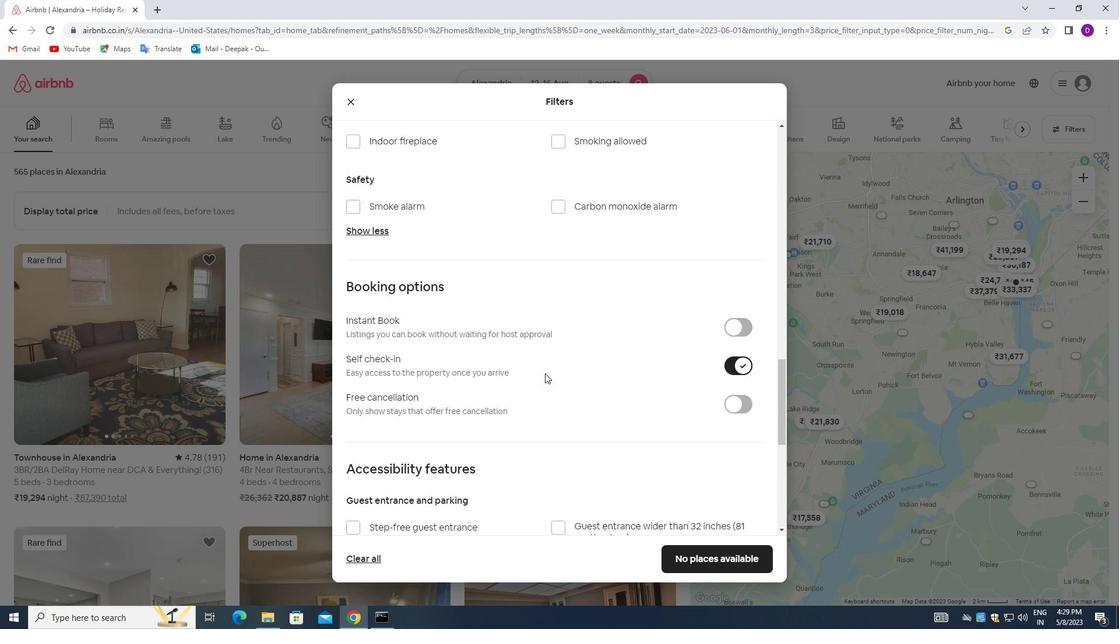 
Action: Mouse scrolled (531, 377) with delta (0, 0)
Screenshot: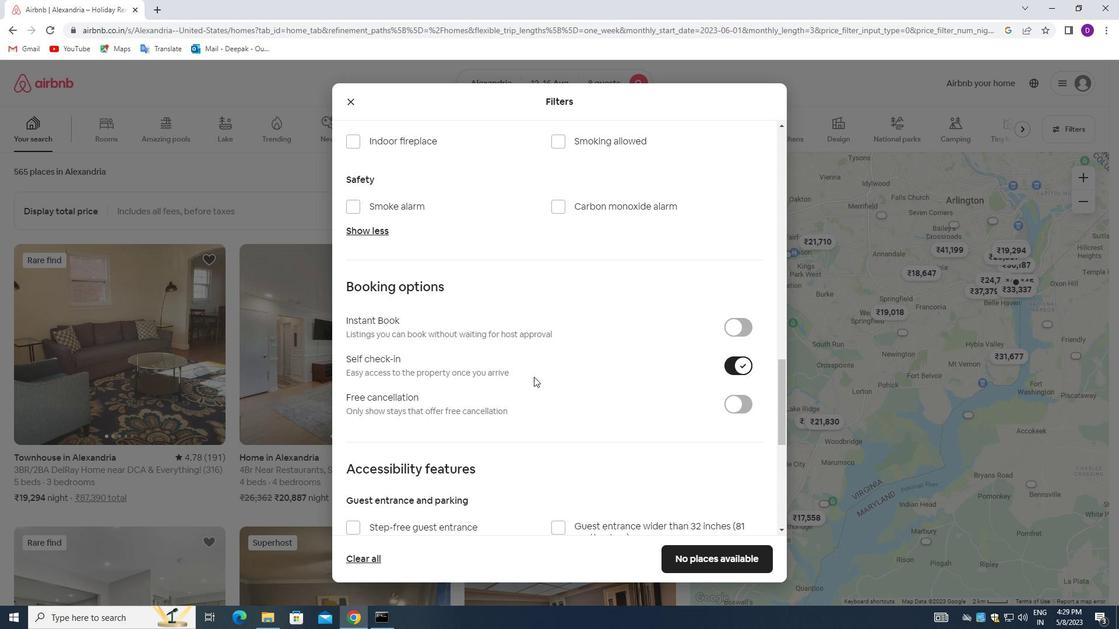 
Action: Mouse moved to (531, 378)
Screenshot: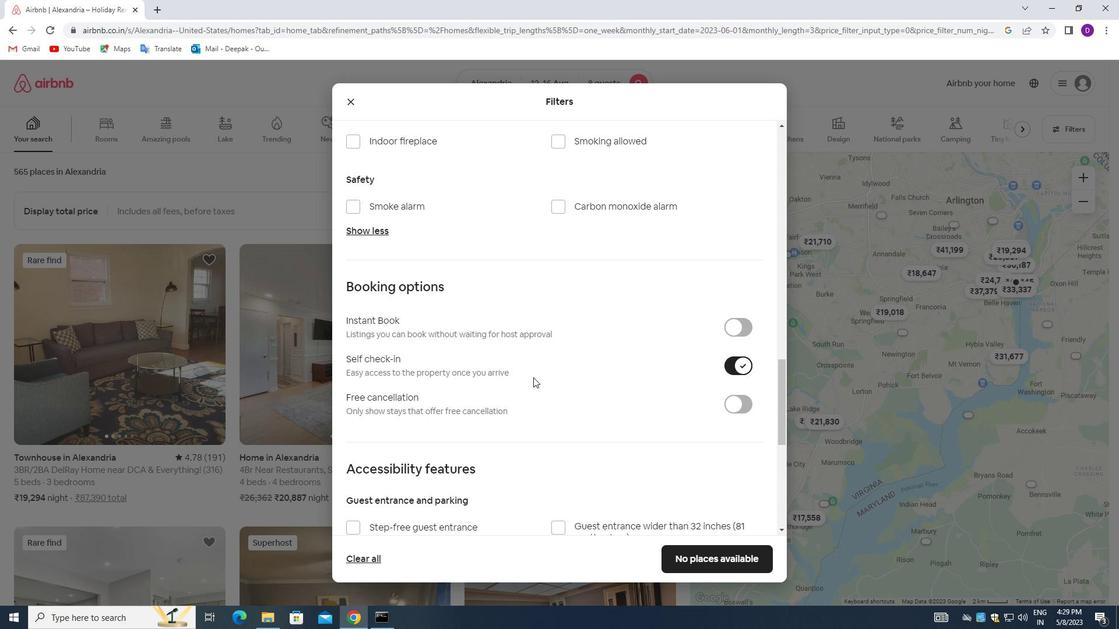 
Action: Mouse scrolled (531, 378) with delta (0, 0)
Screenshot: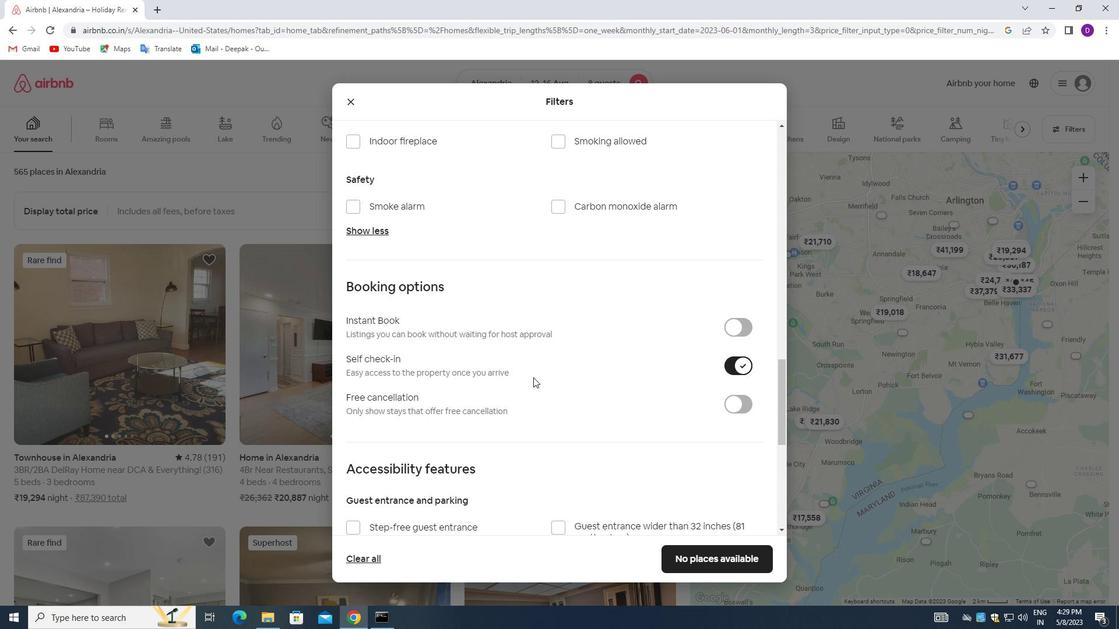 
Action: Mouse moved to (516, 392)
Screenshot: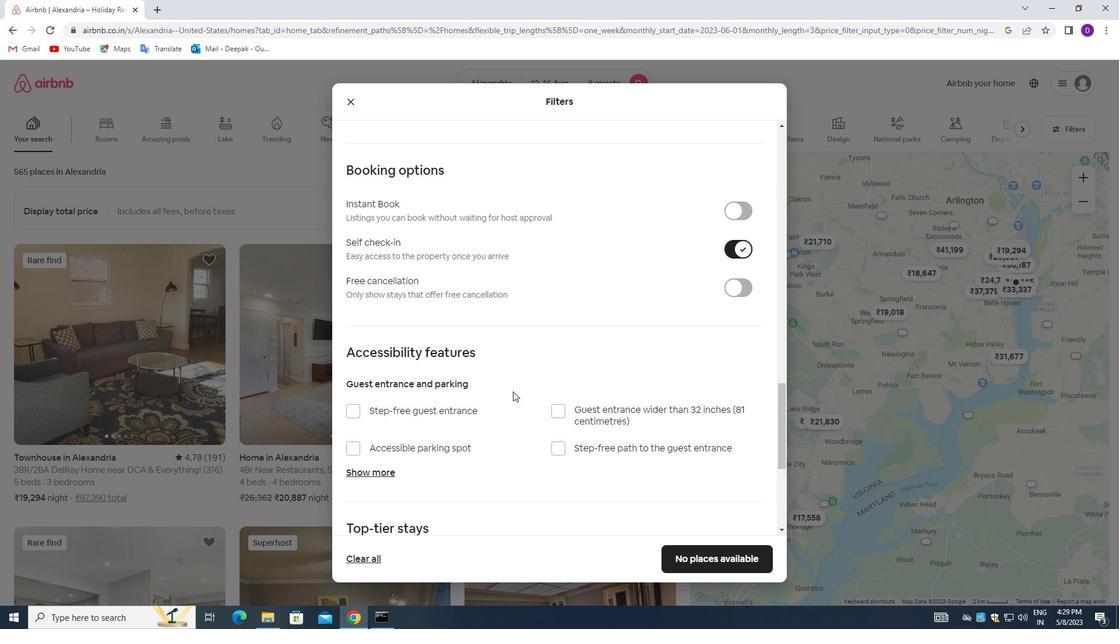 
Action: Mouse scrolled (516, 391) with delta (0, 0)
Screenshot: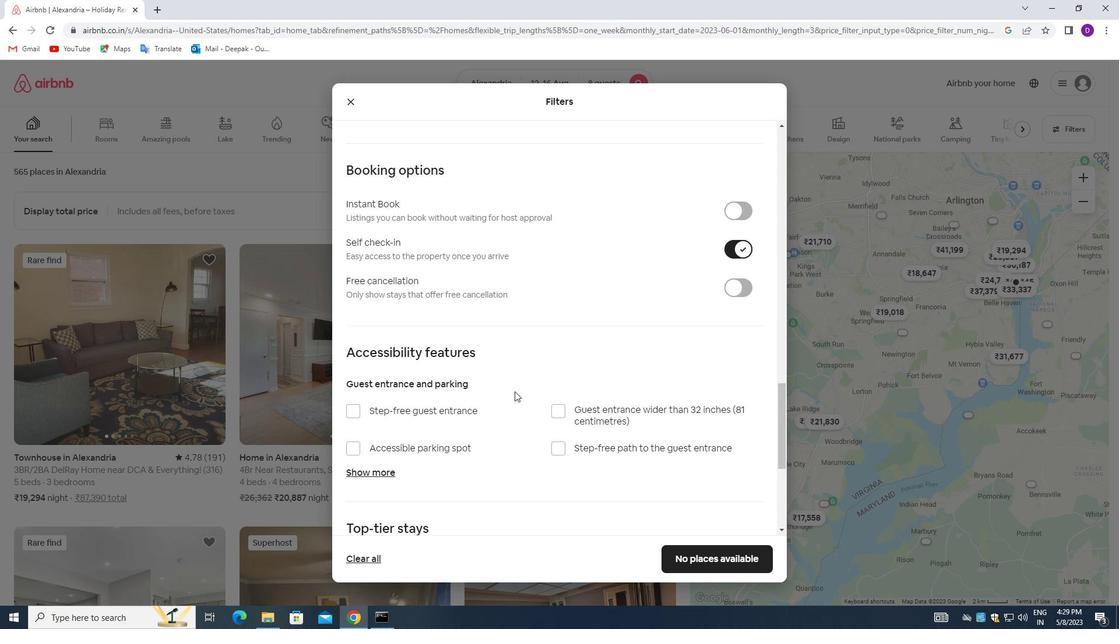 
Action: Mouse scrolled (516, 391) with delta (0, 0)
Screenshot: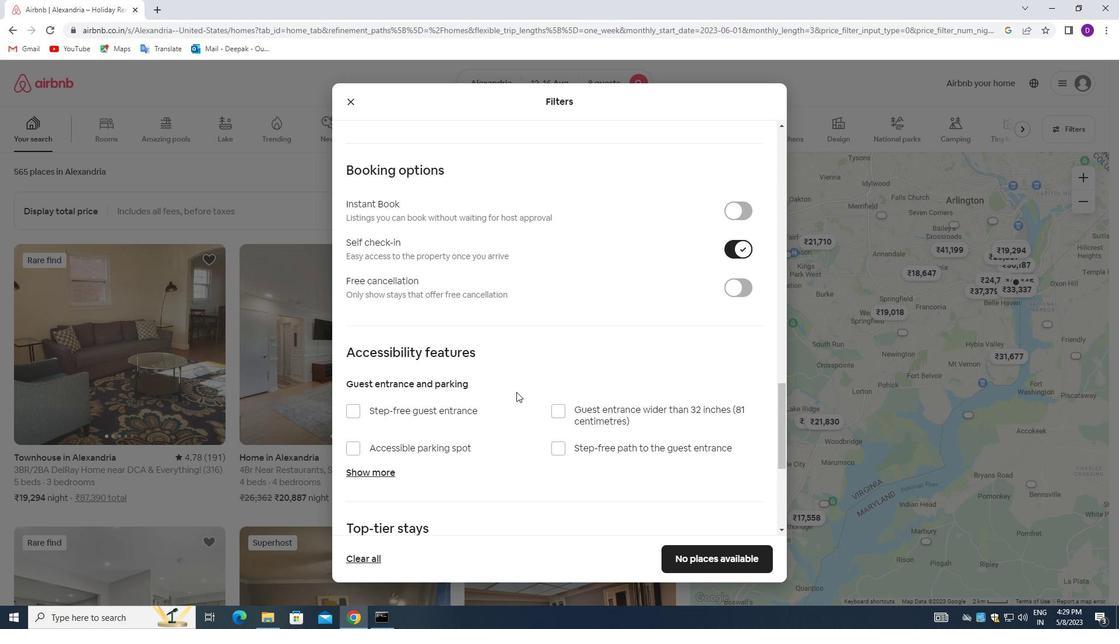 
Action: Mouse moved to (512, 391)
Screenshot: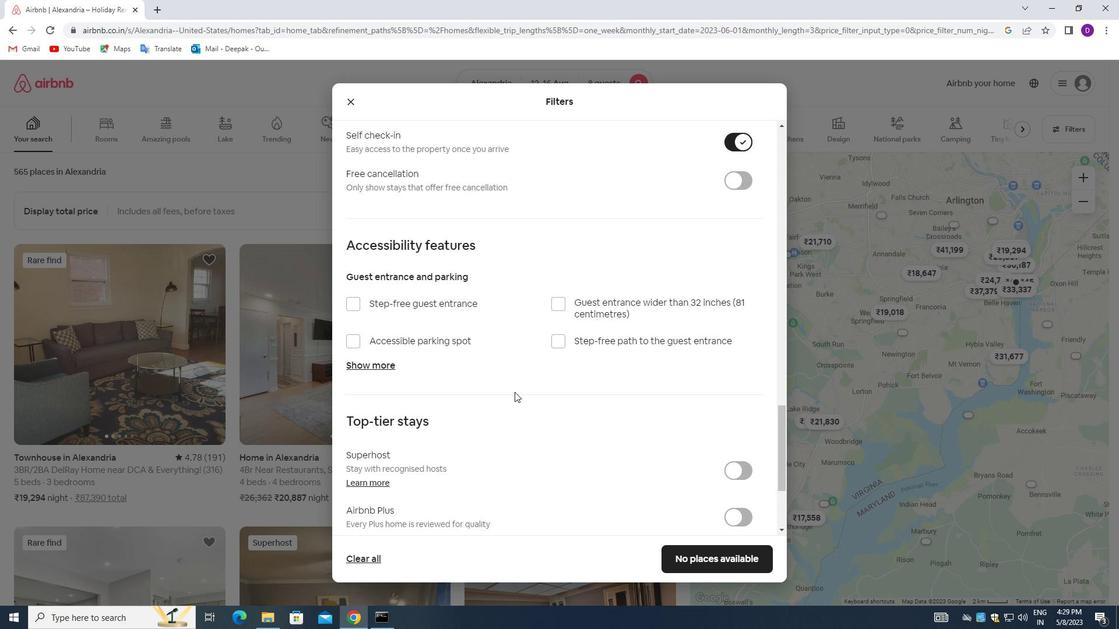 
Action: Mouse scrolled (512, 391) with delta (0, 0)
Screenshot: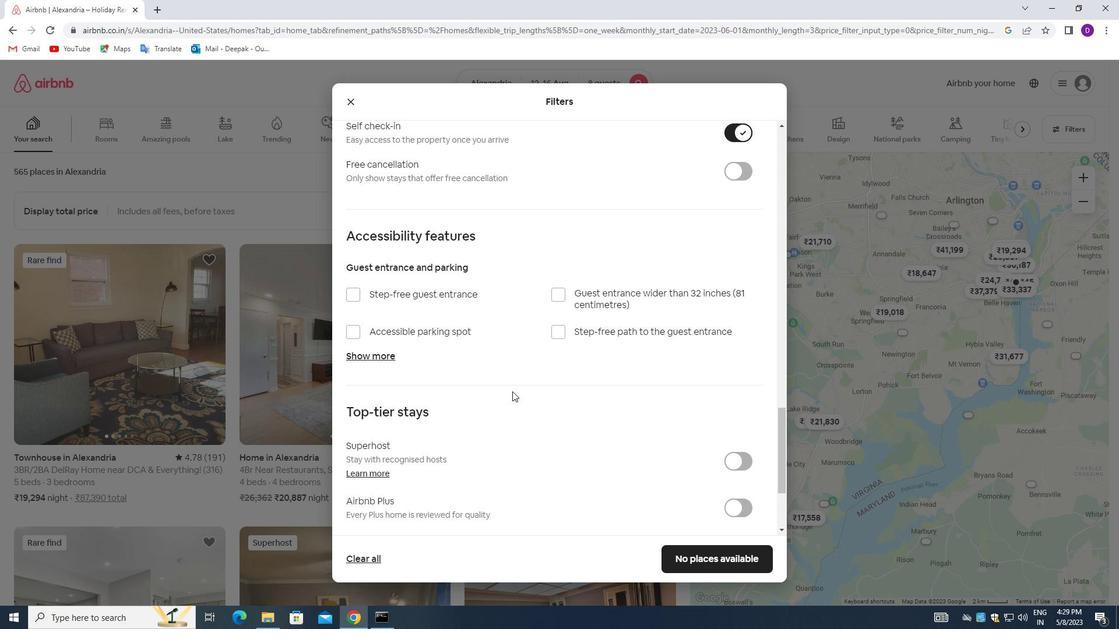 
Action: Mouse moved to (512, 391)
Screenshot: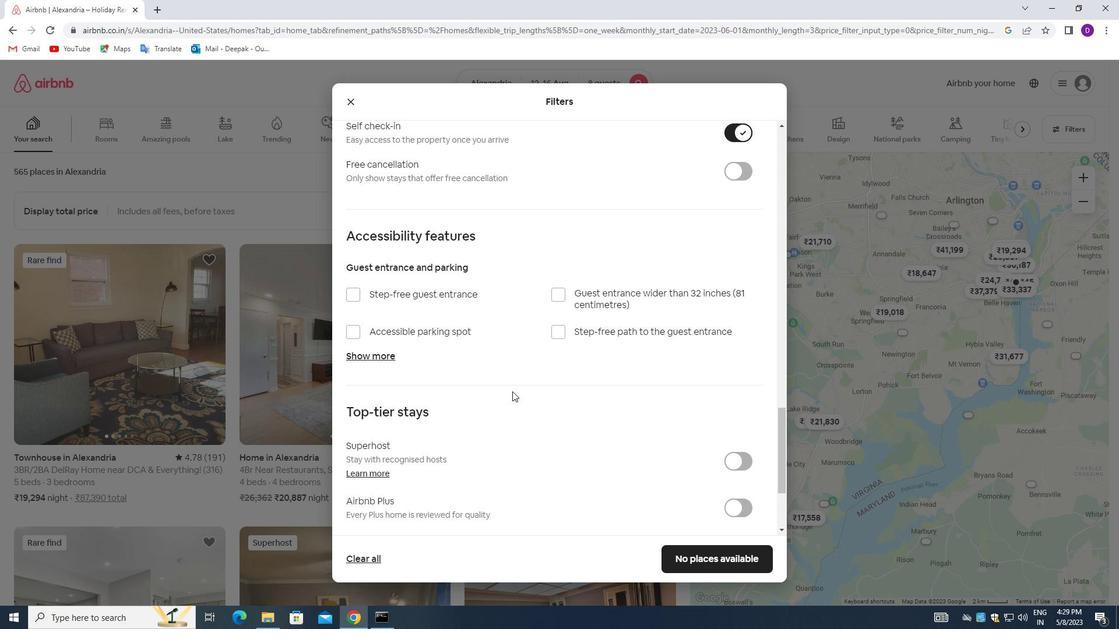
Action: Mouse scrolled (512, 391) with delta (0, 0)
Screenshot: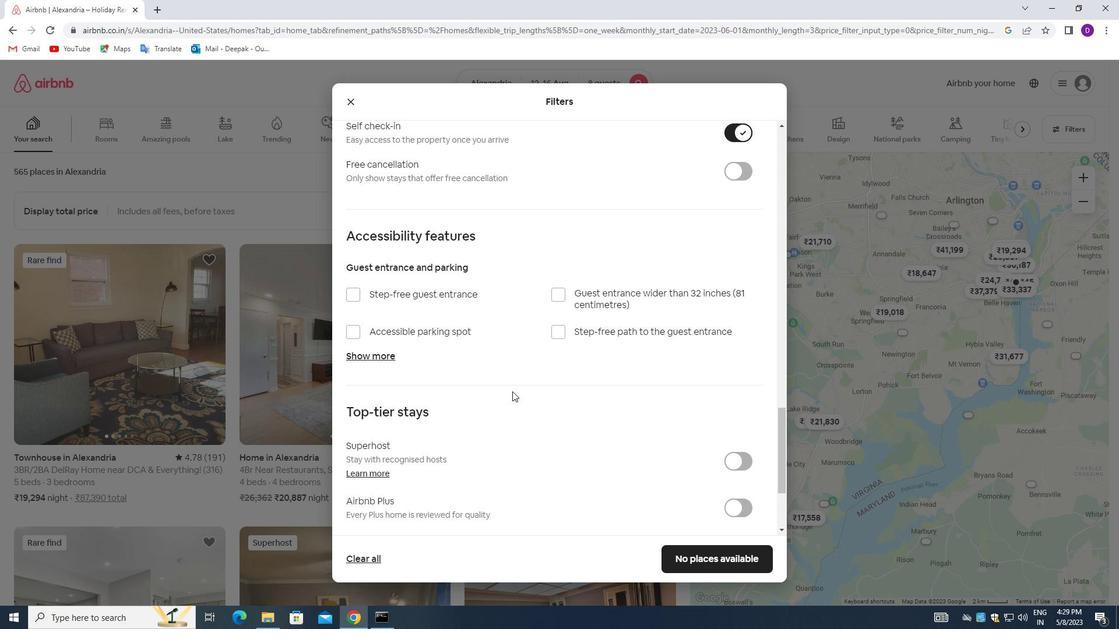 
Action: Mouse moved to (613, 413)
Screenshot: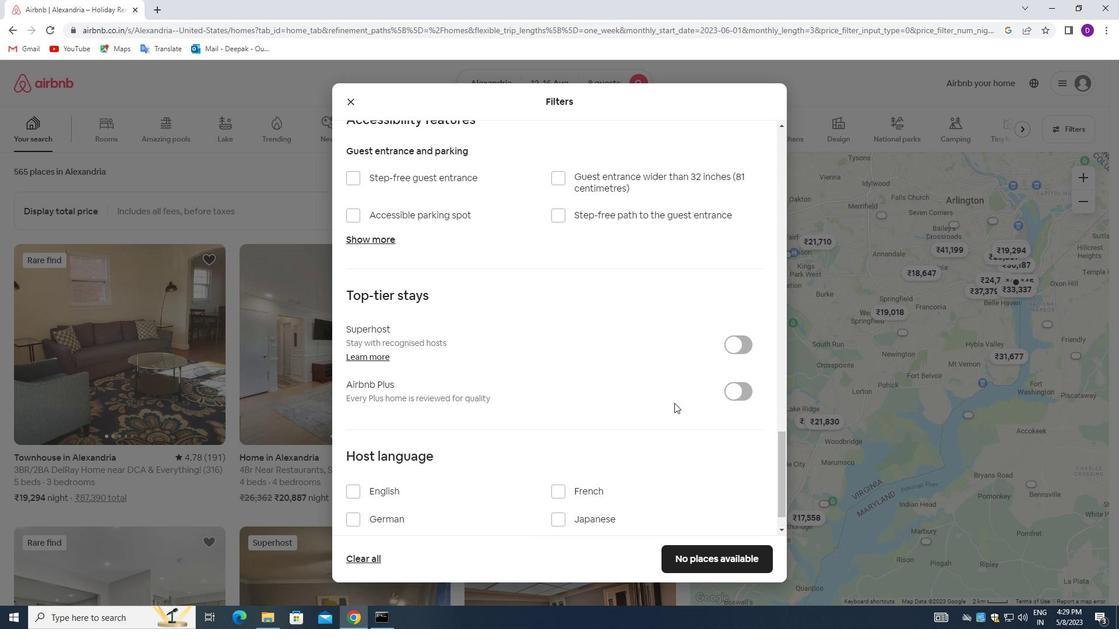 
Action: Mouse scrolled (613, 412) with delta (0, 0)
Screenshot: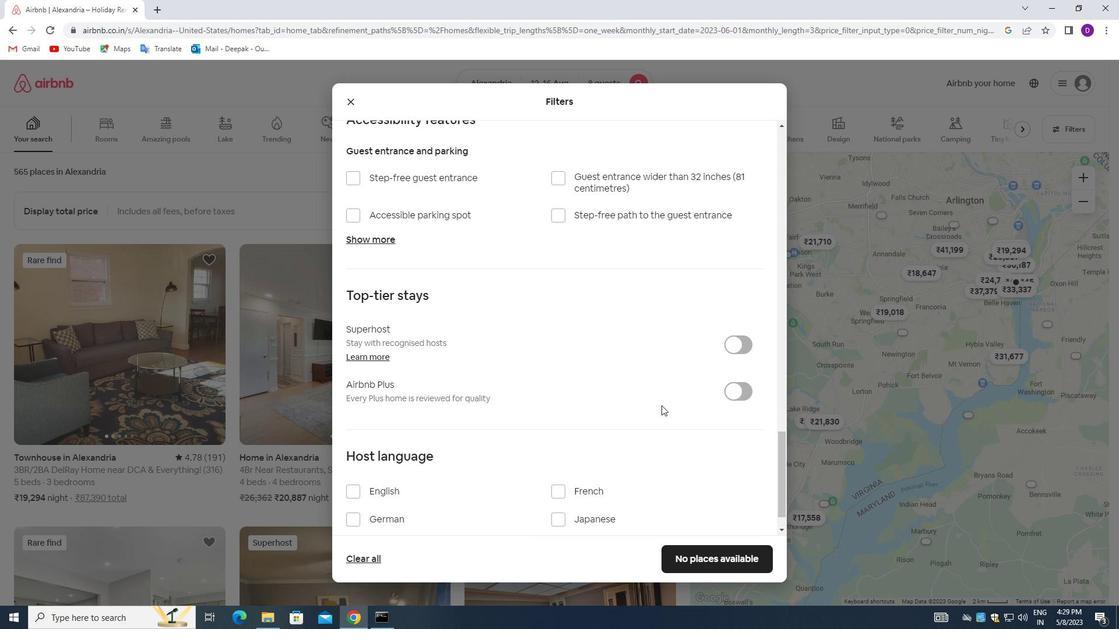 
Action: Mouse moved to (611, 413)
Screenshot: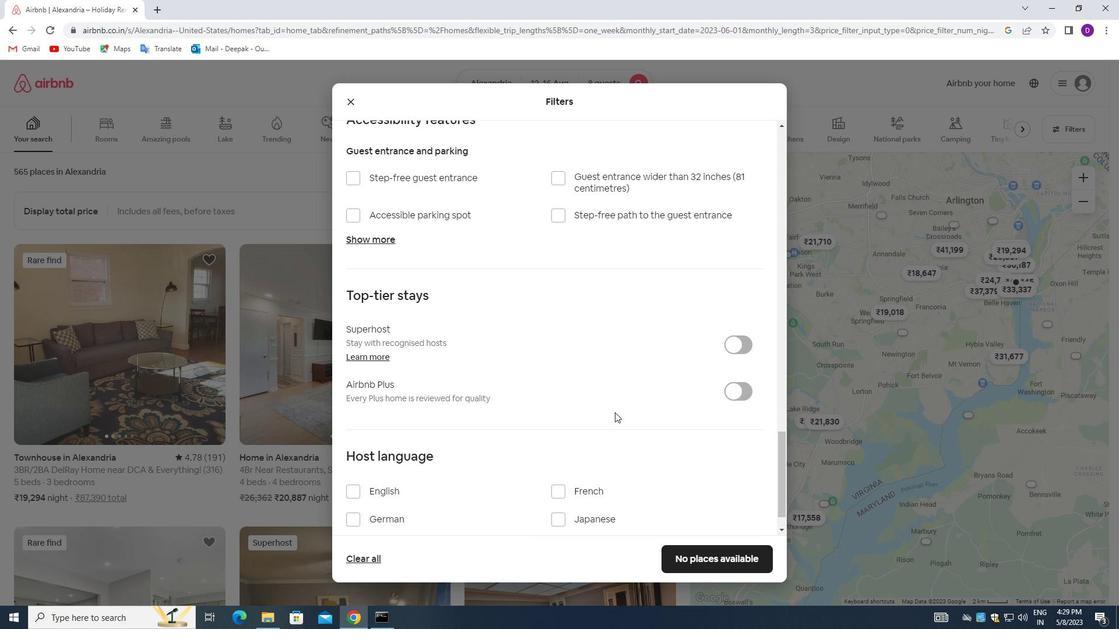 
Action: Mouse scrolled (611, 413) with delta (0, 0)
Screenshot: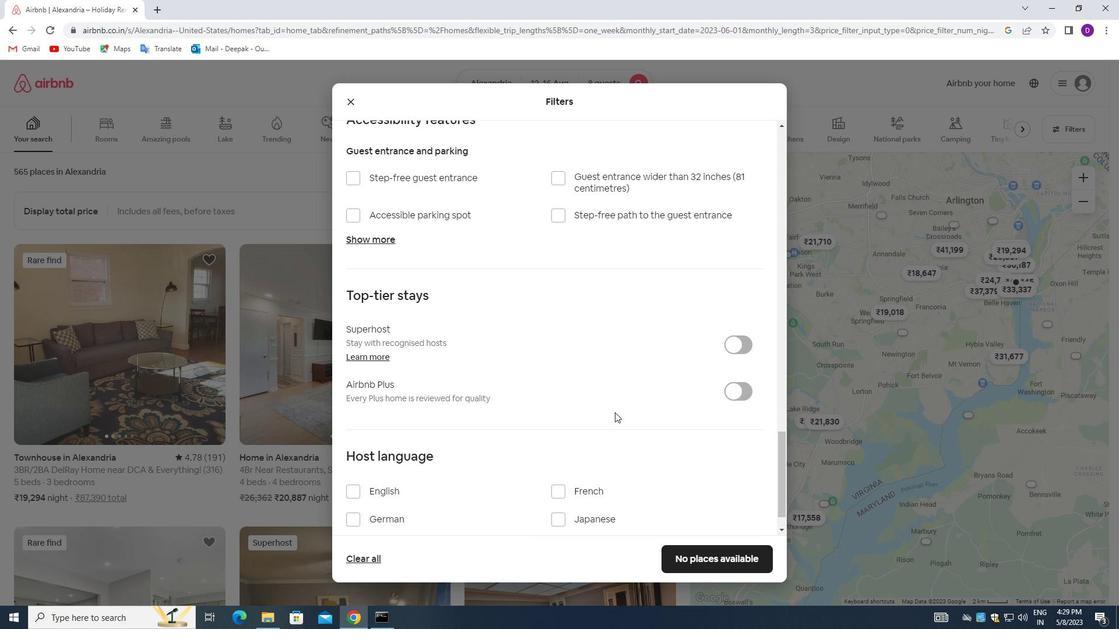 
Action: Mouse moved to (638, 395)
Screenshot: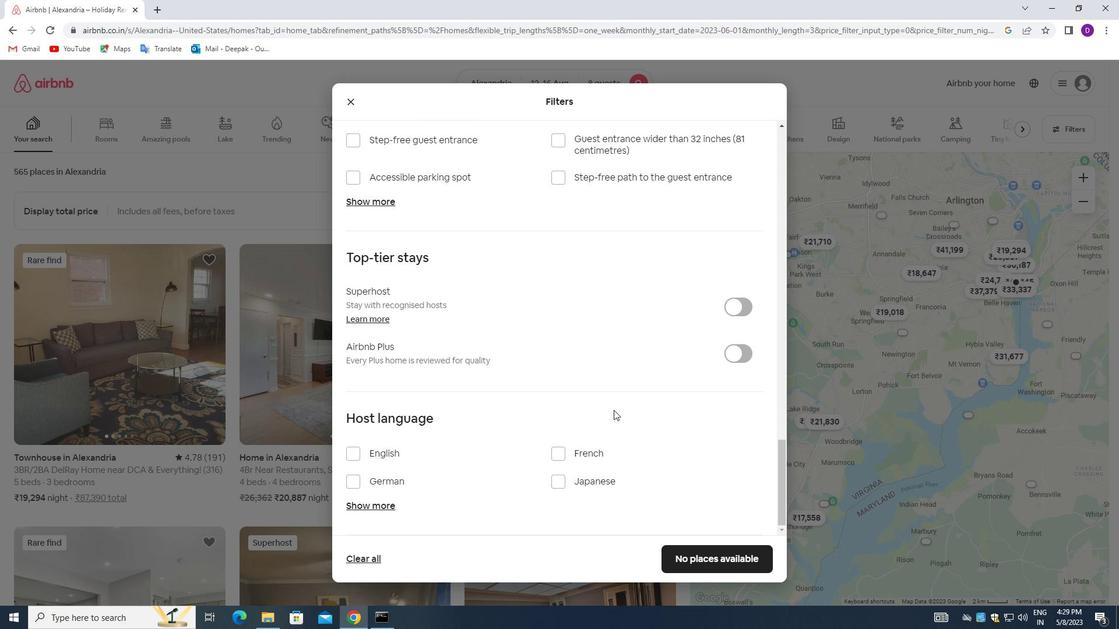 
Action: Mouse scrolled (638, 395) with delta (0, 0)
Screenshot: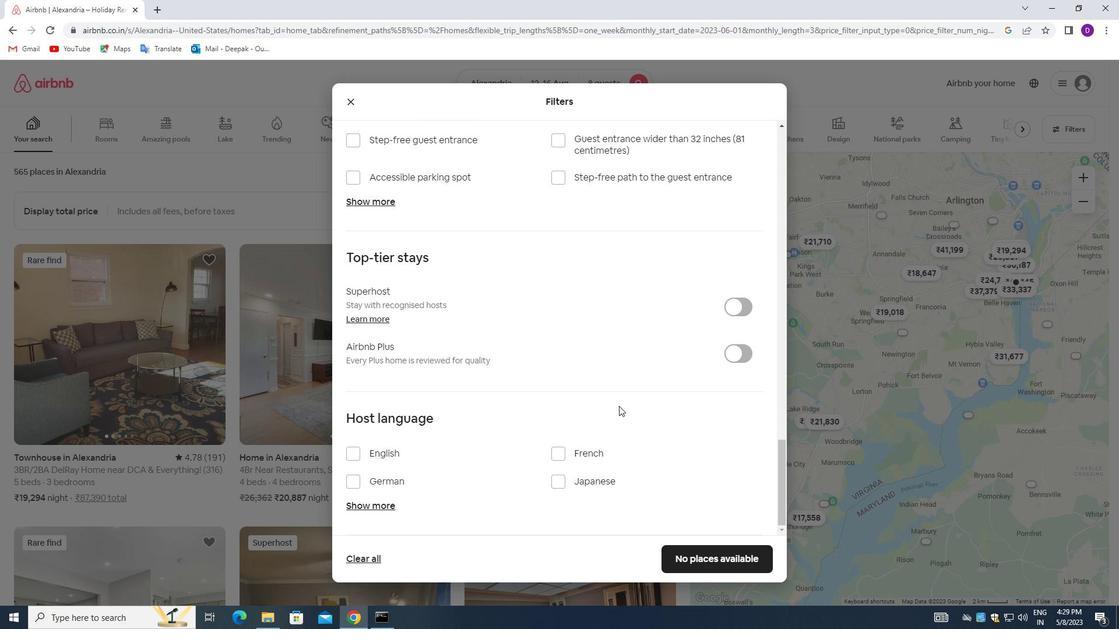 
Action: Mouse moved to (638, 395)
Screenshot: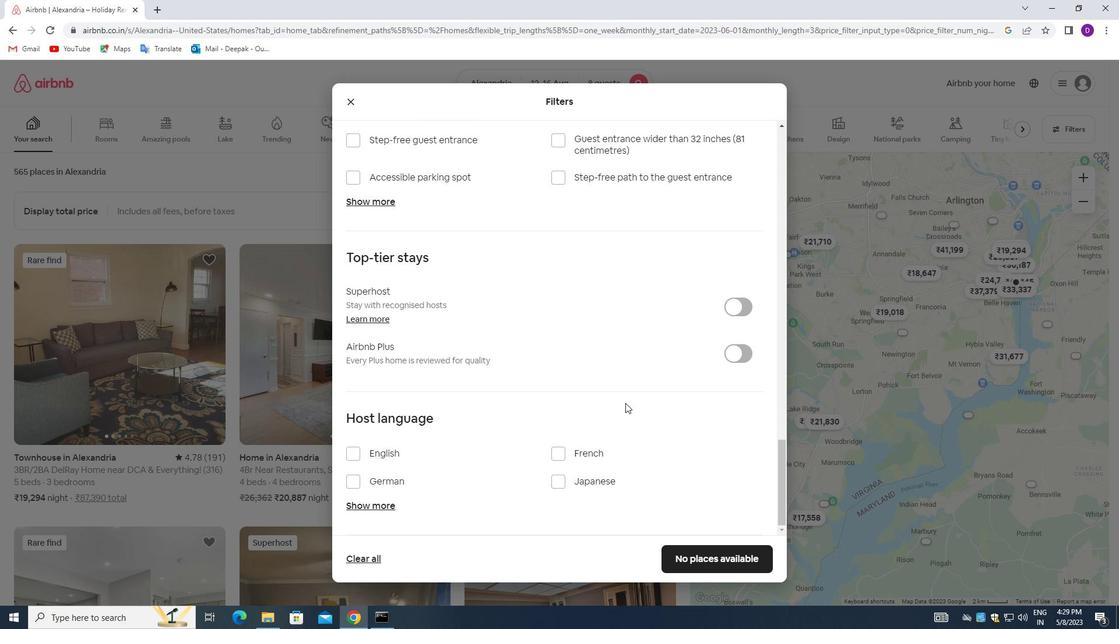 
Action: Mouse scrolled (638, 395) with delta (0, 0)
Screenshot: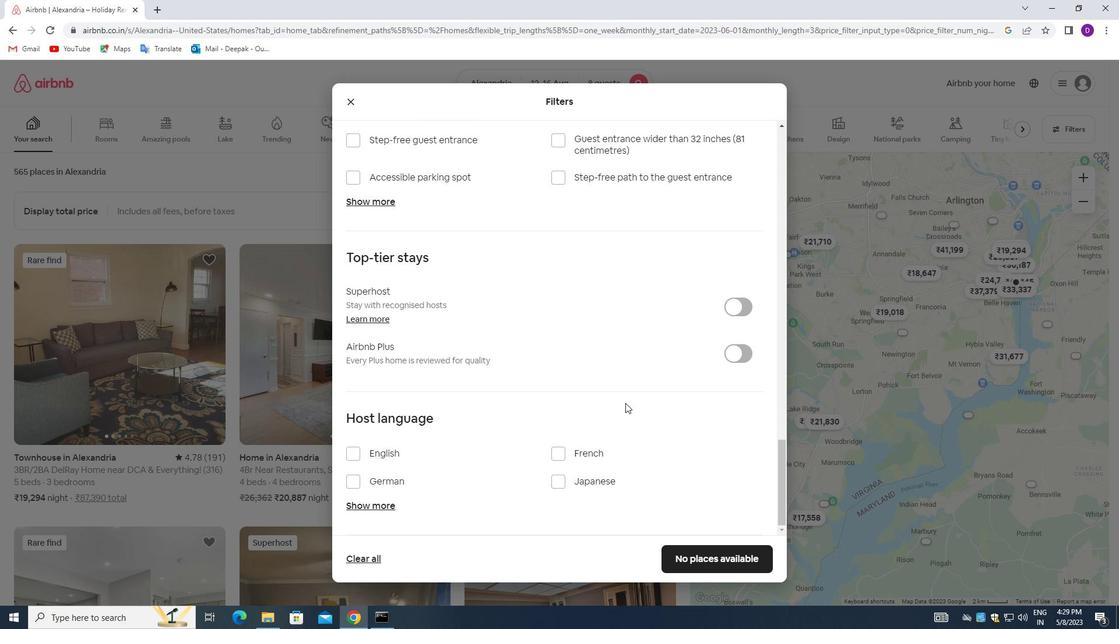 
Action: Mouse scrolled (638, 395) with delta (0, 0)
Screenshot: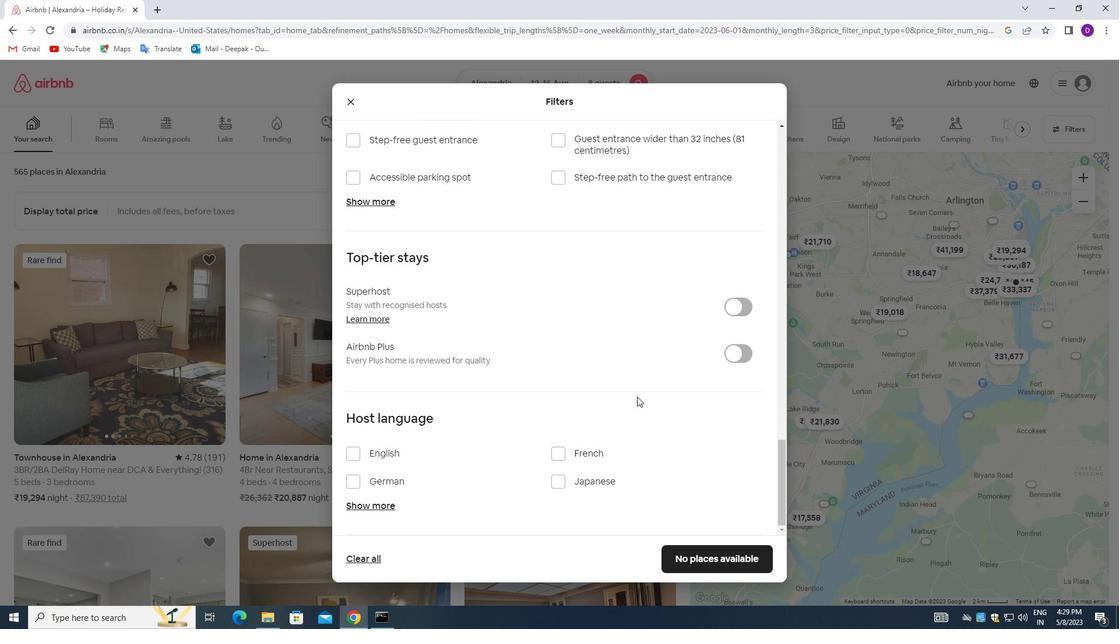 
Action: Mouse scrolled (638, 395) with delta (0, 0)
Screenshot: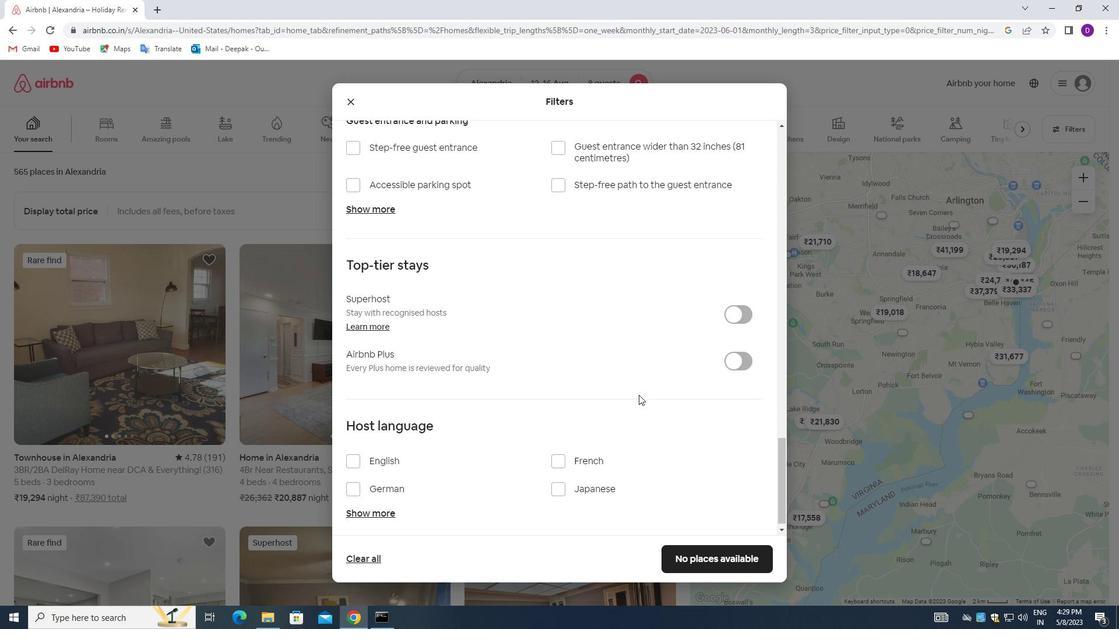 
Action: Mouse scrolled (638, 395) with delta (0, 0)
Screenshot: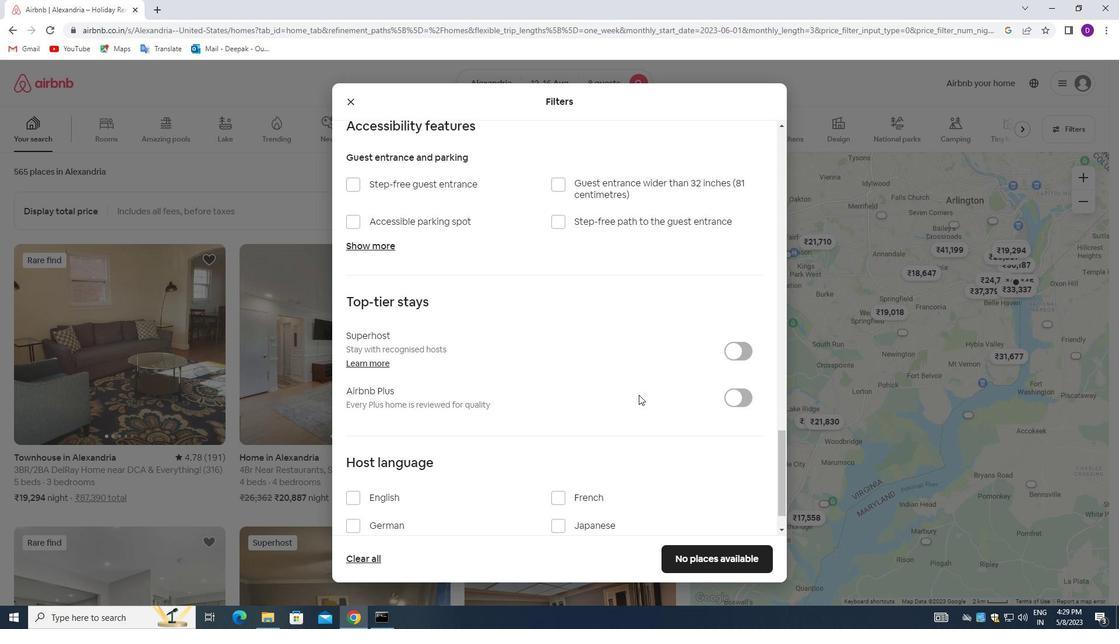 
Action: Mouse scrolled (638, 395) with delta (0, 0)
Screenshot: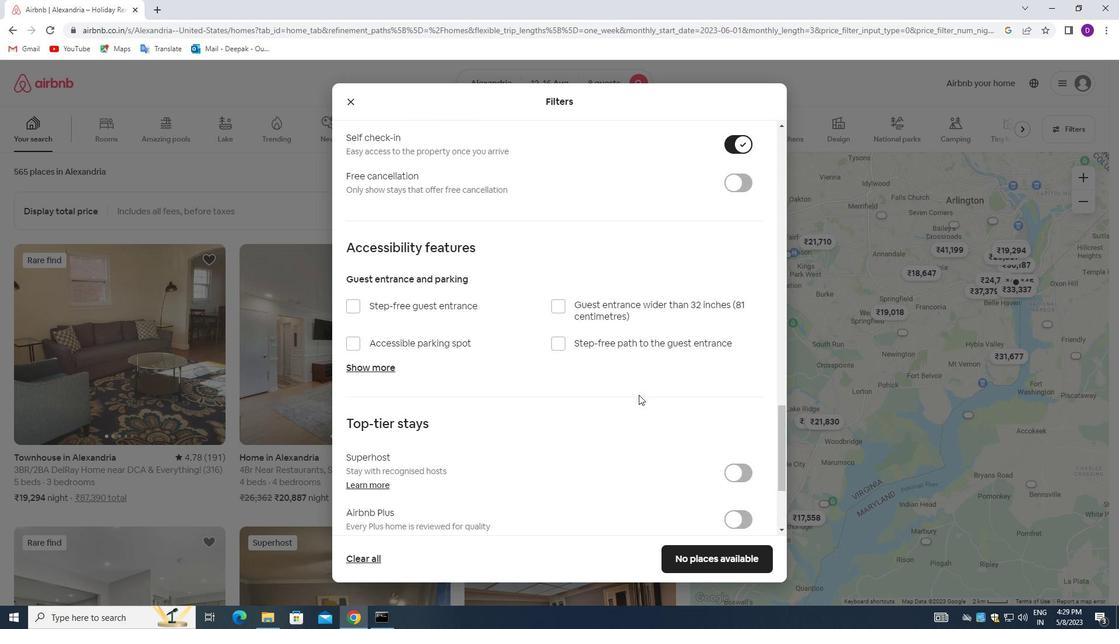 
Action: Mouse moved to (613, 398)
Screenshot: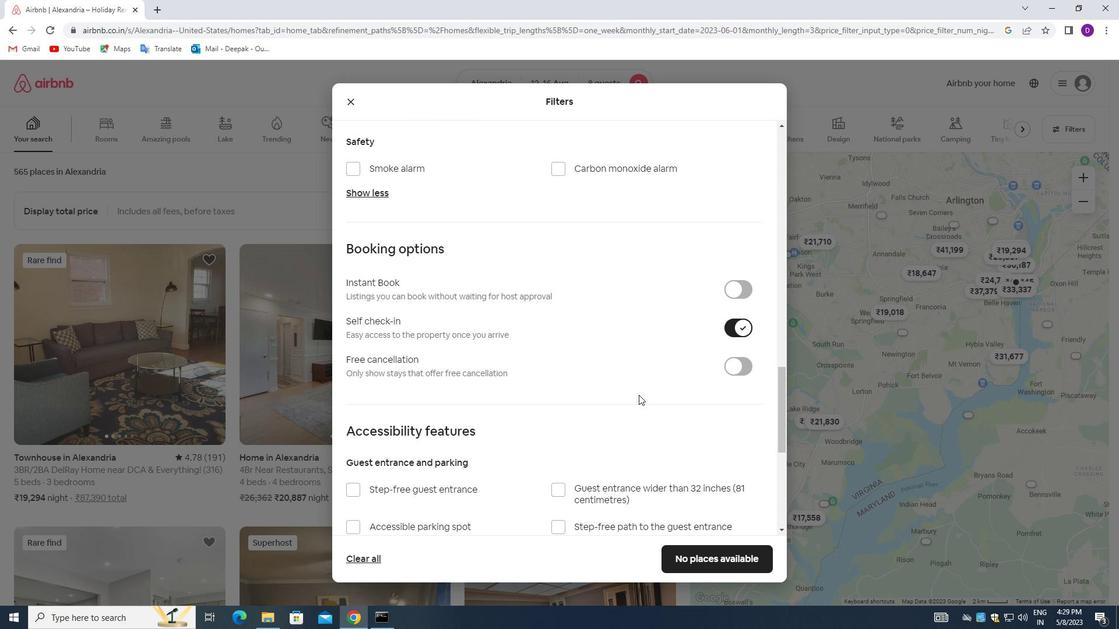 
Action: Mouse scrolled (613, 398) with delta (0, 0)
Screenshot: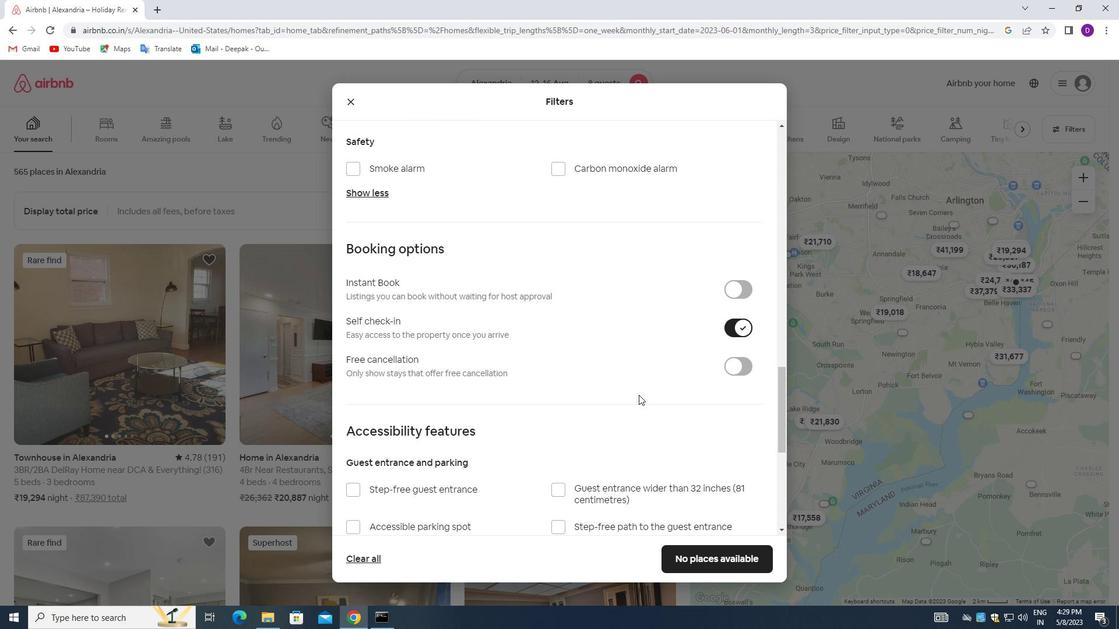 
Action: Mouse moved to (558, 406)
Screenshot: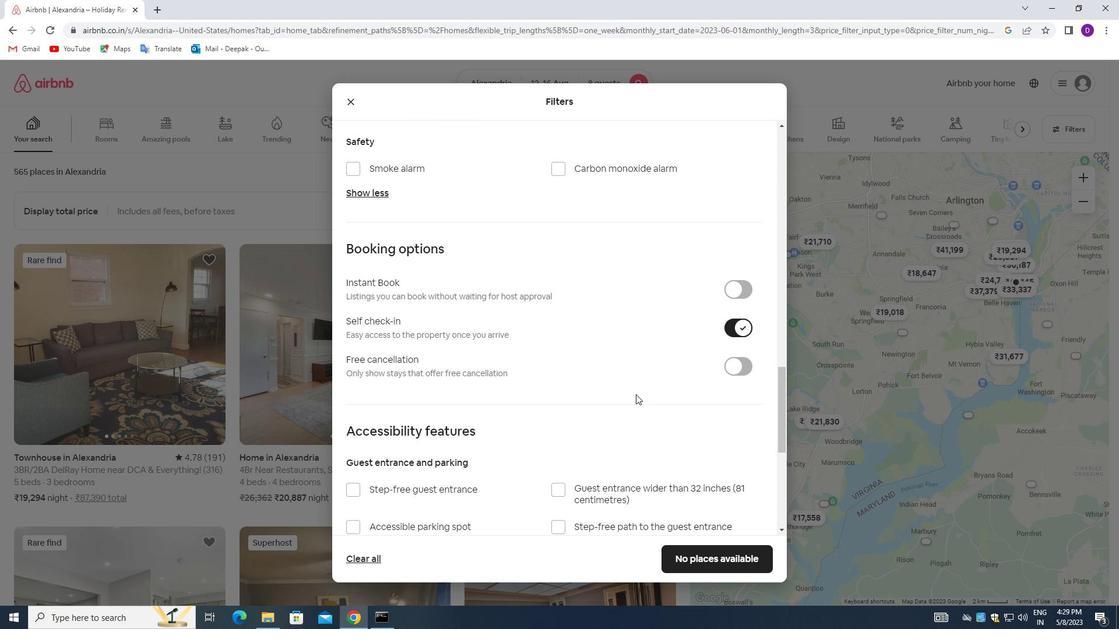 
Action: Mouse scrolled (558, 406) with delta (0, 0)
Screenshot: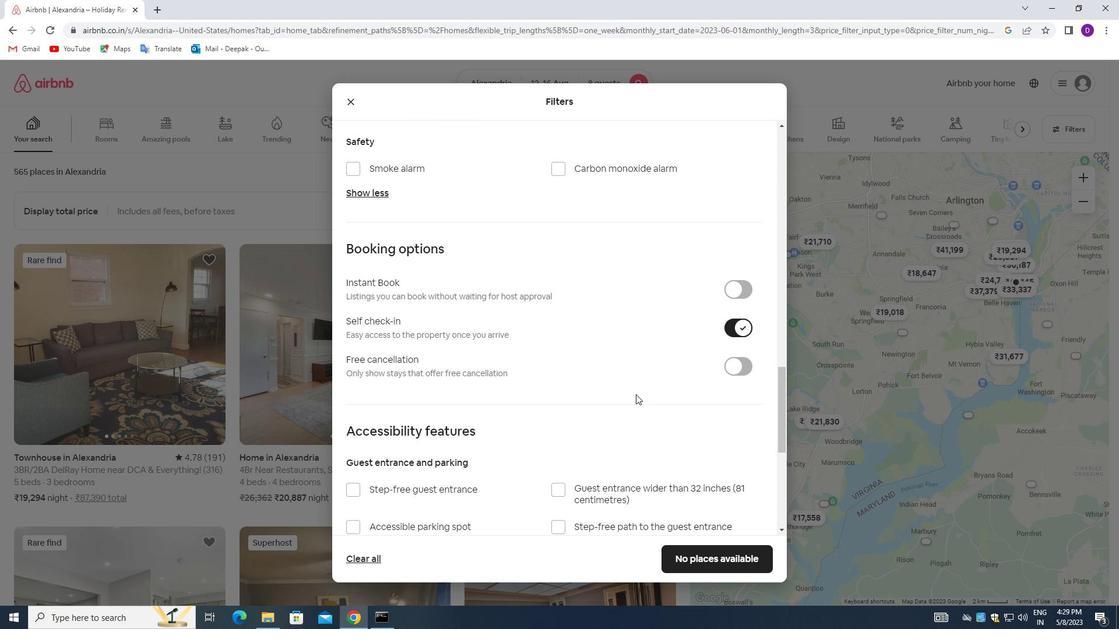 
Action: Mouse moved to (547, 408)
Screenshot: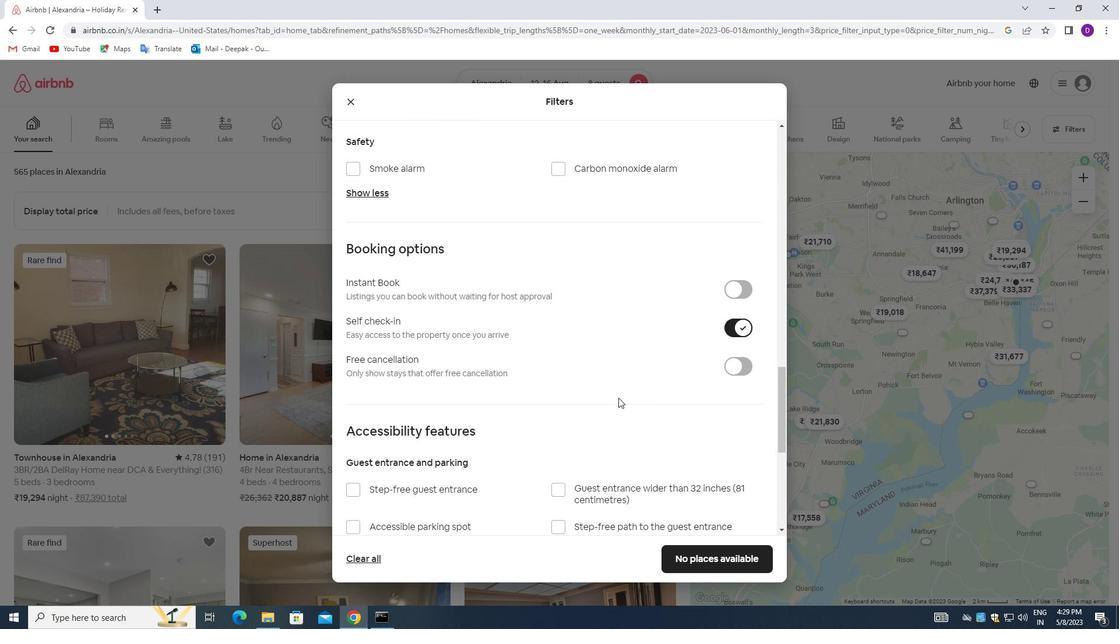 
Action: Mouse scrolled (547, 407) with delta (0, 0)
Screenshot: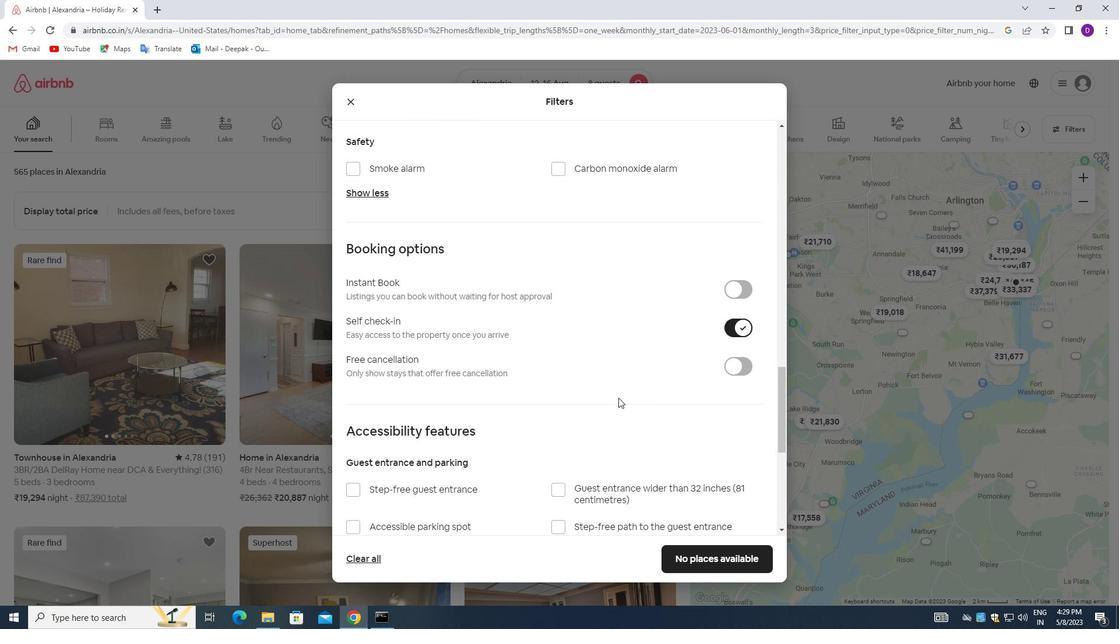 
Action: Mouse moved to (540, 409)
Screenshot: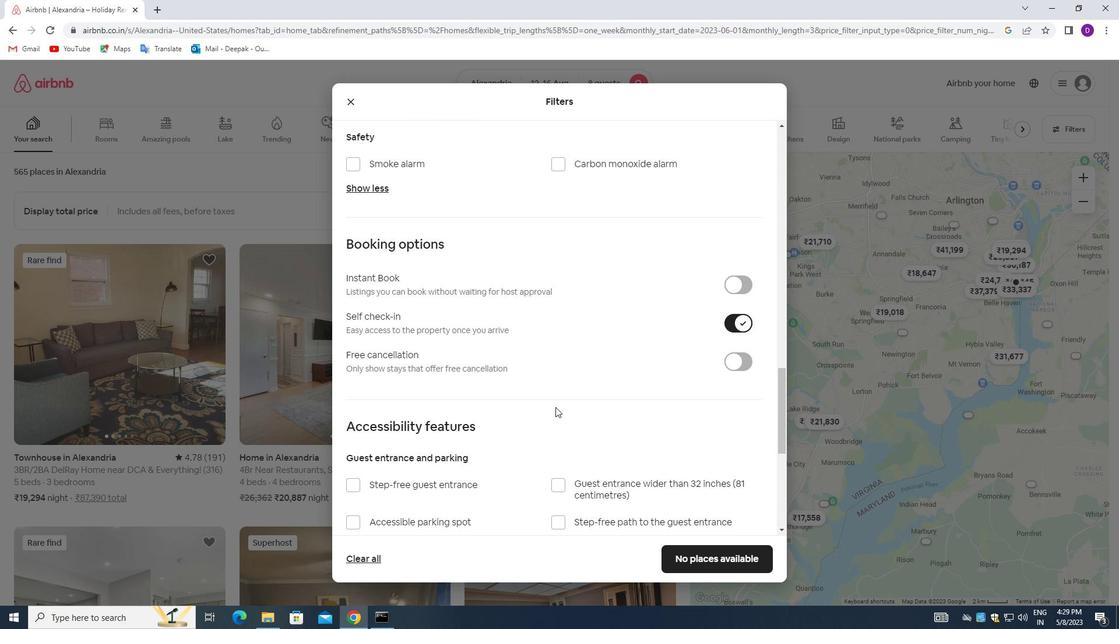 
Action: Mouse scrolled (540, 409) with delta (0, 0)
Screenshot: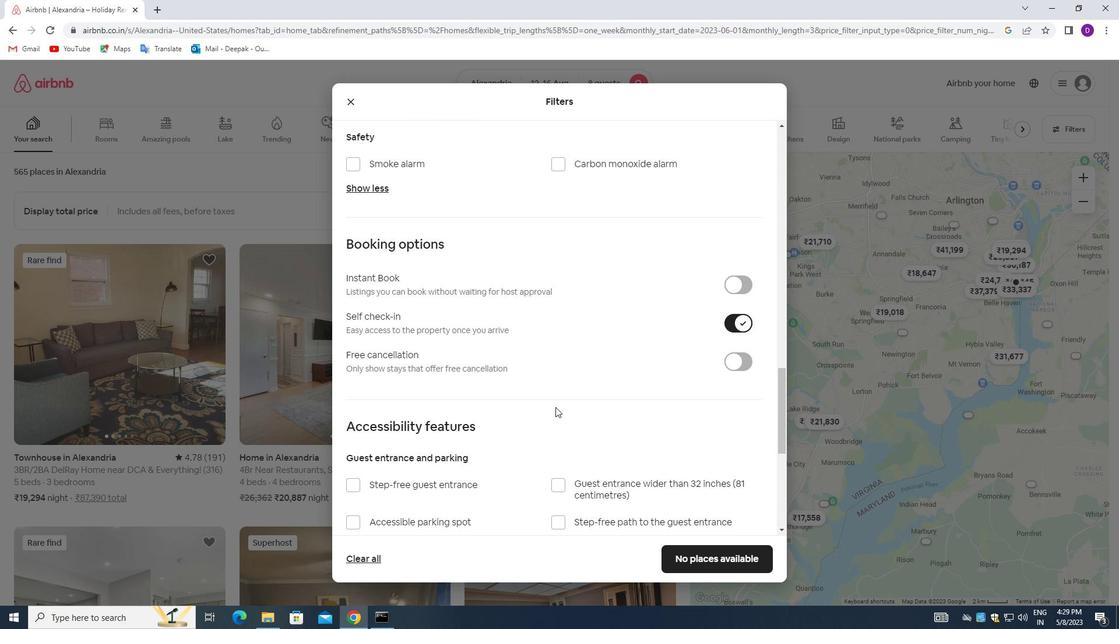 
Action: Mouse moved to (540, 409)
Screenshot: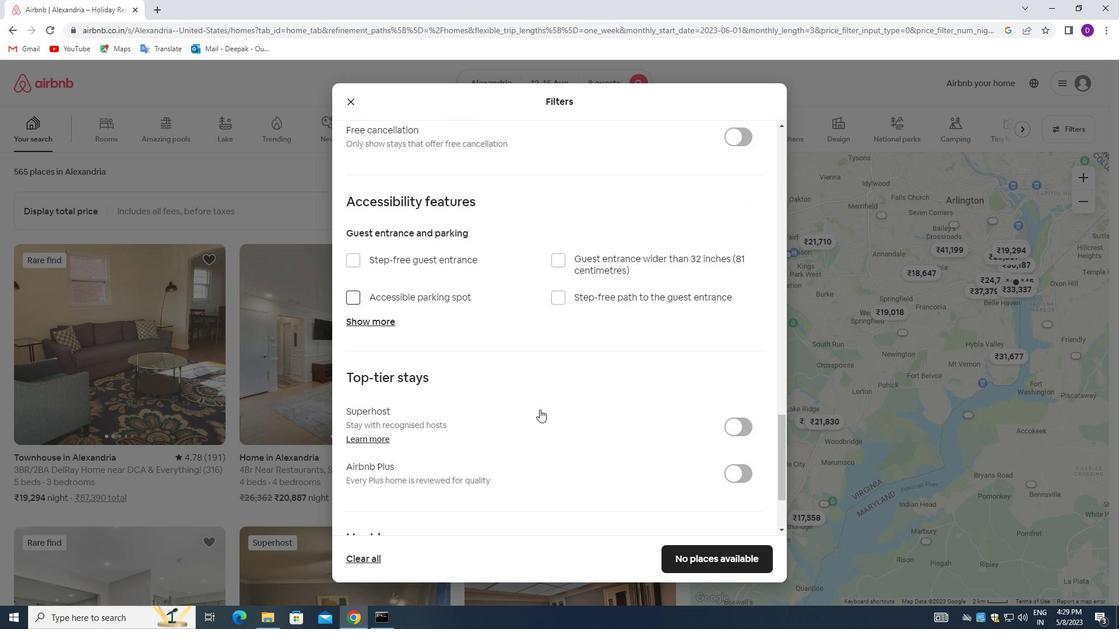 
Action: Mouse scrolled (540, 409) with delta (0, 0)
Screenshot: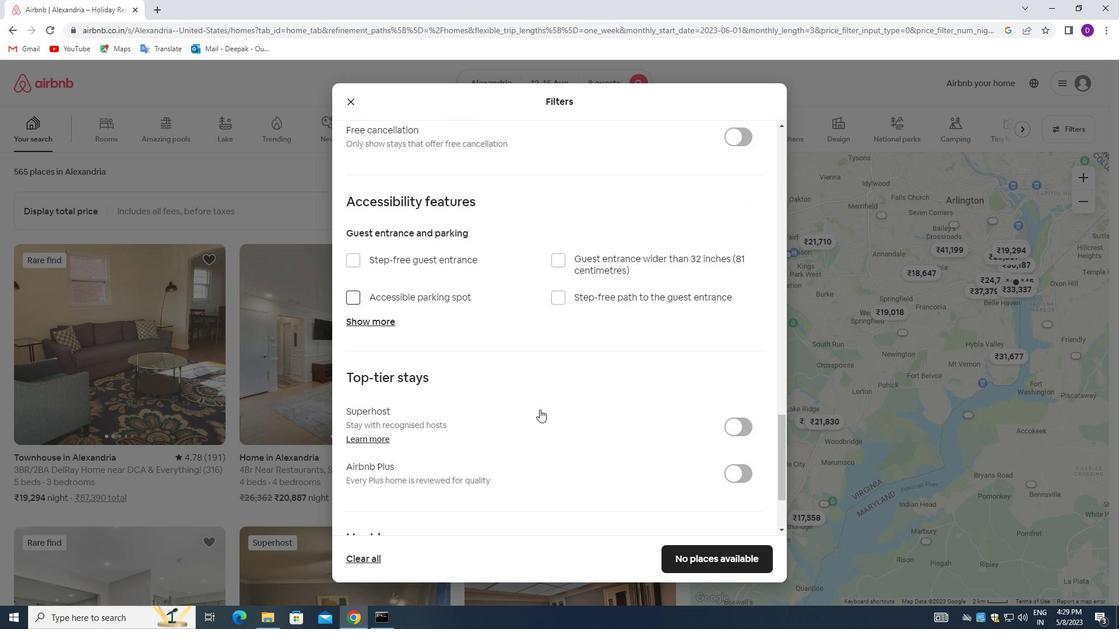 
Action: Mouse moved to (540, 410)
Screenshot: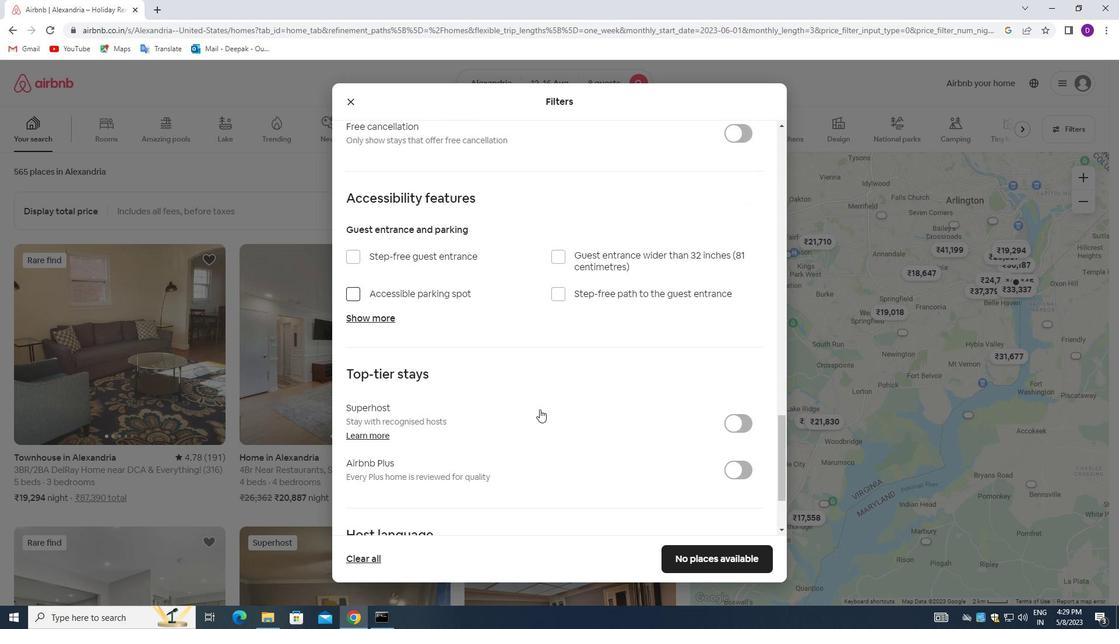 
Action: Mouse scrolled (540, 409) with delta (0, 0)
Screenshot: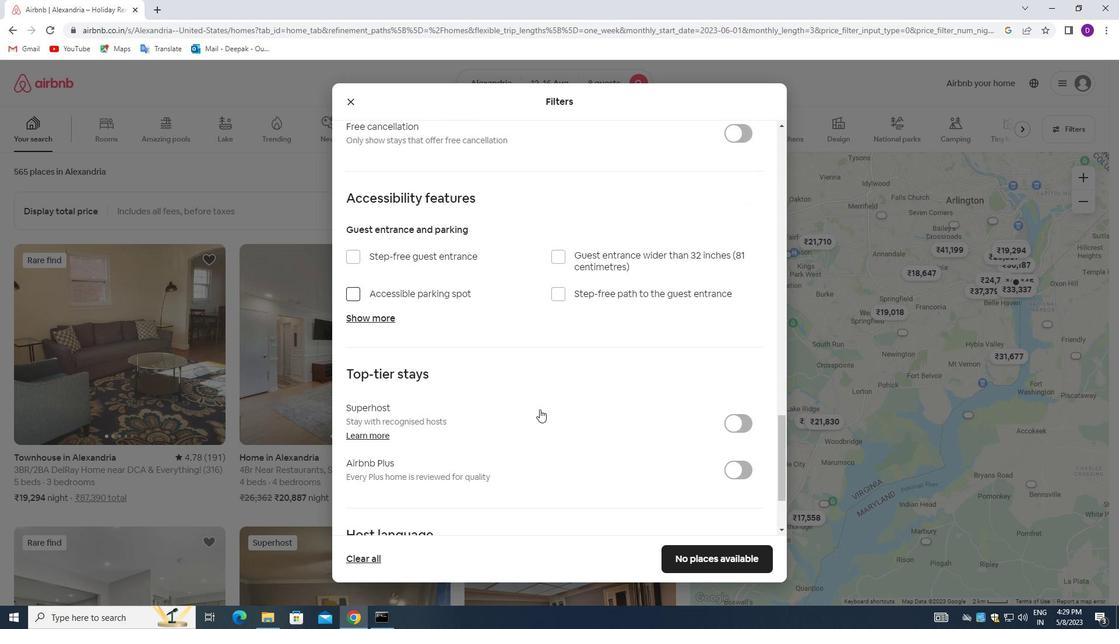 
Action: Mouse moved to (540, 411)
Screenshot: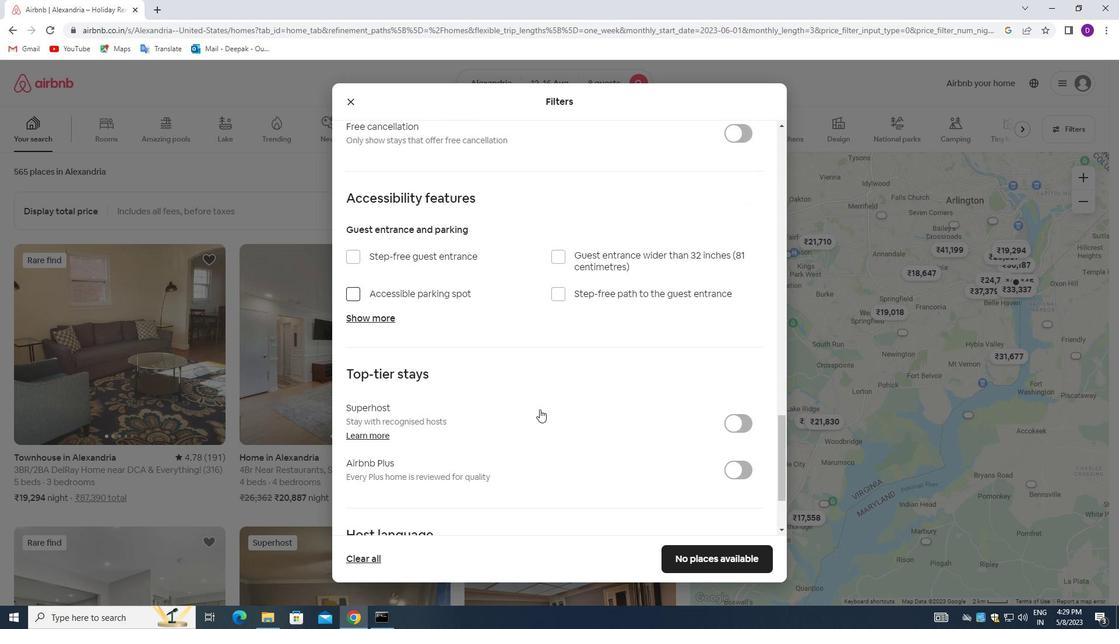 
Action: Mouse scrolled (540, 410) with delta (0, 0)
Screenshot: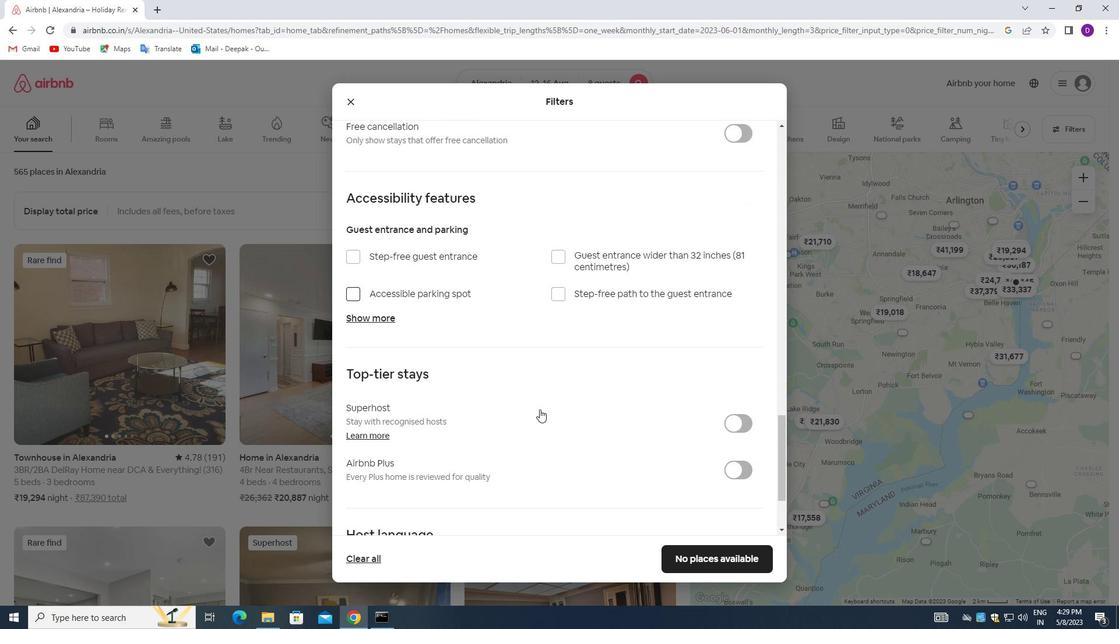
Action: Mouse moved to (540, 412)
Screenshot: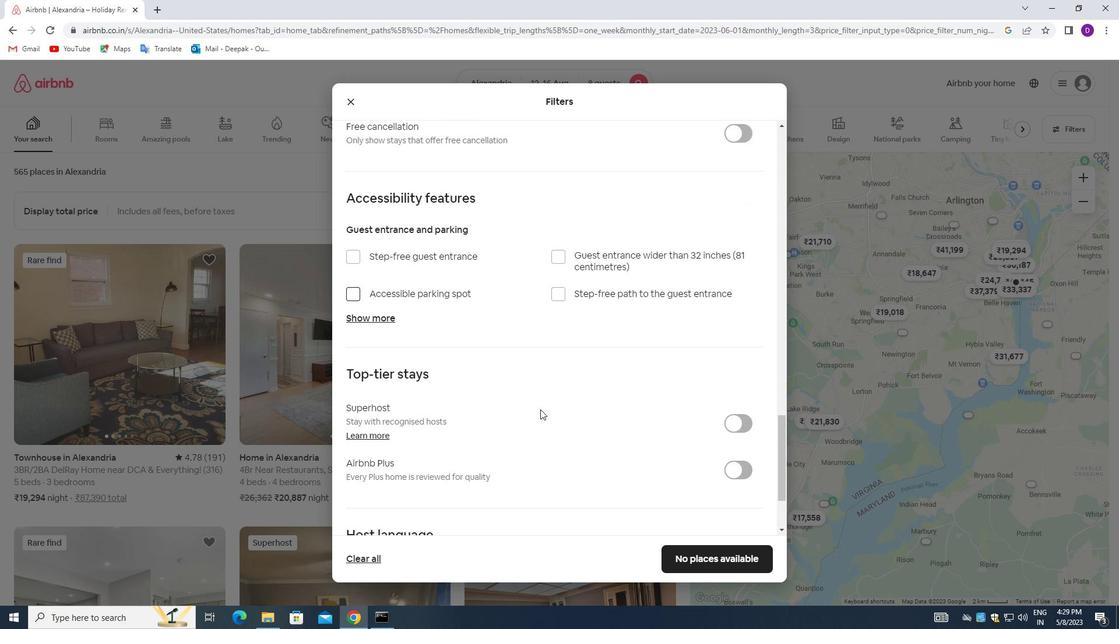 
Action: Mouse scrolled (540, 411) with delta (0, 0)
Screenshot: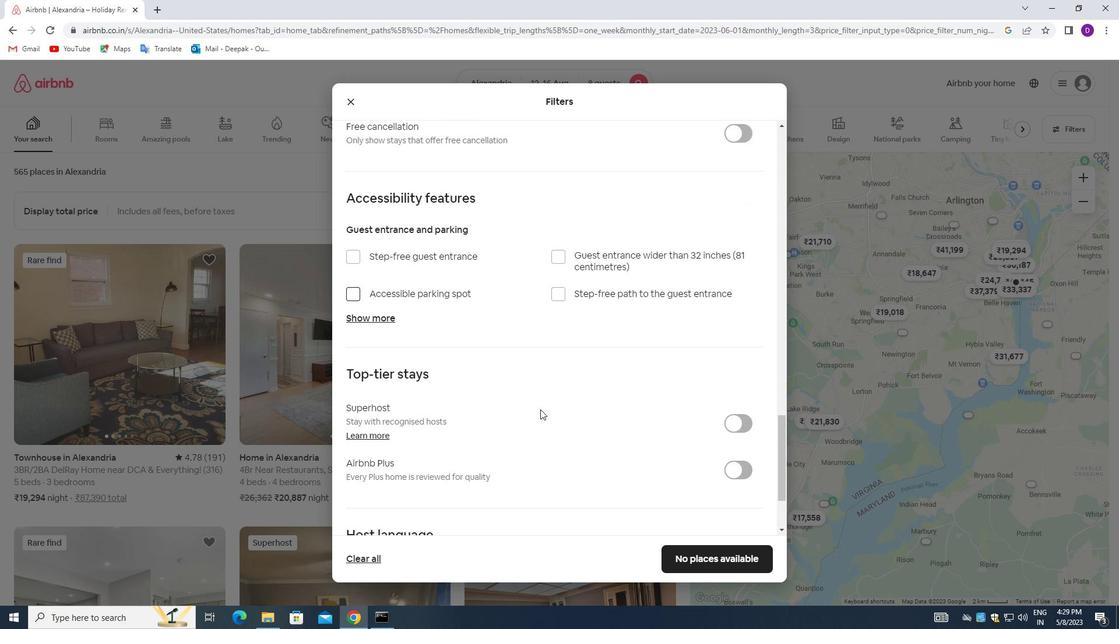 
Action: Mouse scrolled (540, 411) with delta (0, 0)
Screenshot: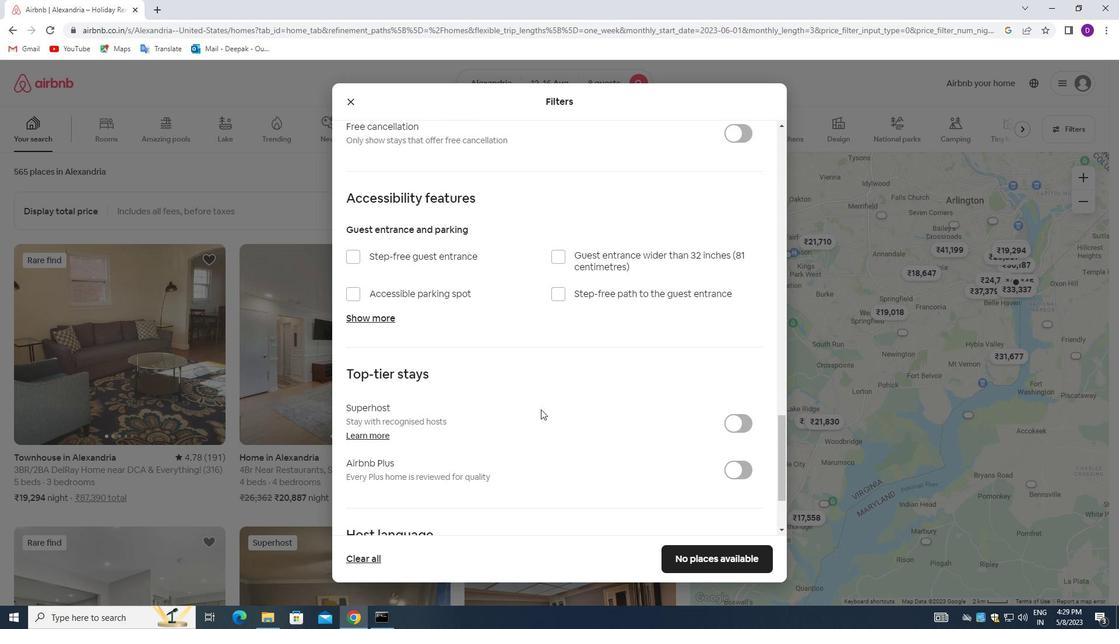 
Action: Mouse moved to (531, 424)
Screenshot: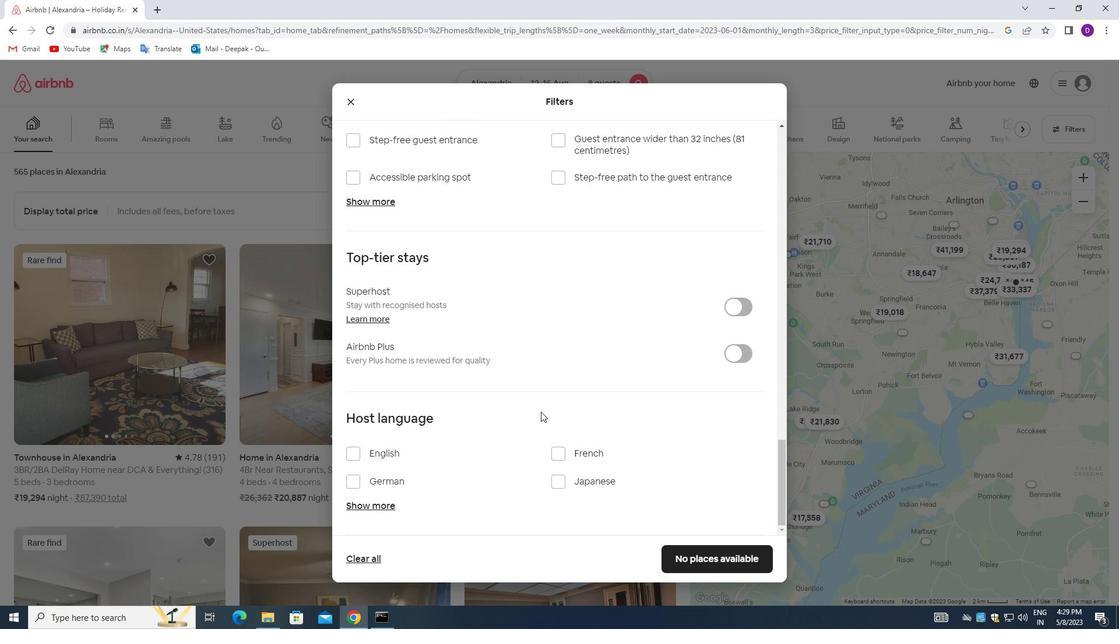 
Action: Mouse scrolled (531, 423) with delta (0, 0)
Screenshot: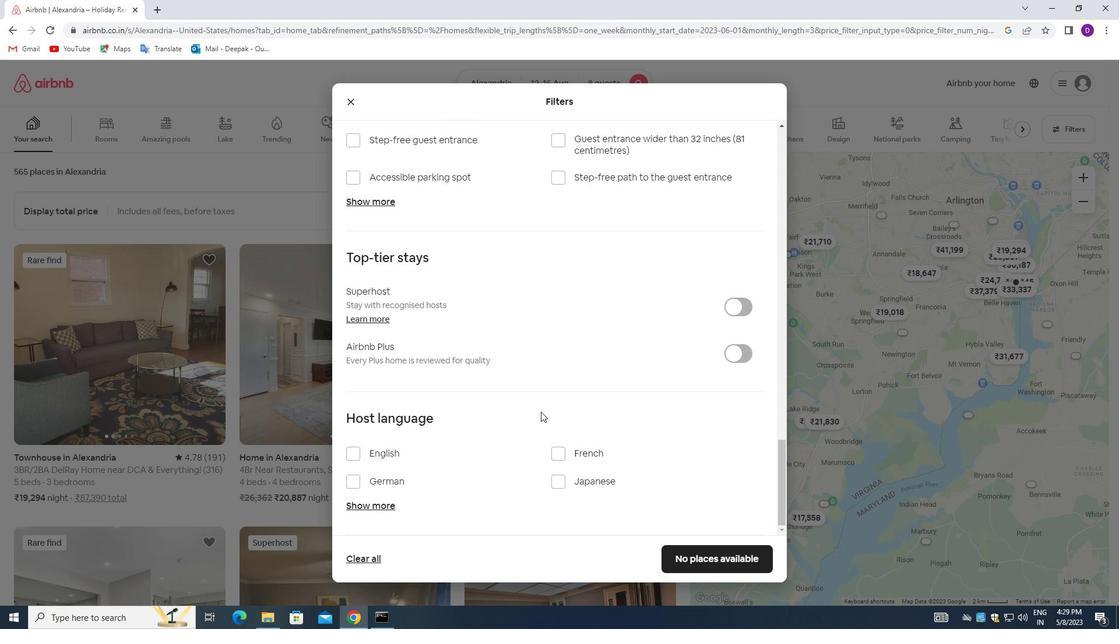 
Action: Mouse scrolled (531, 423) with delta (0, 0)
Screenshot: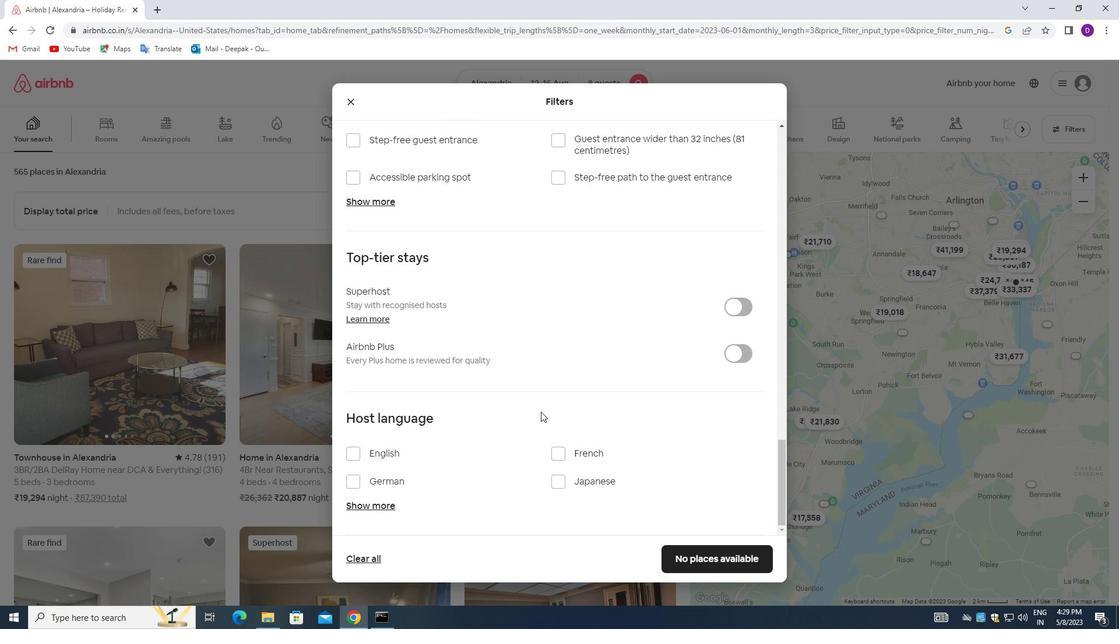 
Action: Mouse scrolled (531, 423) with delta (0, 0)
Screenshot: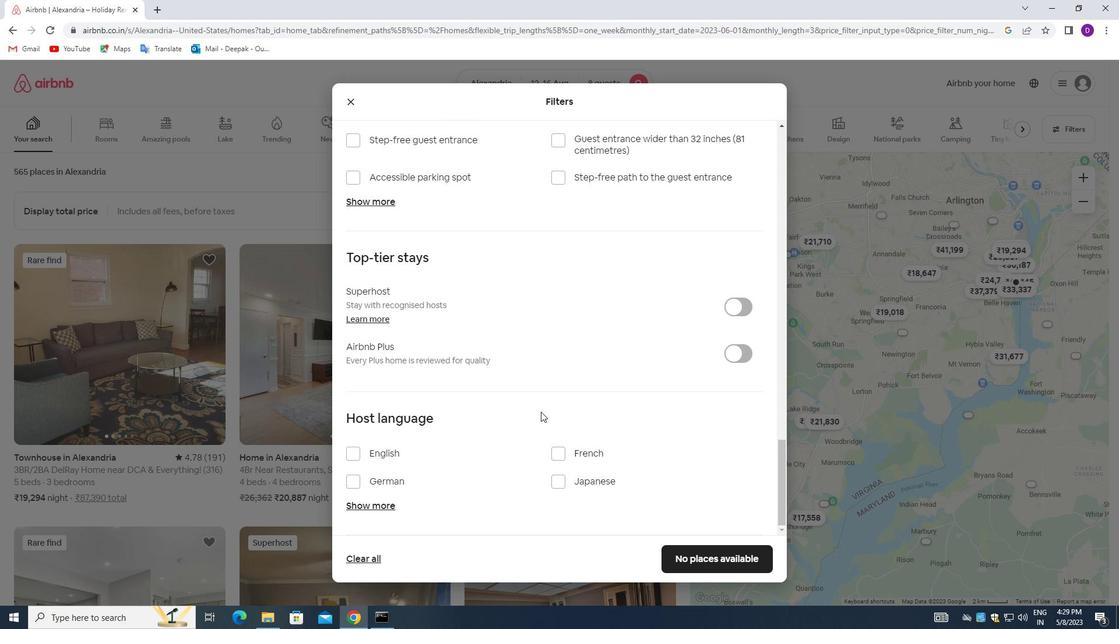 
Action: Mouse scrolled (531, 423) with delta (0, 0)
Screenshot: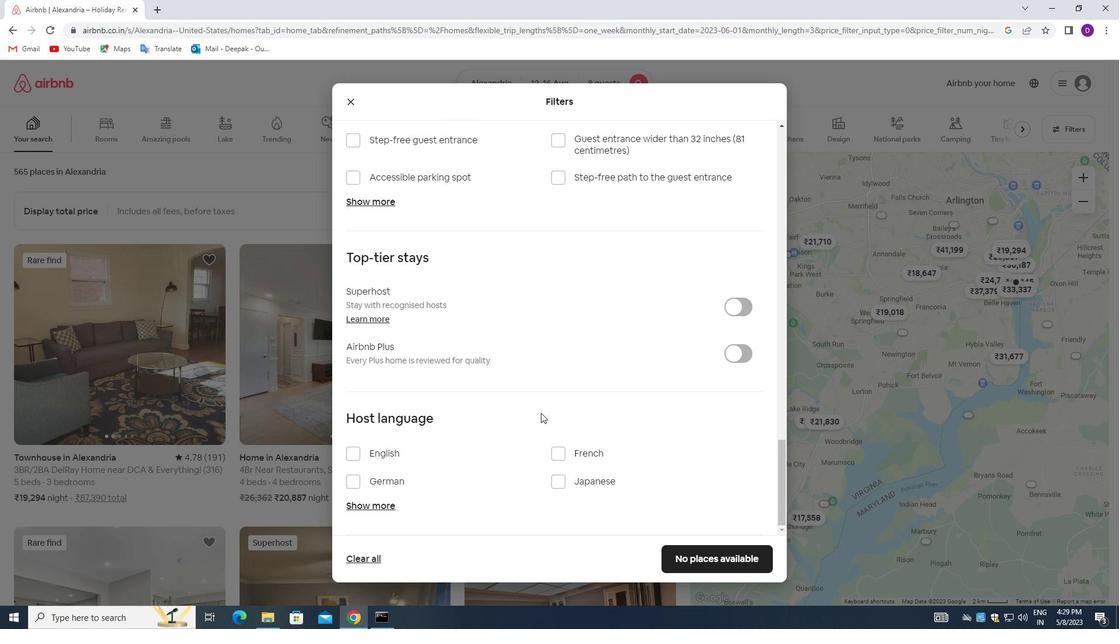 
Action: Mouse moved to (349, 451)
Screenshot: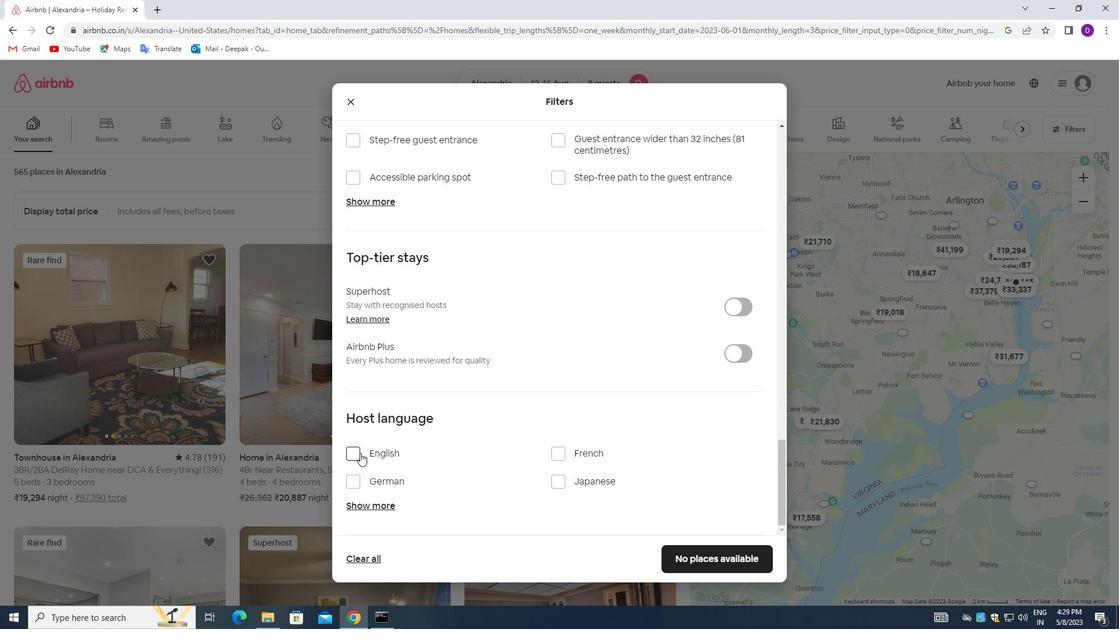 
Action: Mouse pressed left at (349, 451)
Screenshot: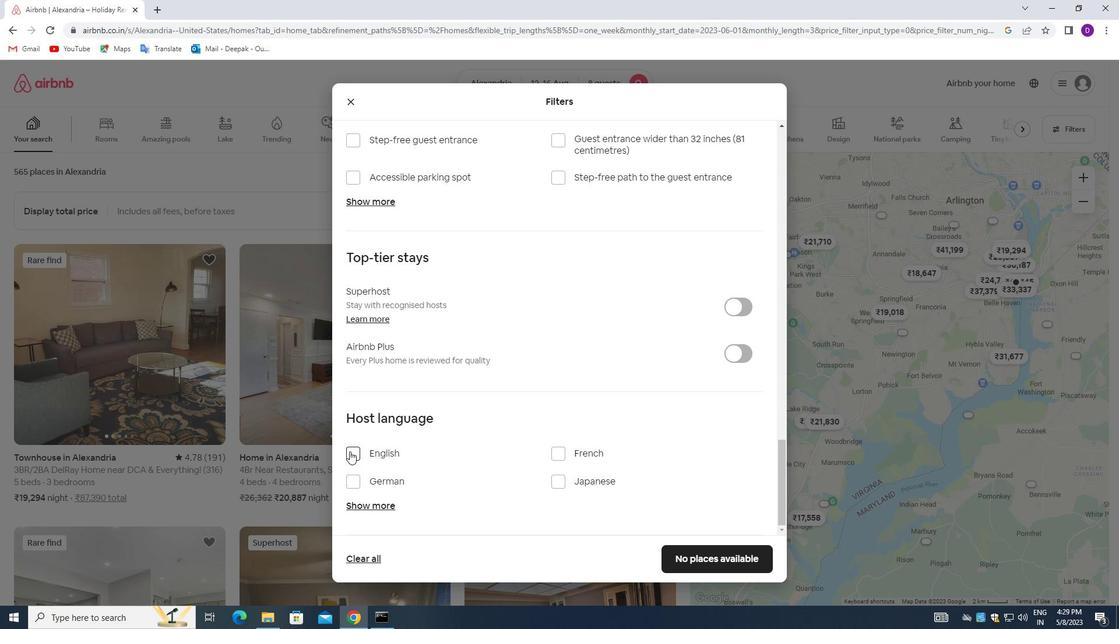 
Action: Mouse moved to (669, 551)
Screenshot: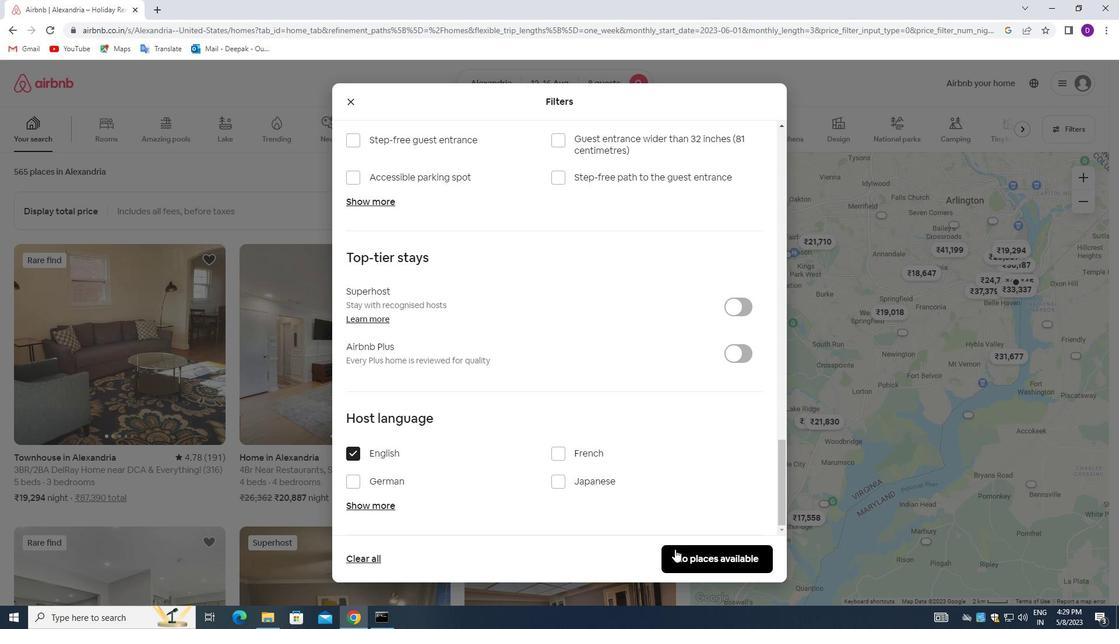 
Action: Mouse pressed left at (669, 551)
Screenshot: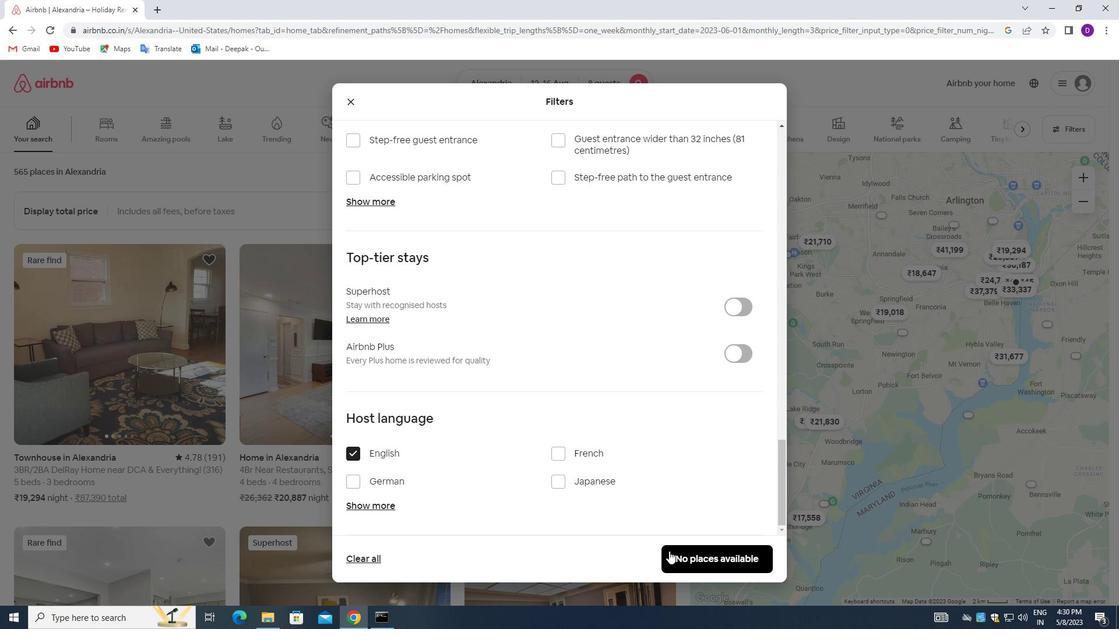 
Action: Mouse moved to (630, 436)
Screenshot: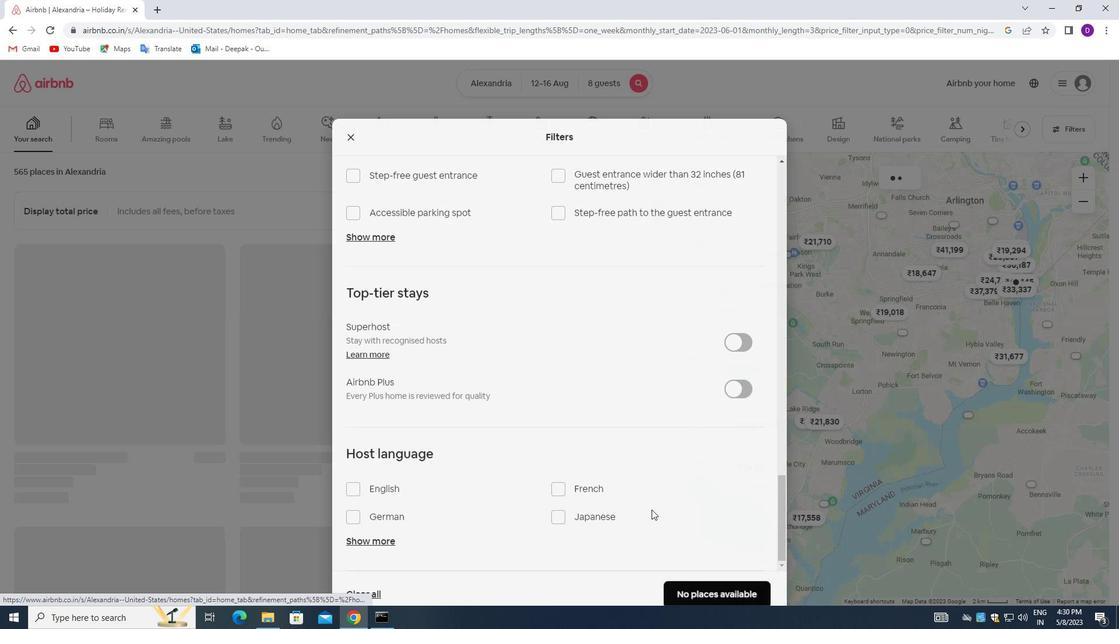 
